 Task: Find your 1st connections in Jilin, China who talk about #Analytics, work at MetricStream, and are in User Experience Design (UED) with the title 'Director of Inside'.
Action: Mouse moved to (710, 96)
Screenshot: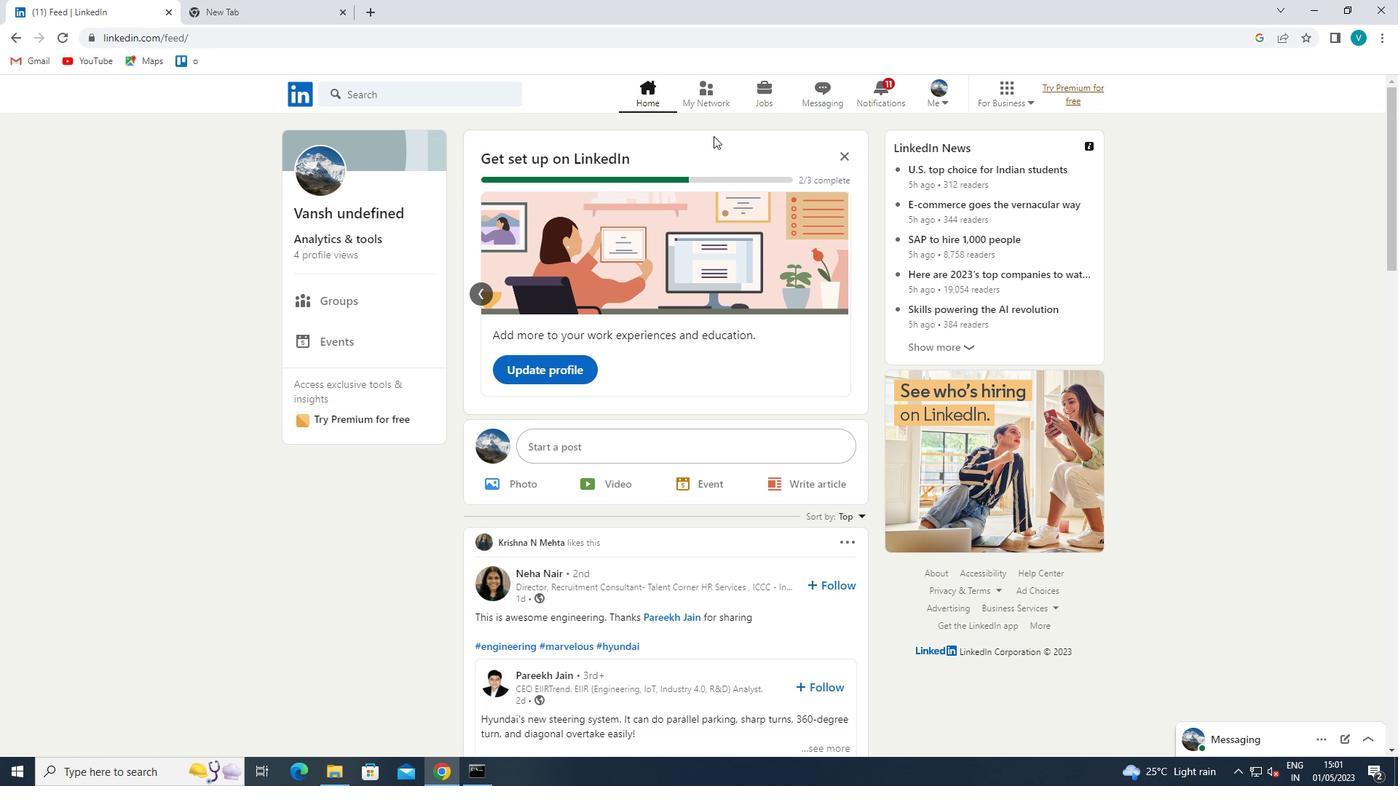 
Action: Mouse pressed left at (710, 96)
Screenshot: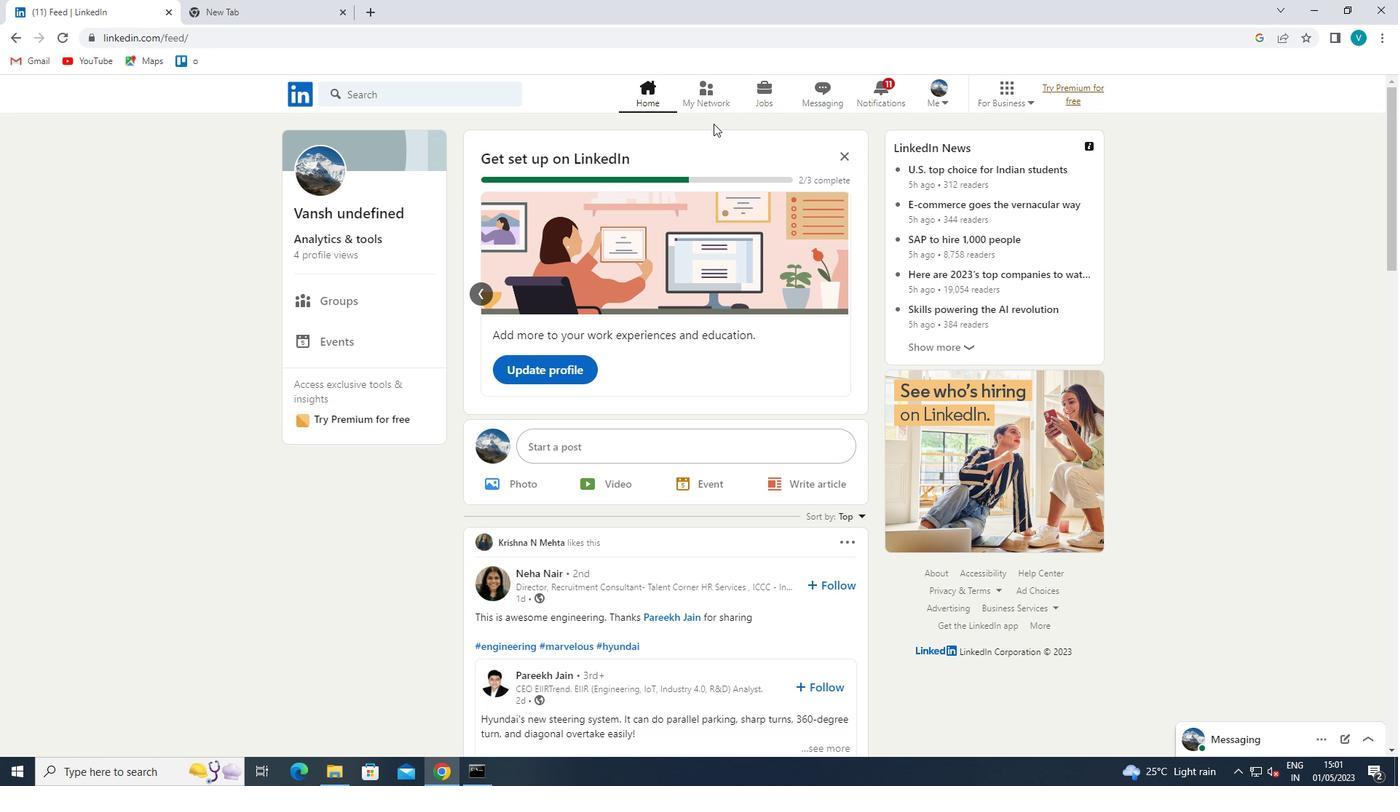 
Action: Mouse moved to (443, 174)
Screenshot: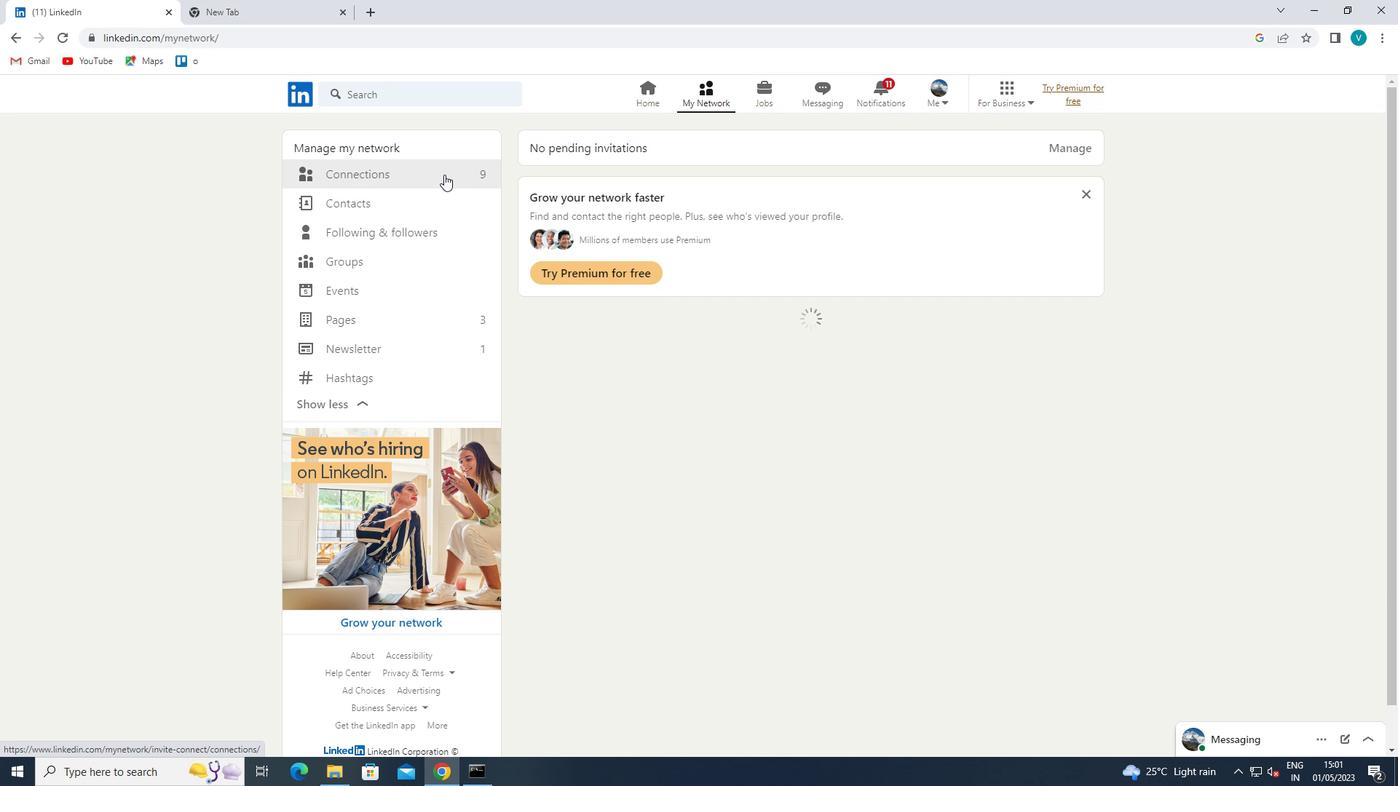 
Action: Mouse pressed left at (443, 174)
Screenshot: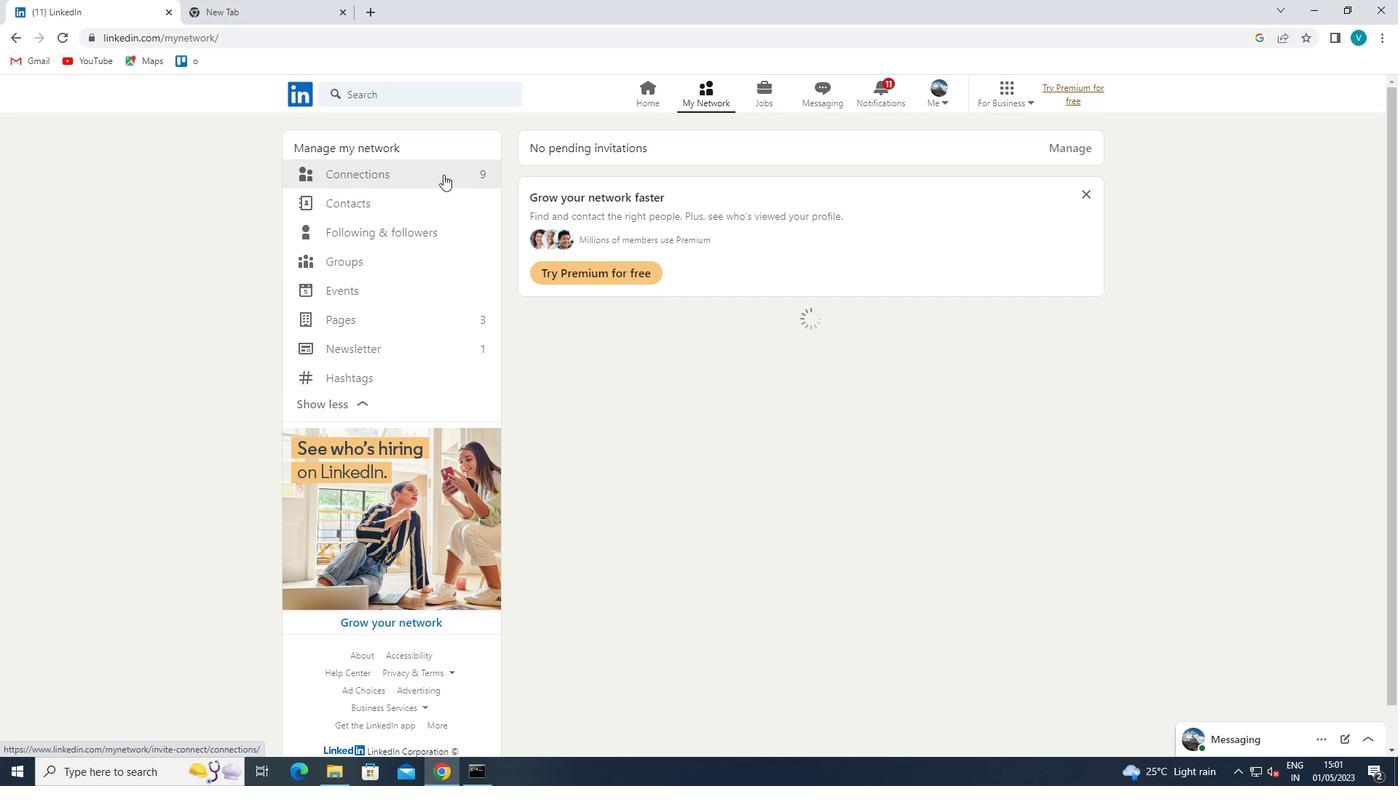 
Action: Mouse moved to (802, 170)
Screenshot: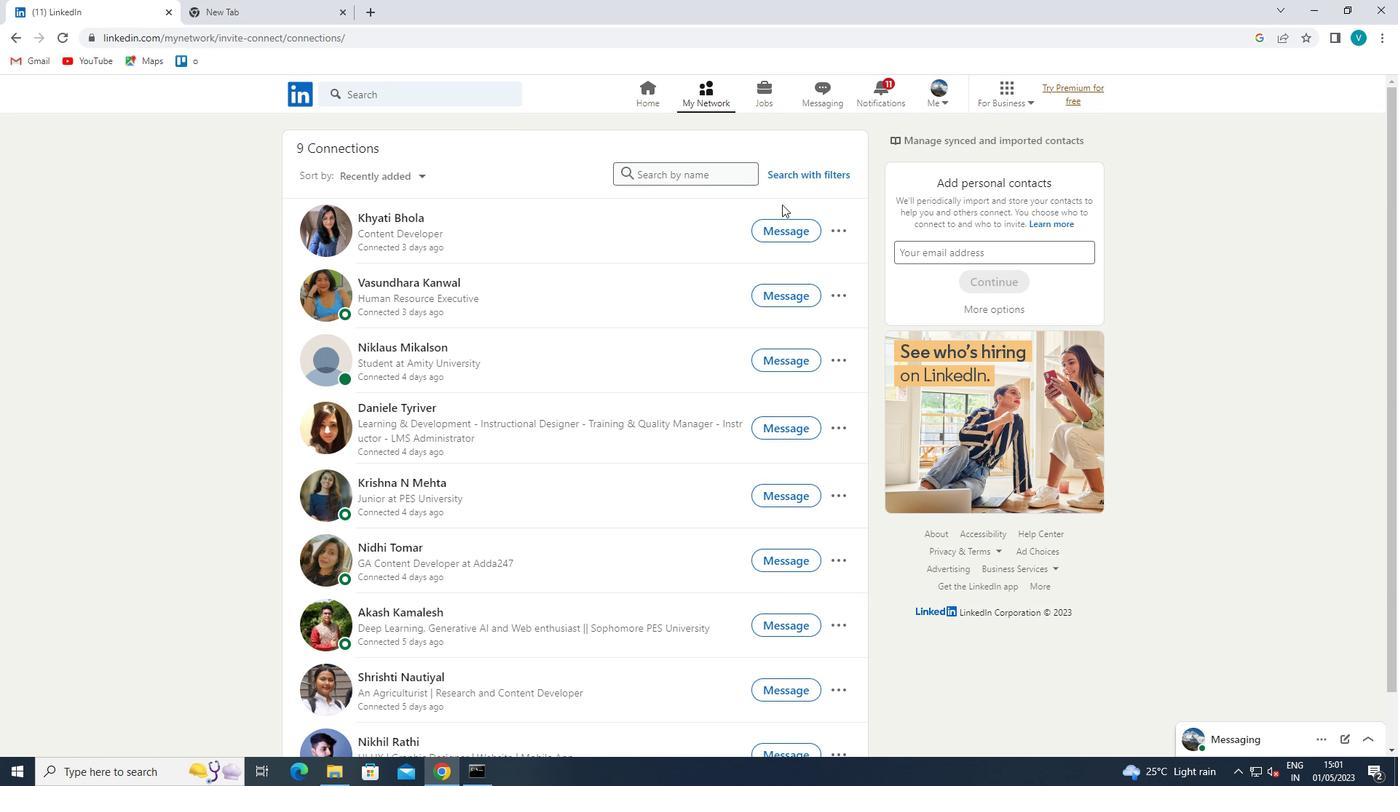 
Action: Mouse pressed left at (802, 170)
Screenshot: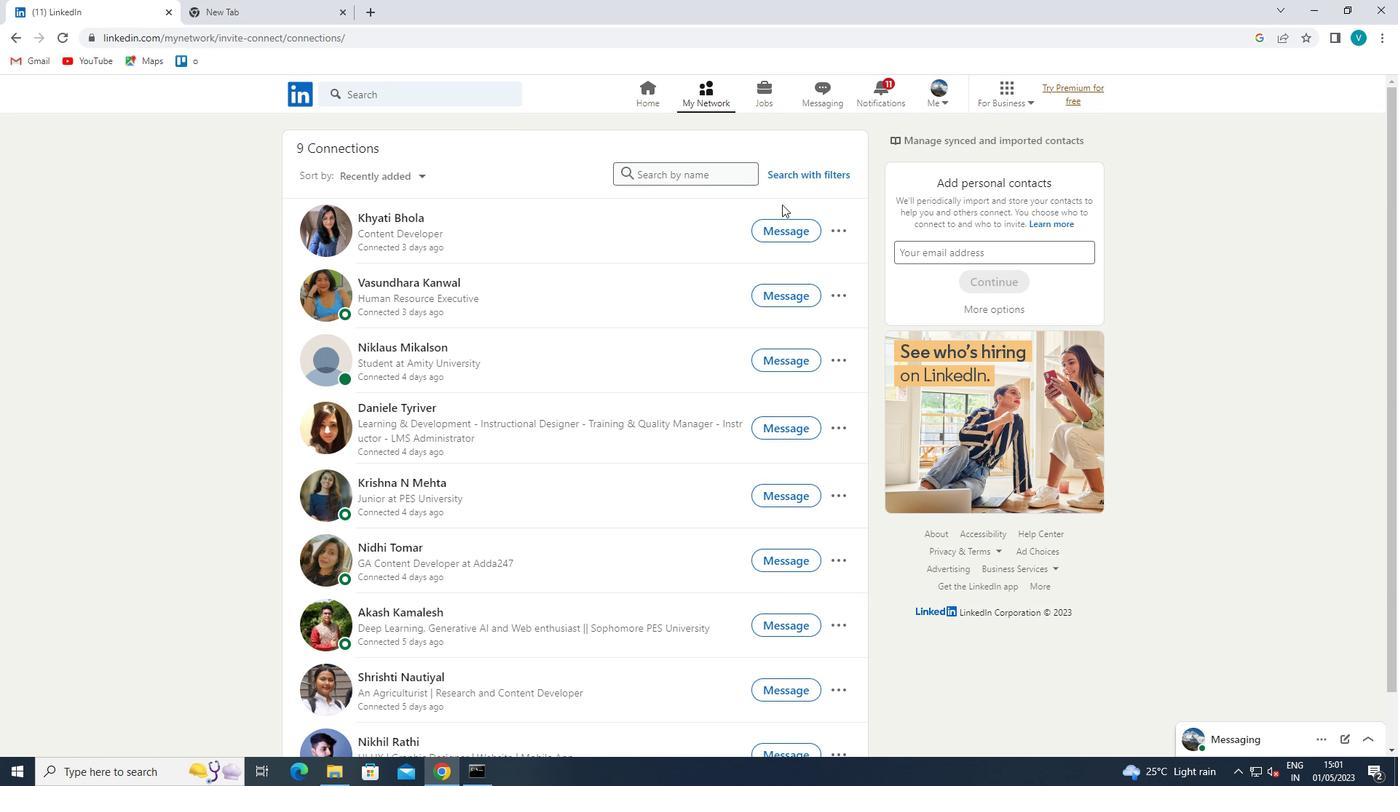 
Action: Mouse moved to (675, 133)
Screenshot: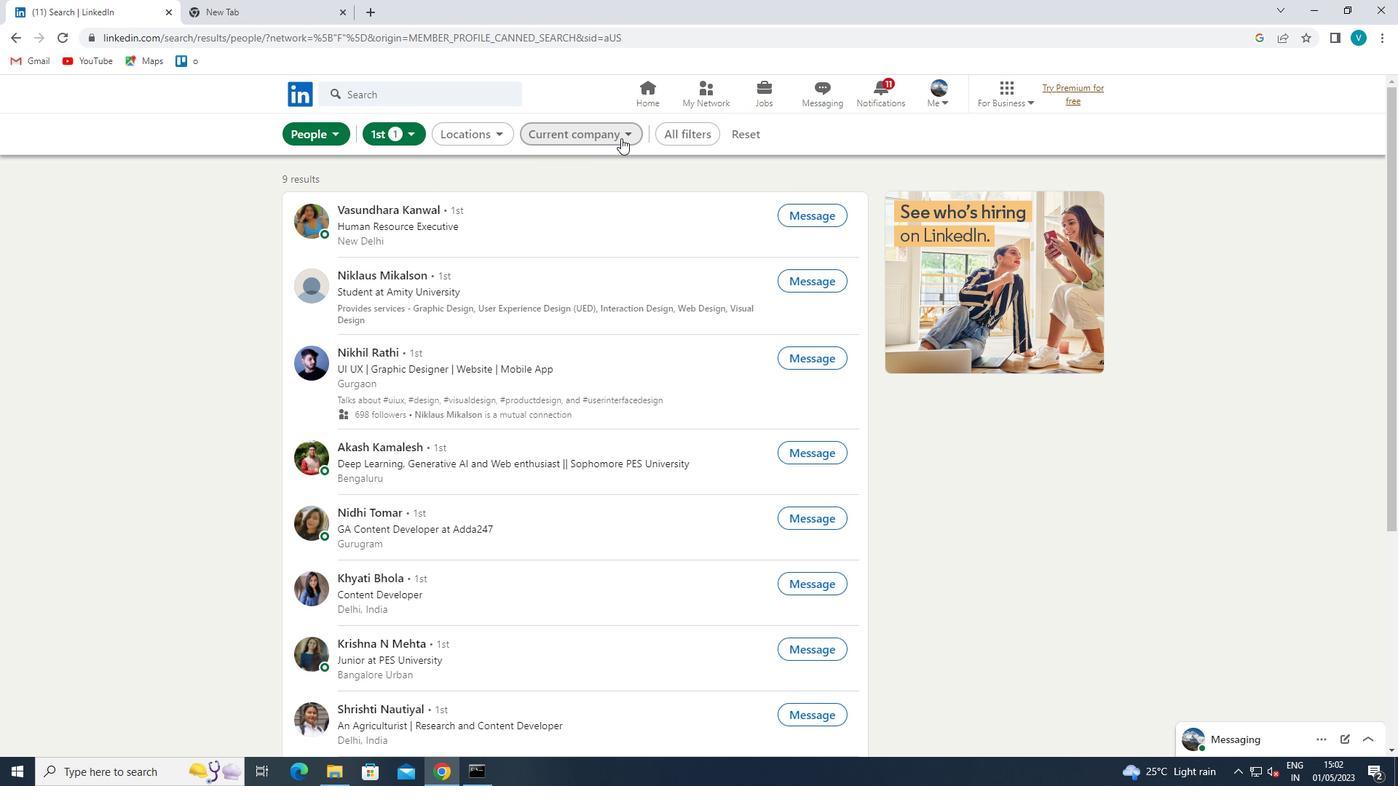 
Action: Mouse pressed left at (675, 133)
Screenshot: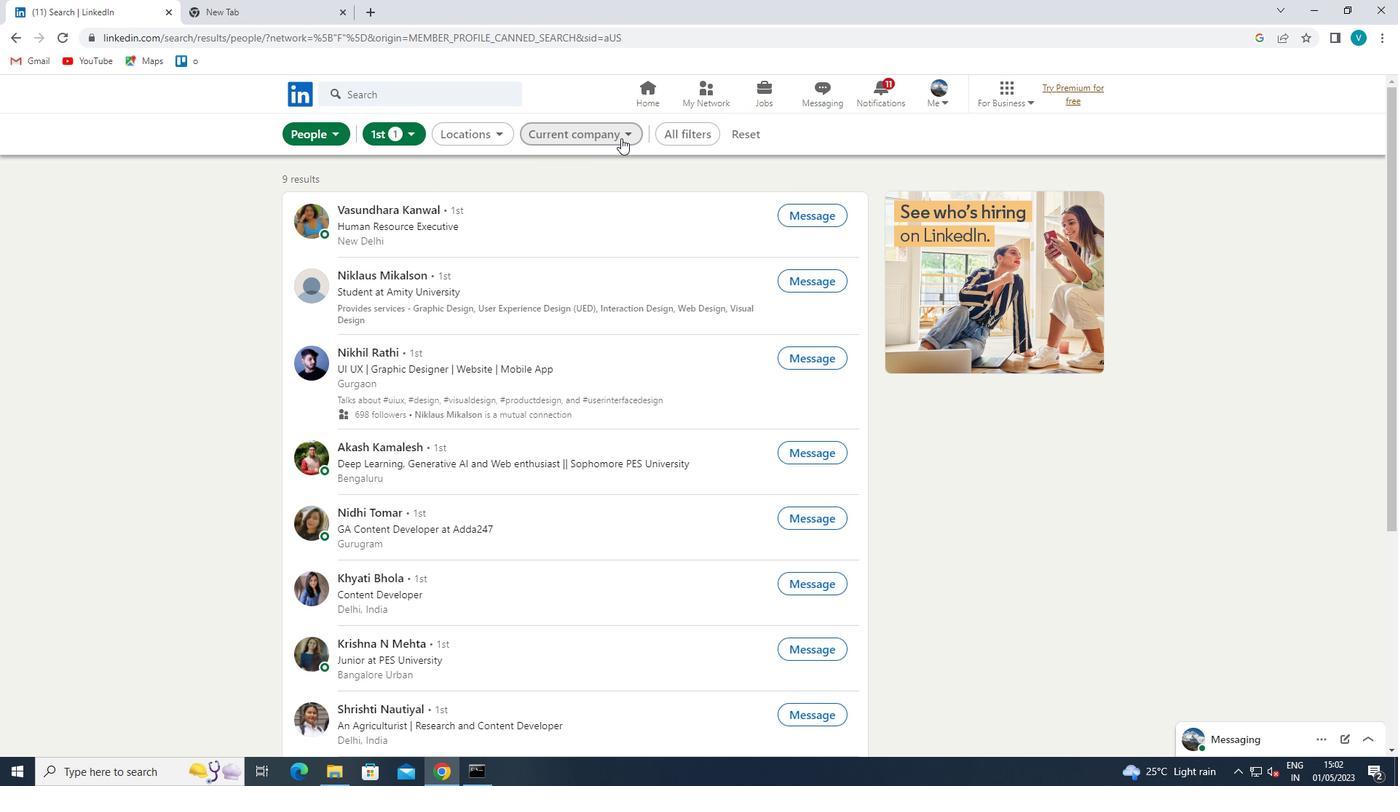 
Action: Mouse moved to (1248, 571)
Screenshot: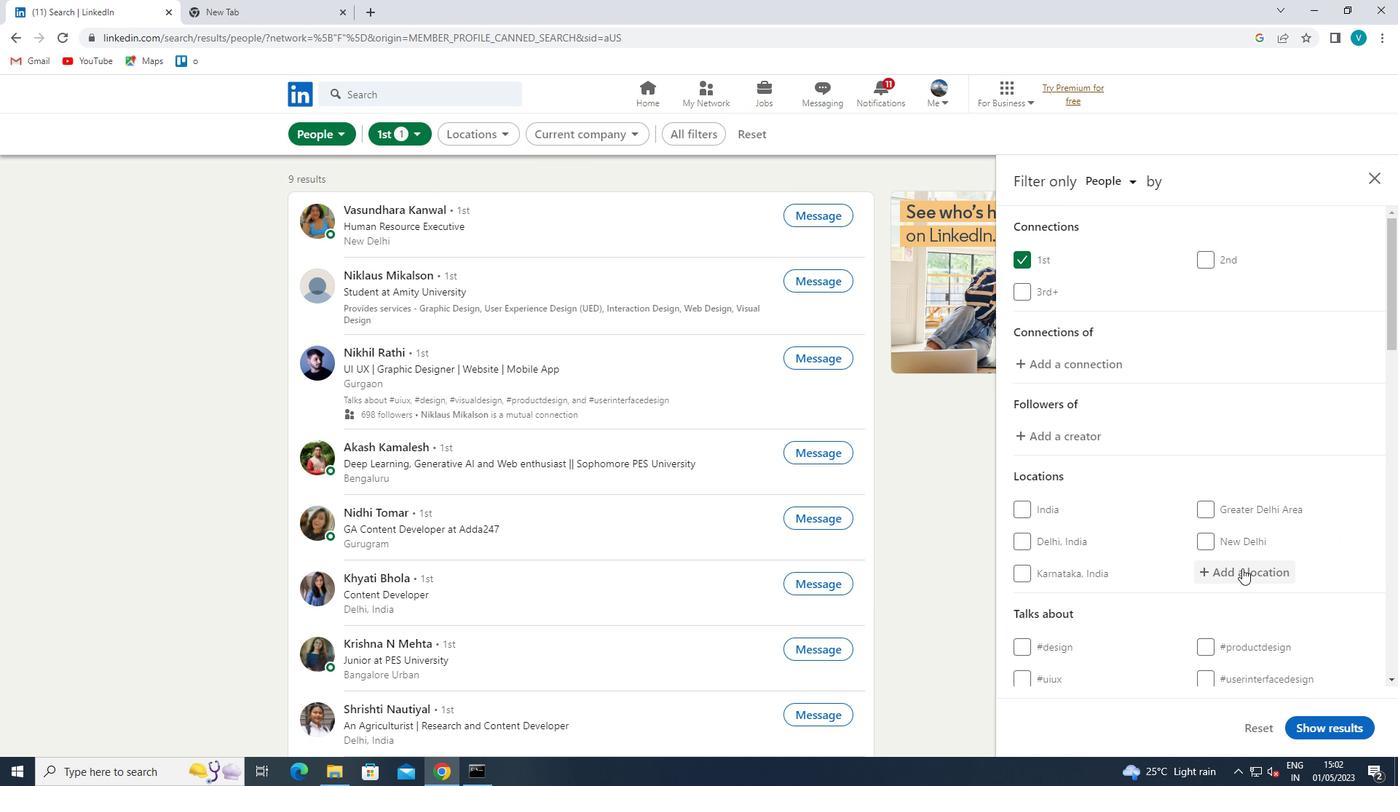 
Action: Mouse pressed left at (1248, 571)
Screenshot: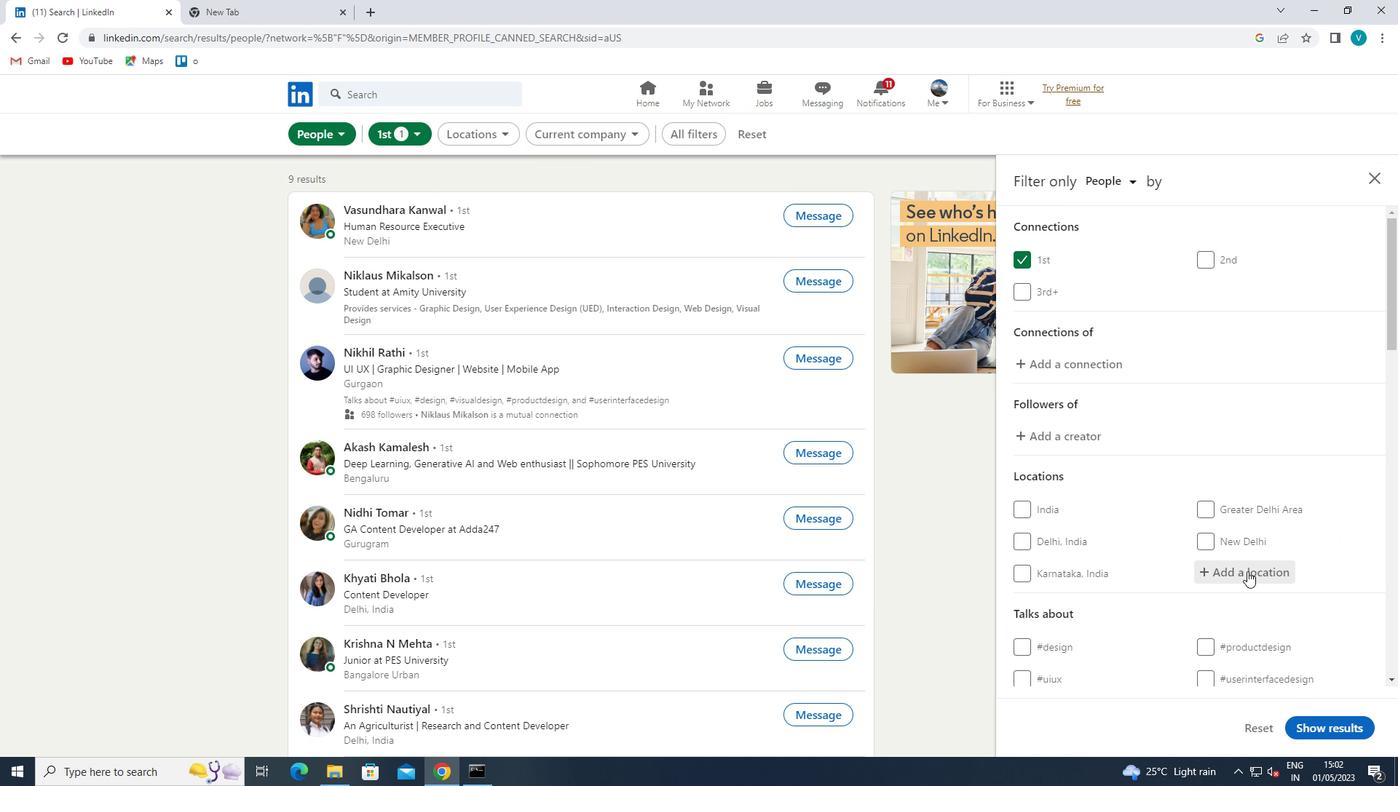 
Action: Mouse moved to (304, 285)
Screenshot: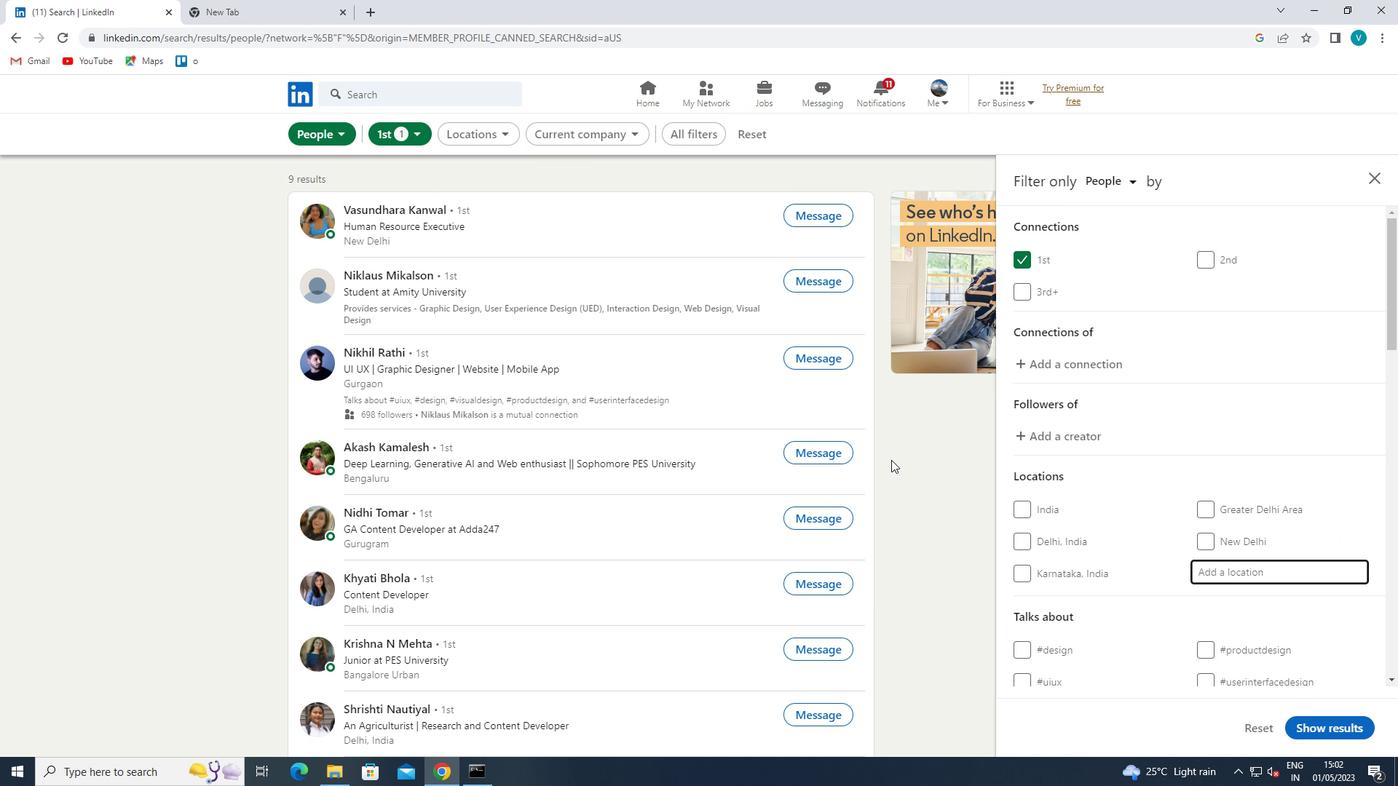 
Action: Key pressed <Key.shift>JILIN<Key.space>
Screenshot: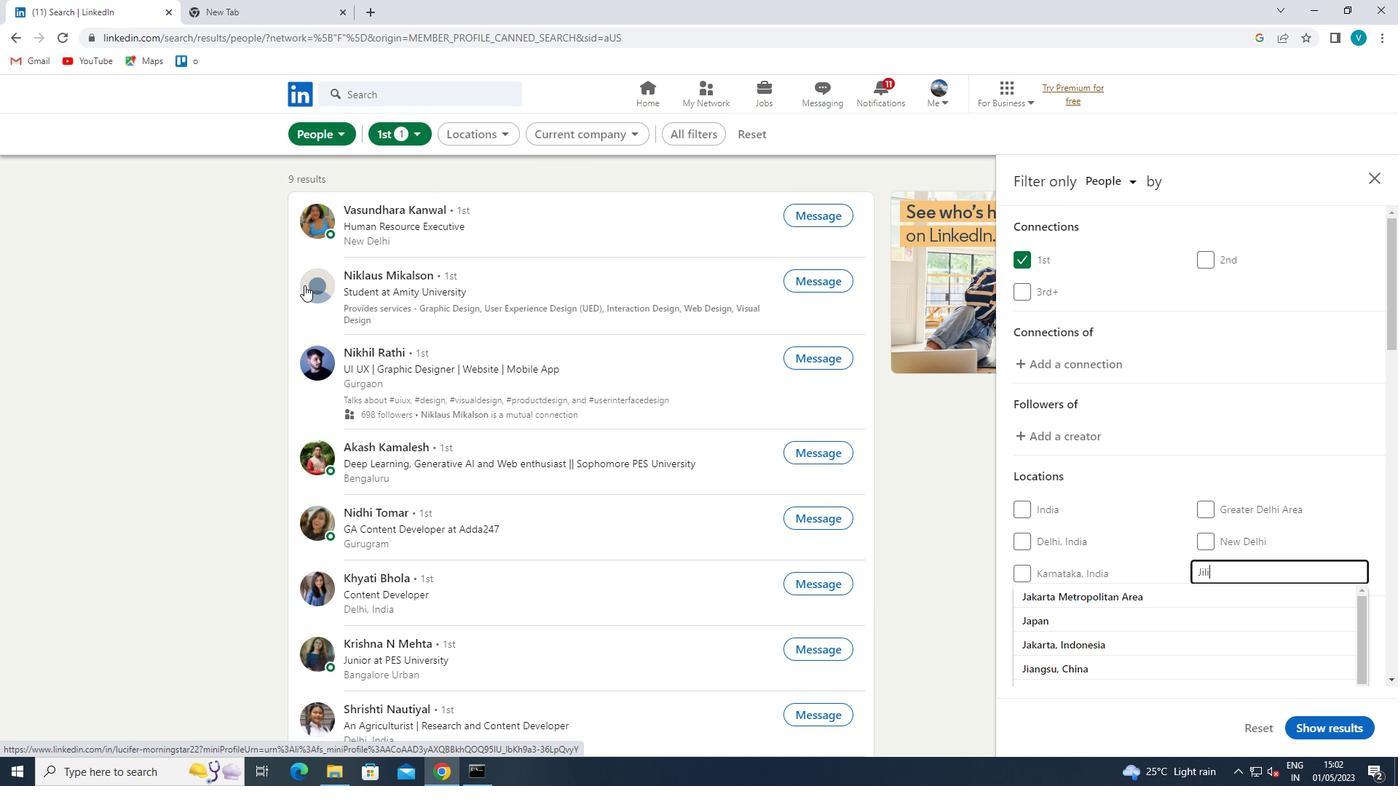 
Action: Mouse moved to (1055, 587)
Screenshot: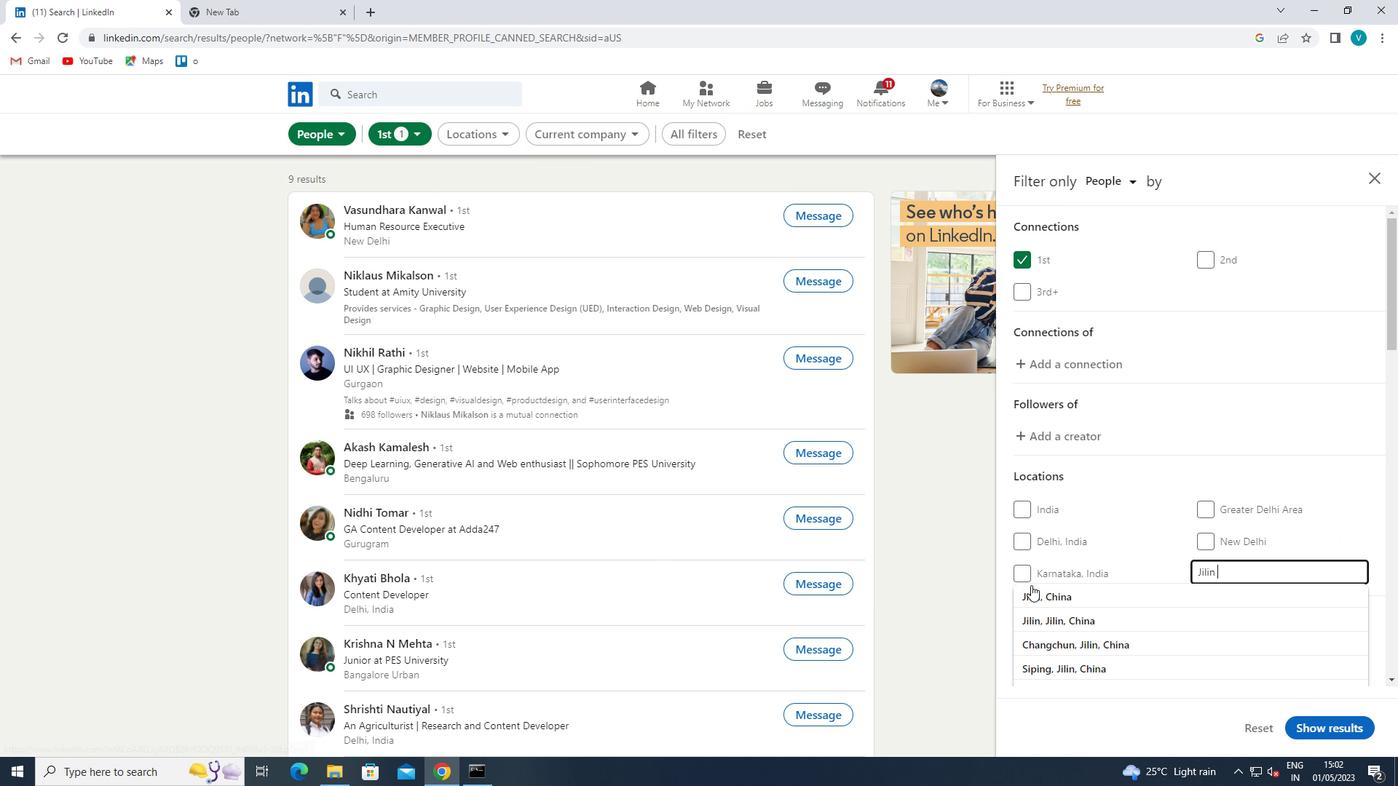 
Action: Mouse pressed left at (1055, 587)
Screenshot: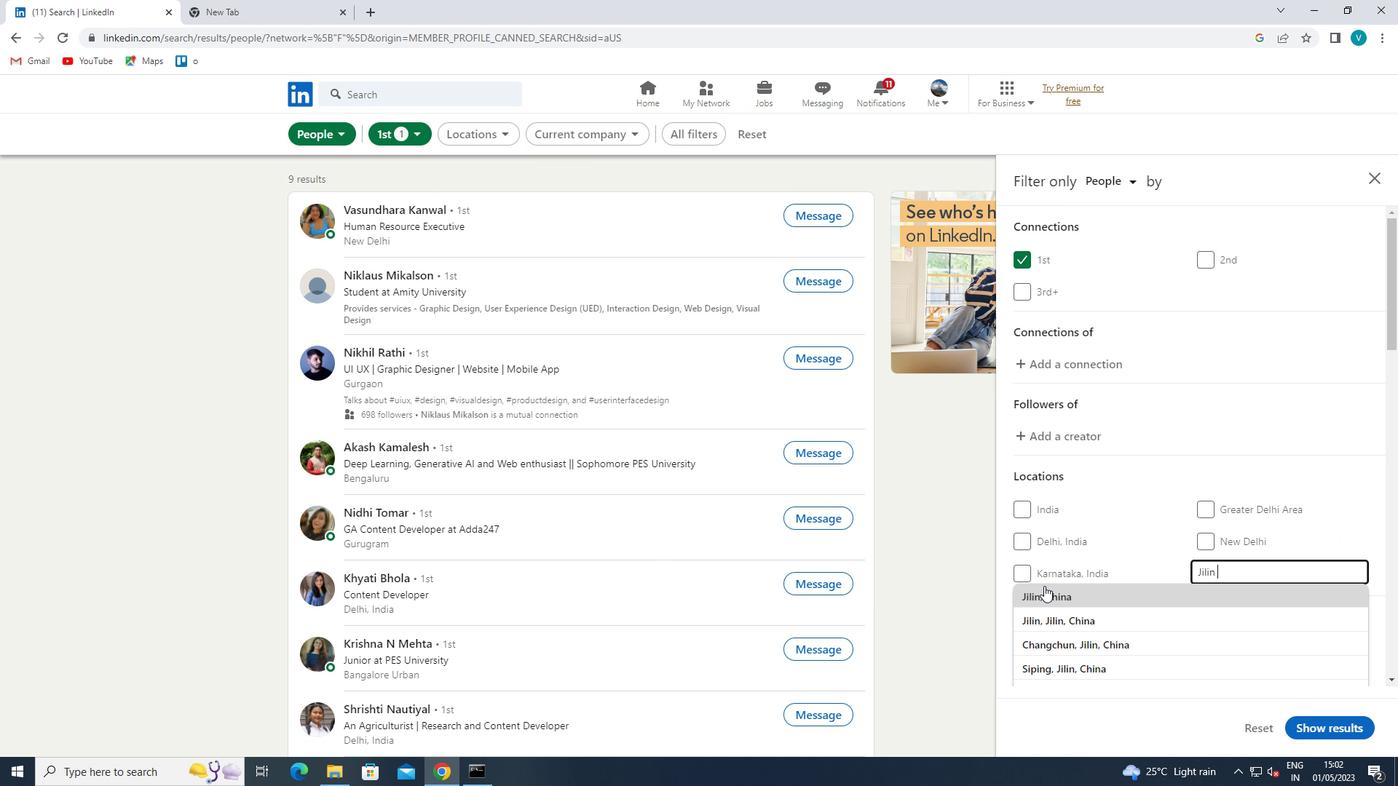 
Action: Mouse moved to (1134, 559)
Screenshot: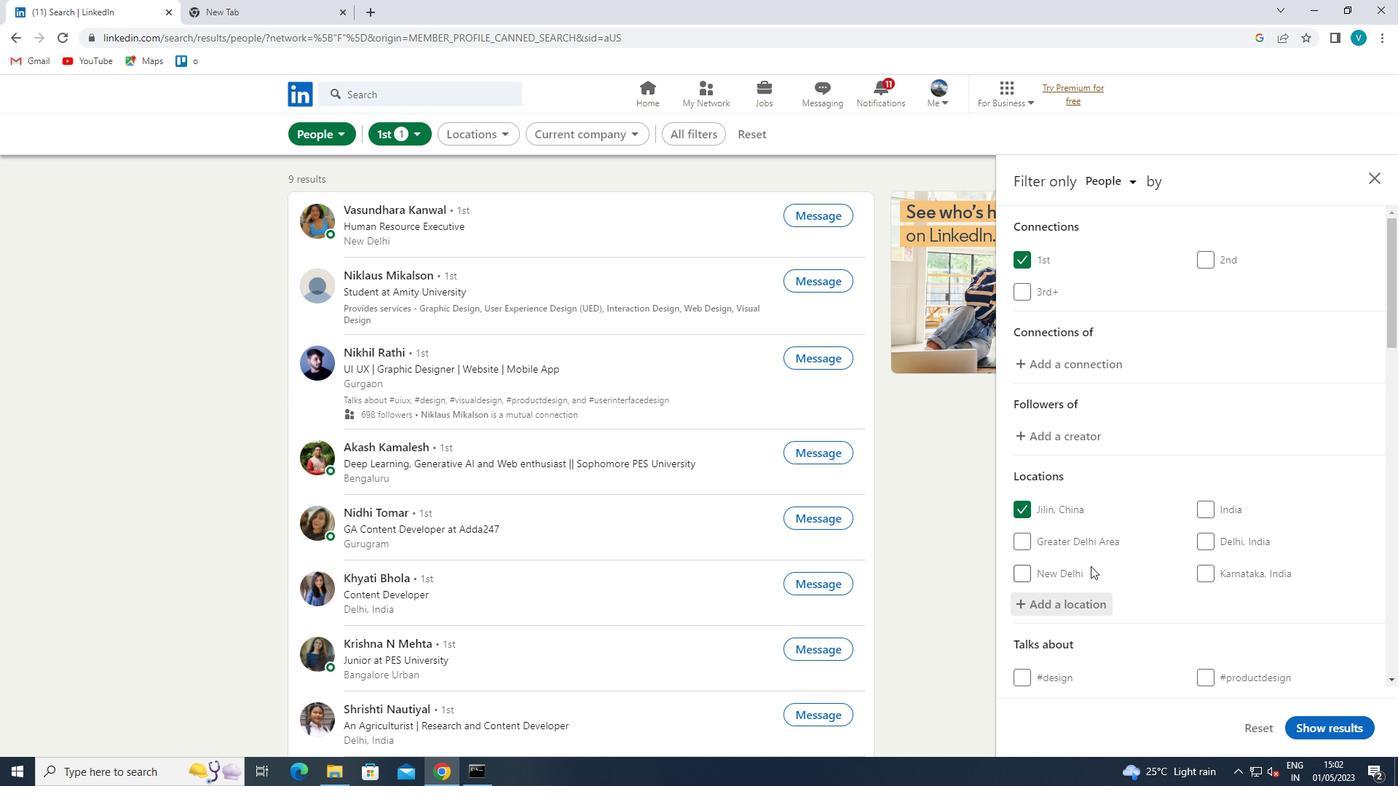 
Action: Mouse scrolled (1134, 558) with delta (0, 0)
Screenshot: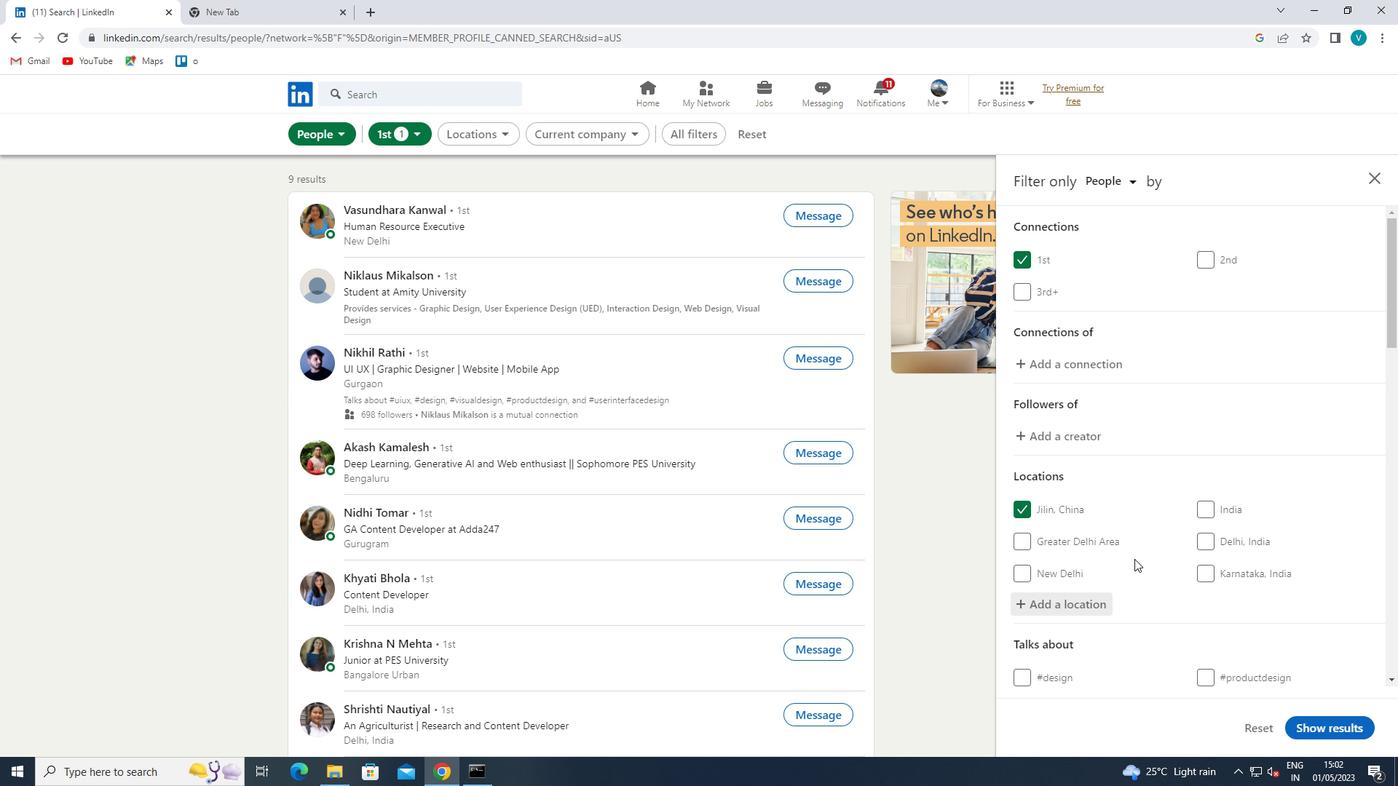 
Action: Mouse scrolled (1134, 558) with delta (0, 0)
Screenshot: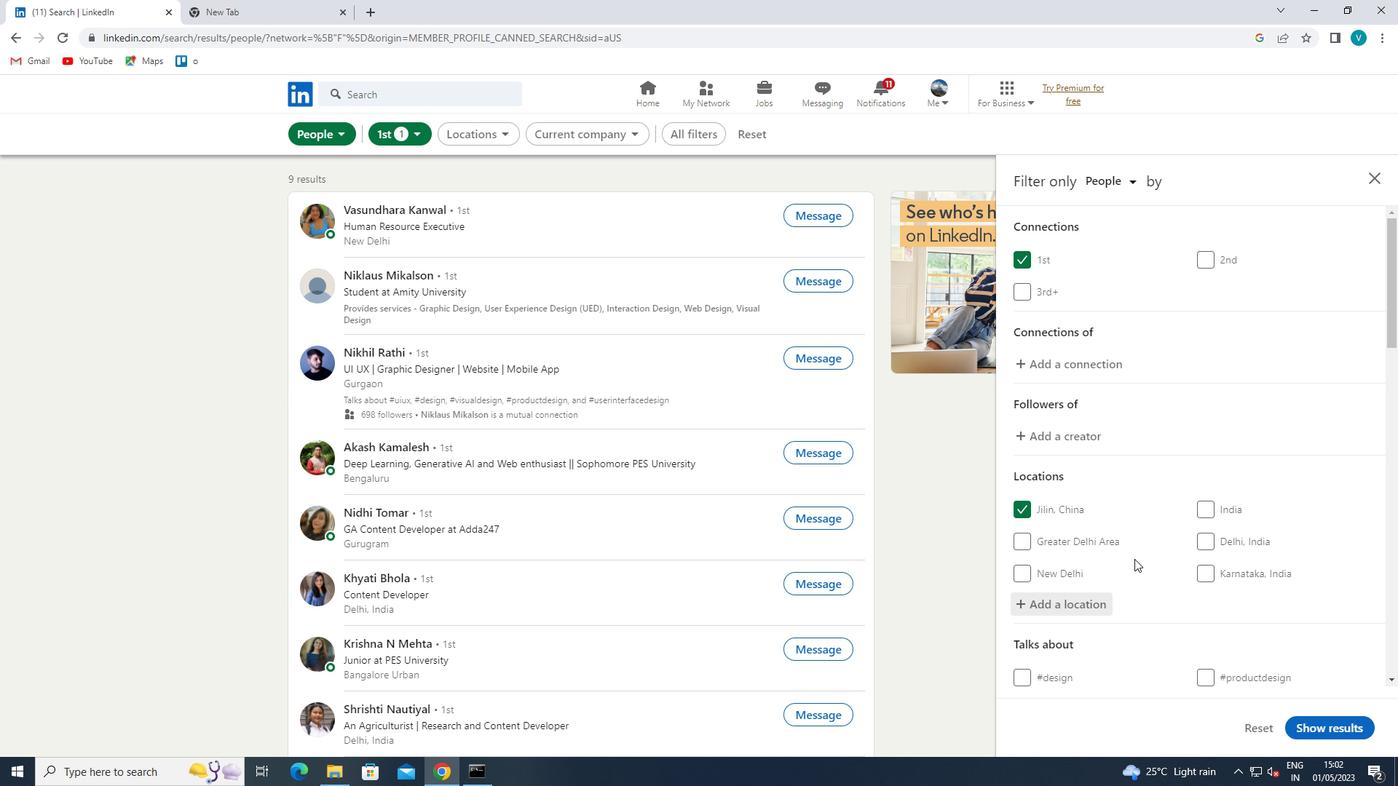 
Action: Mouse moved to (1253, 598)
Screenshot: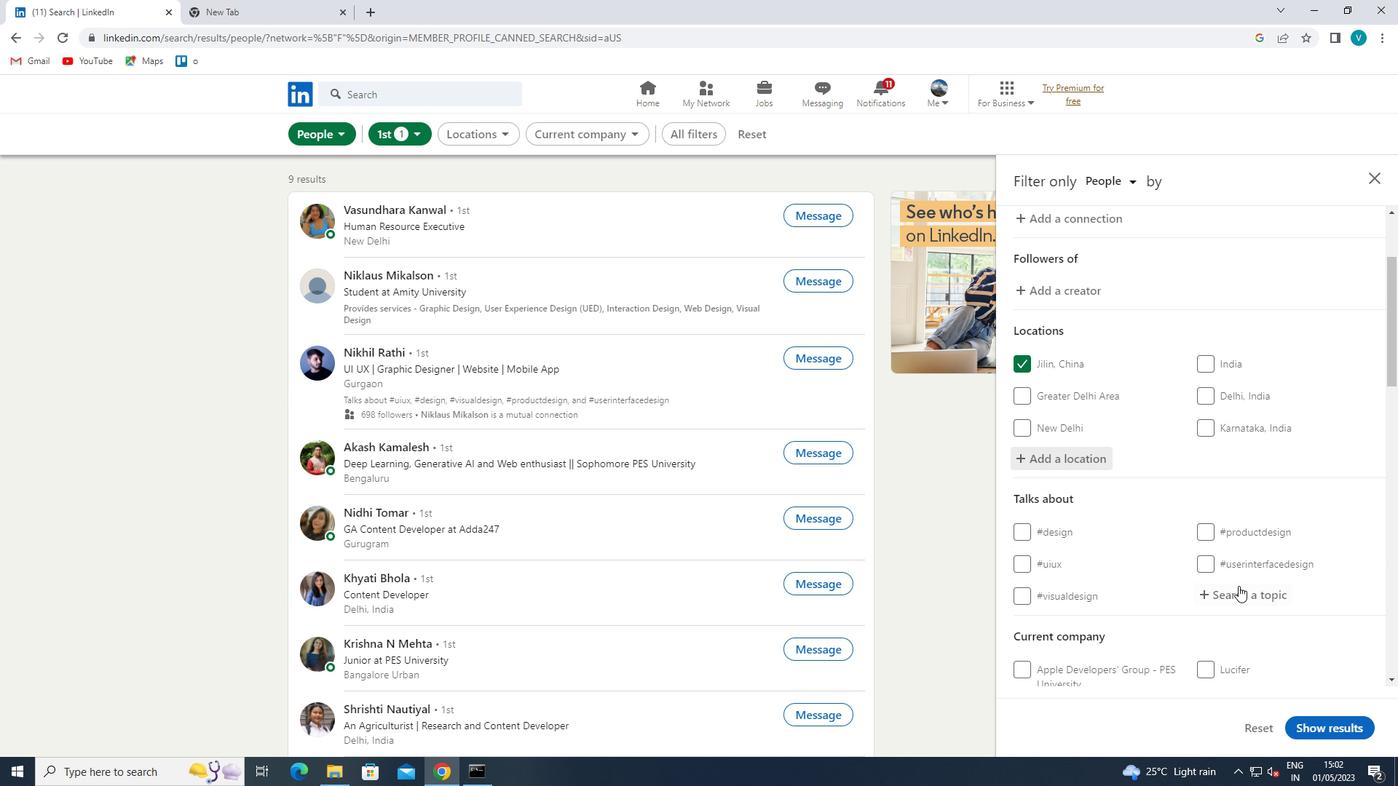 
Action: Mouse pressed left at (1253, 598)
Screenshot: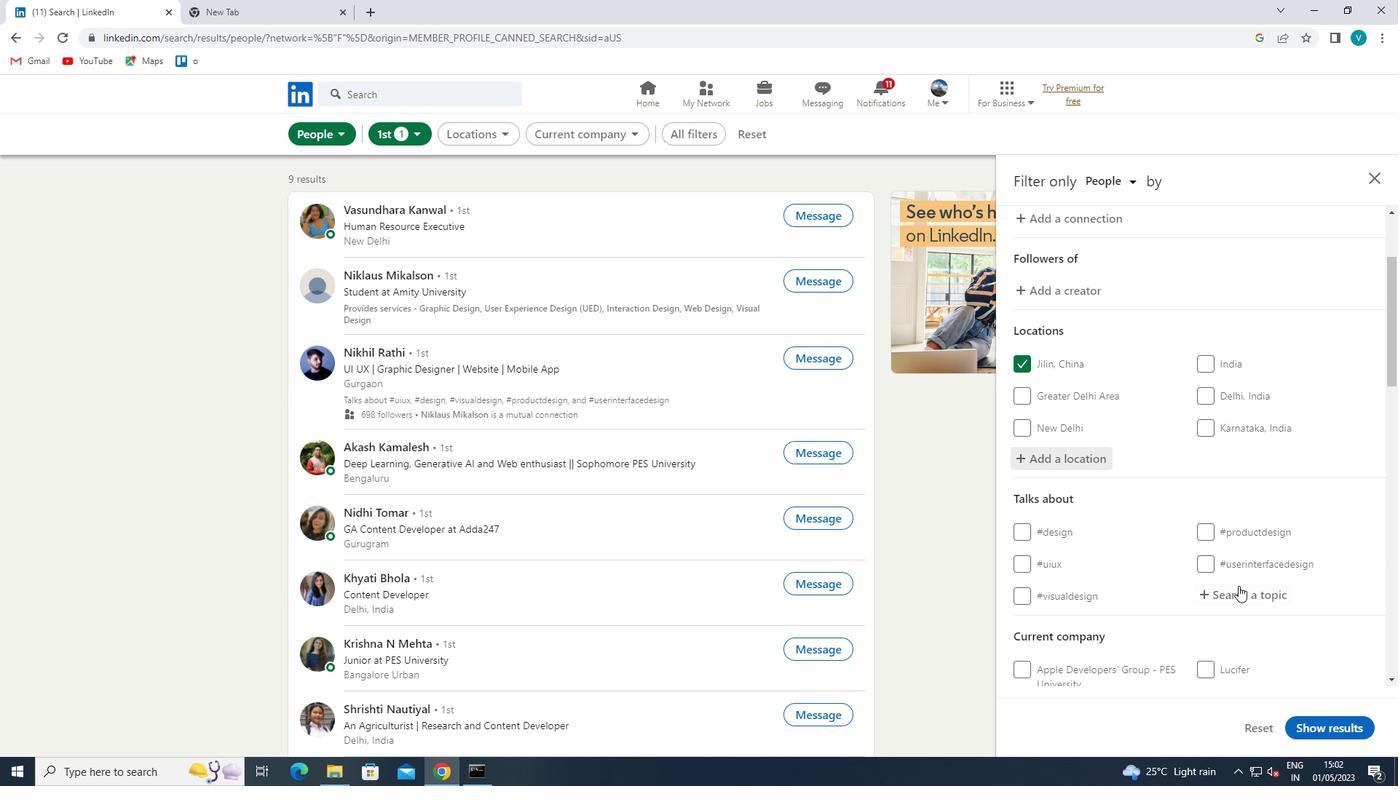 
Action: Mouse moved to (944, 229)
Screenshot: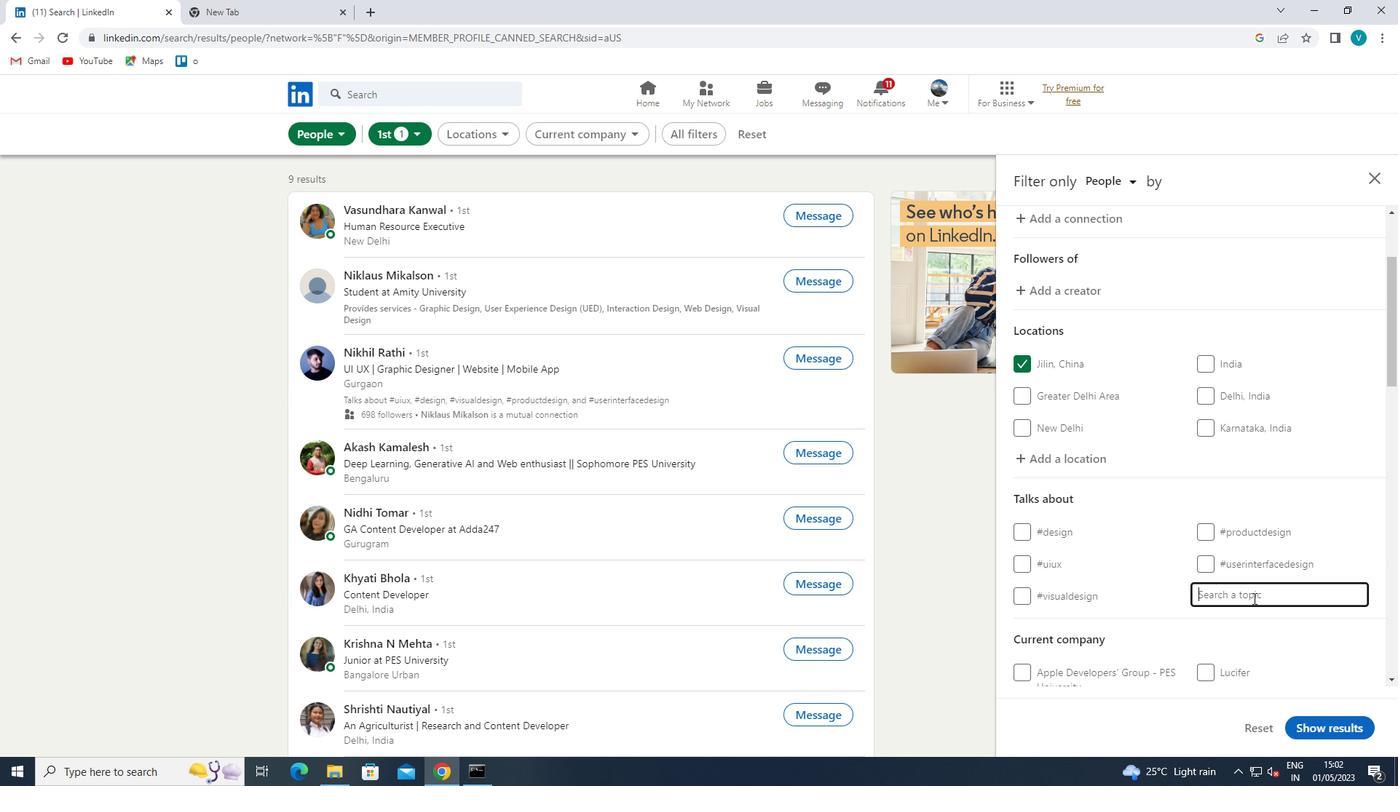 
Action: Key pressed <Key.shift><Key.shift>#<Key.shift>ANALYTICS
Screenshot: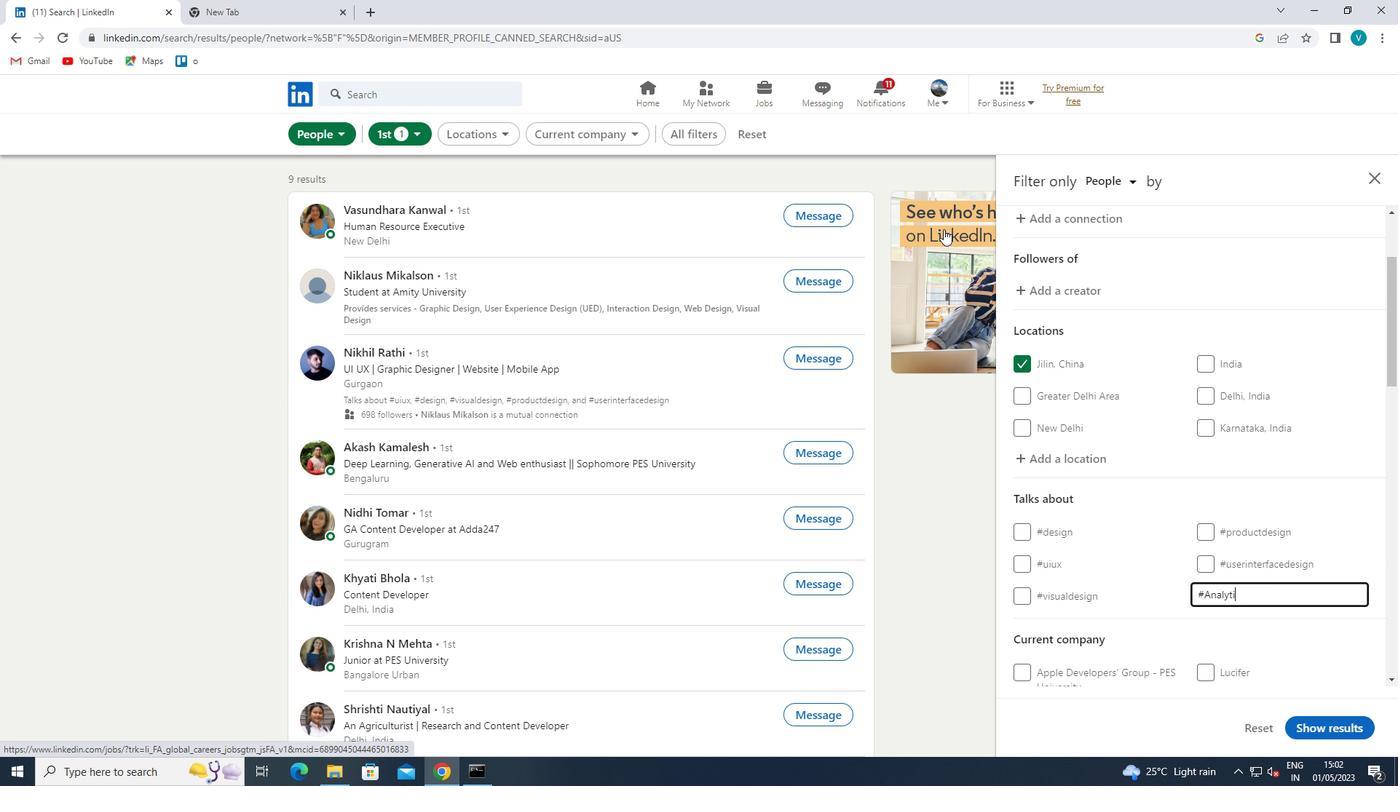 
Action: Mouse moved to (1133, 607)
Screenshot: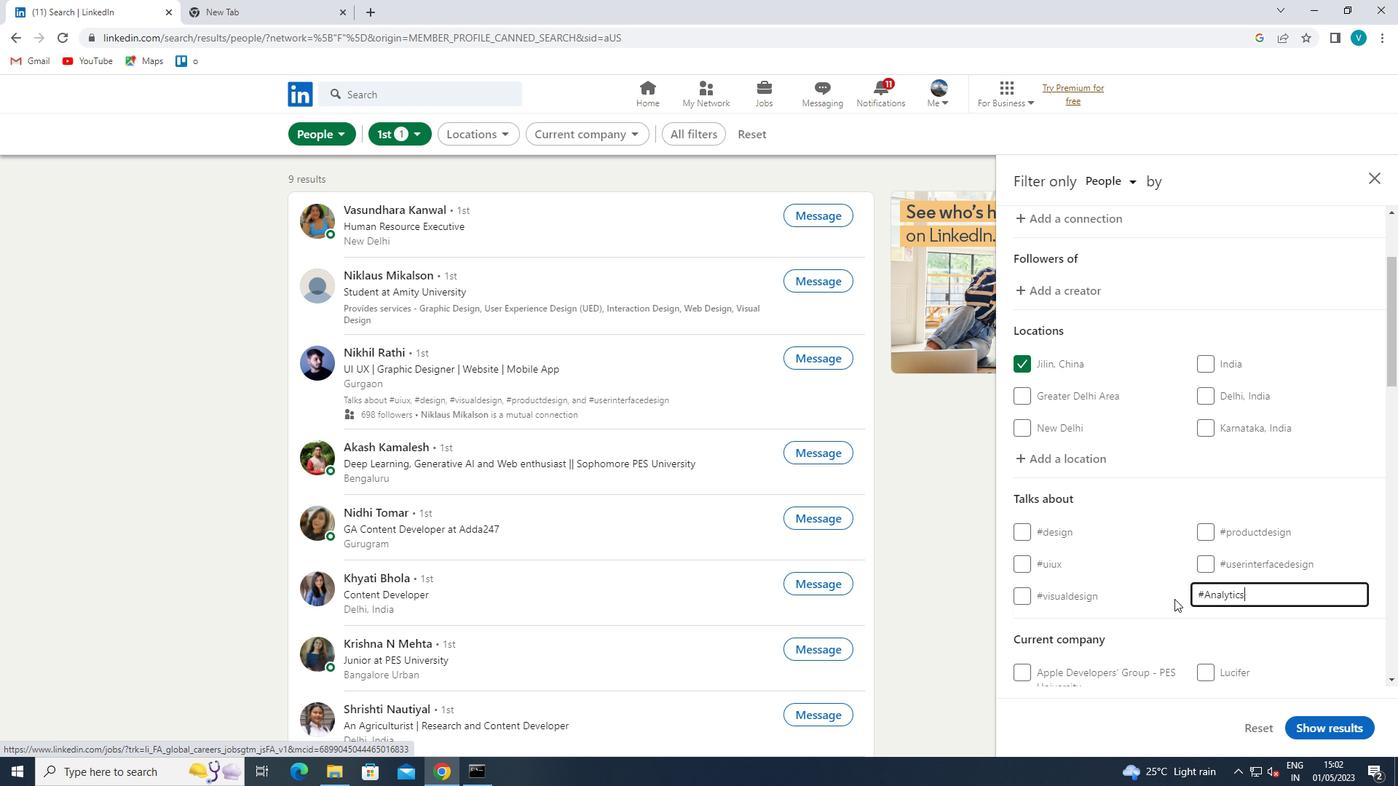 
Action: Mouse pressed left at (1133, 607)
Screenshot: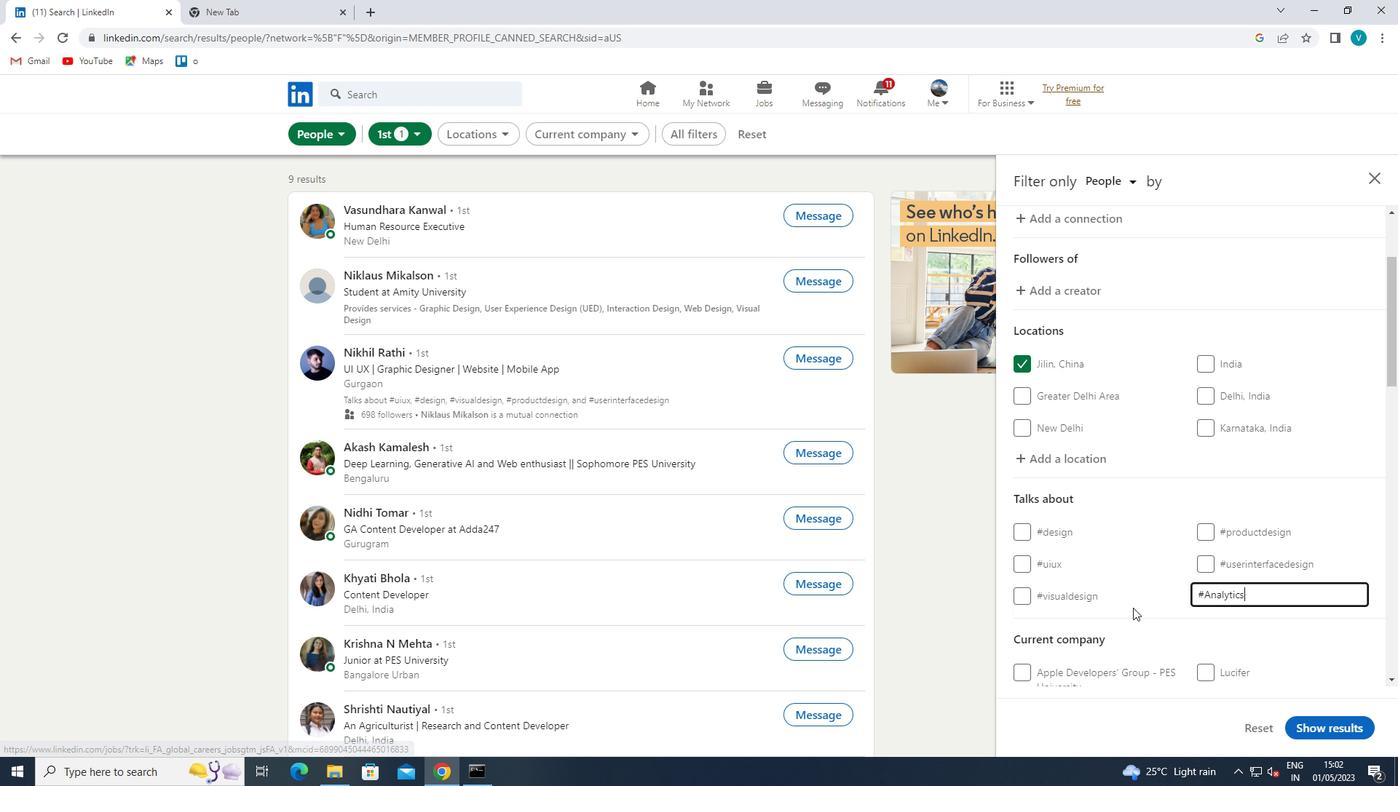 
Action: Mouse moved to (1215, 541)
Screenshot: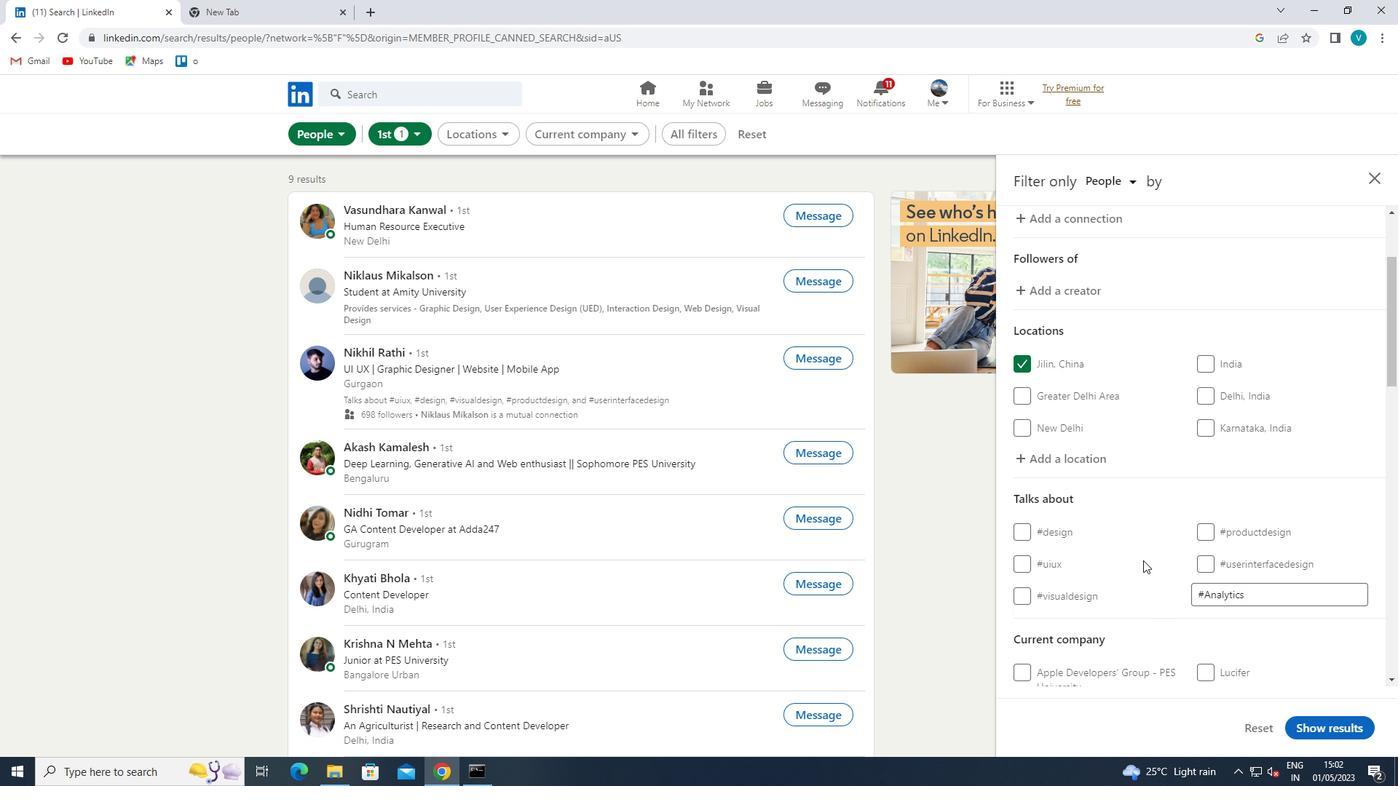 
Action: Mouse scrolled (1215, 540) with delta (0, 0)
Screenshot: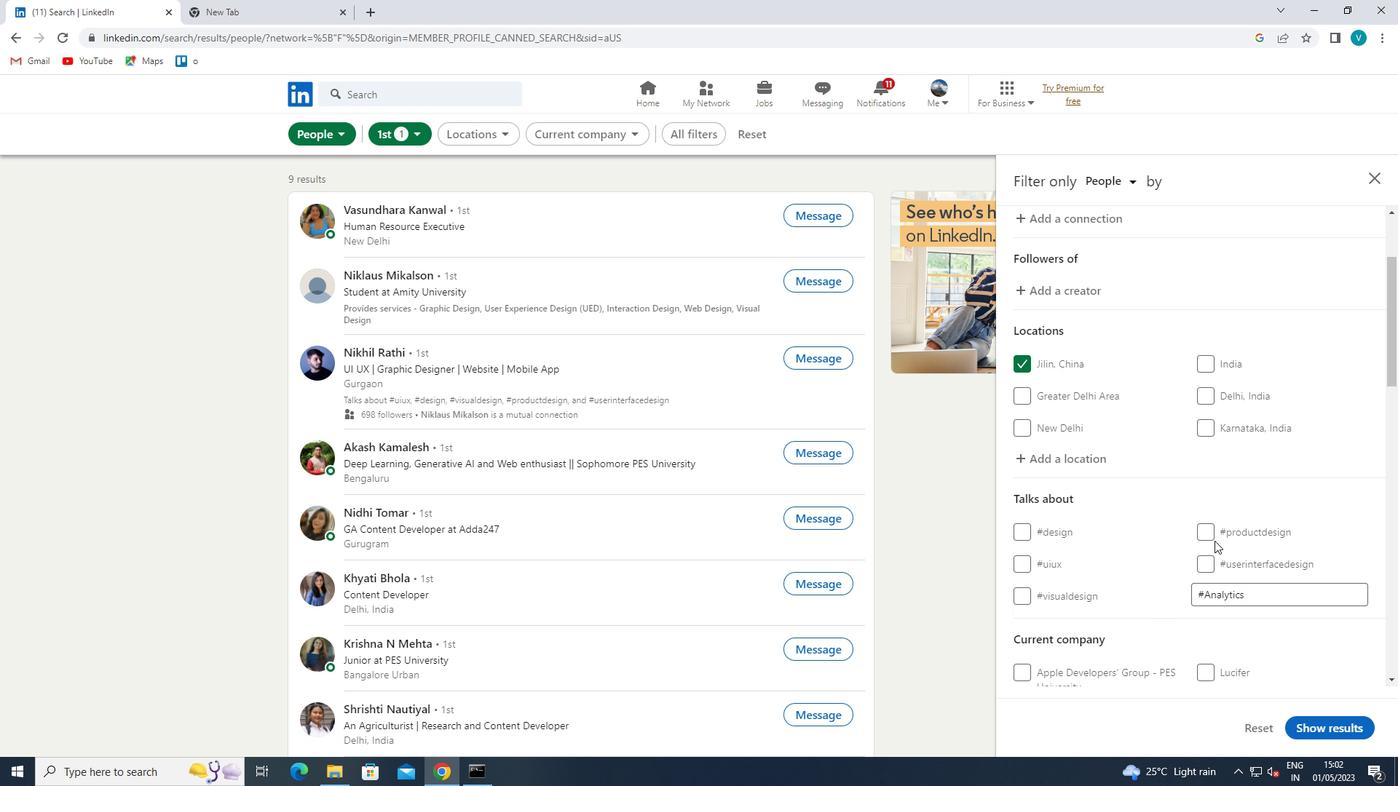 
Action: Mouse scrolled (1215, 540) with delta (0, 0)
Screenshot: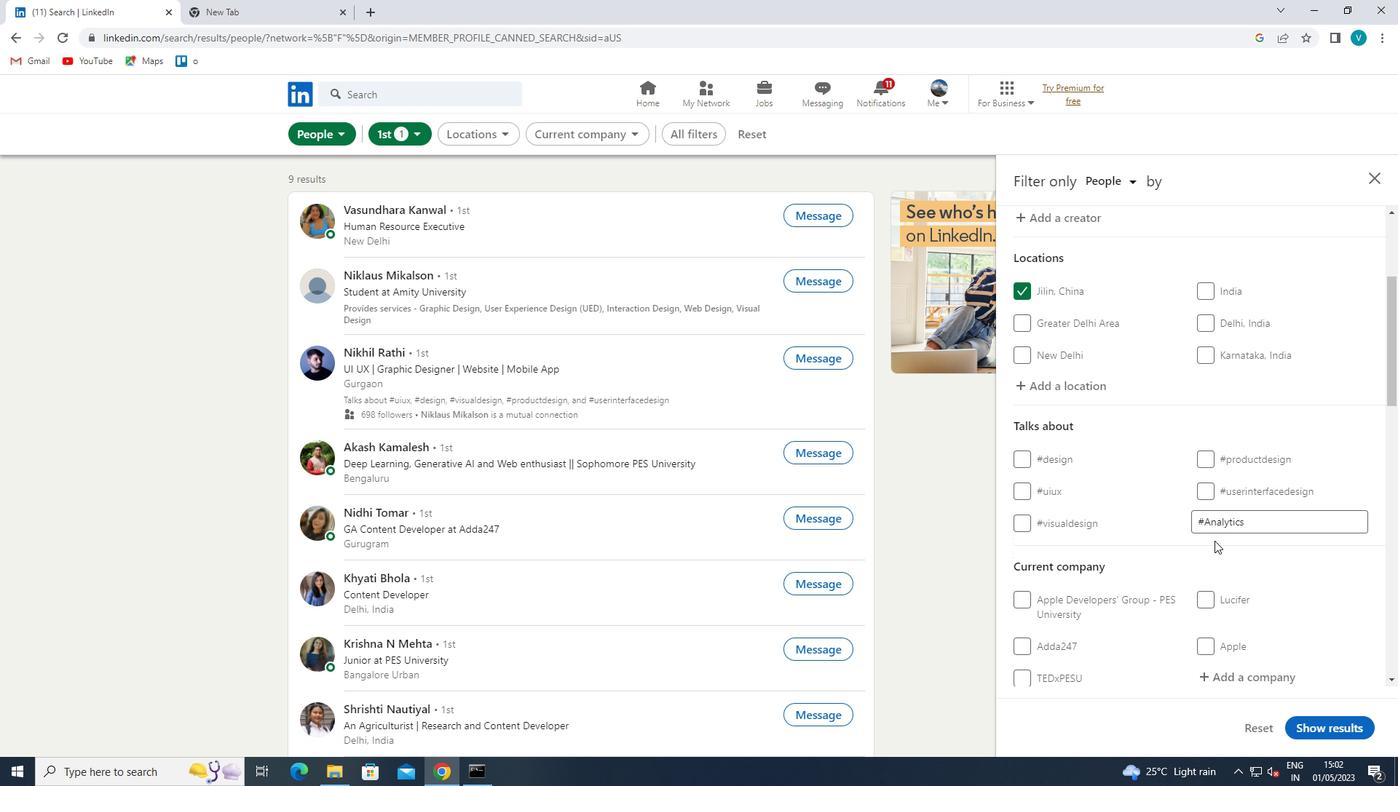 
Action: Mouse scrolled (1215, 540) with delta (0, 0)
Screenshot: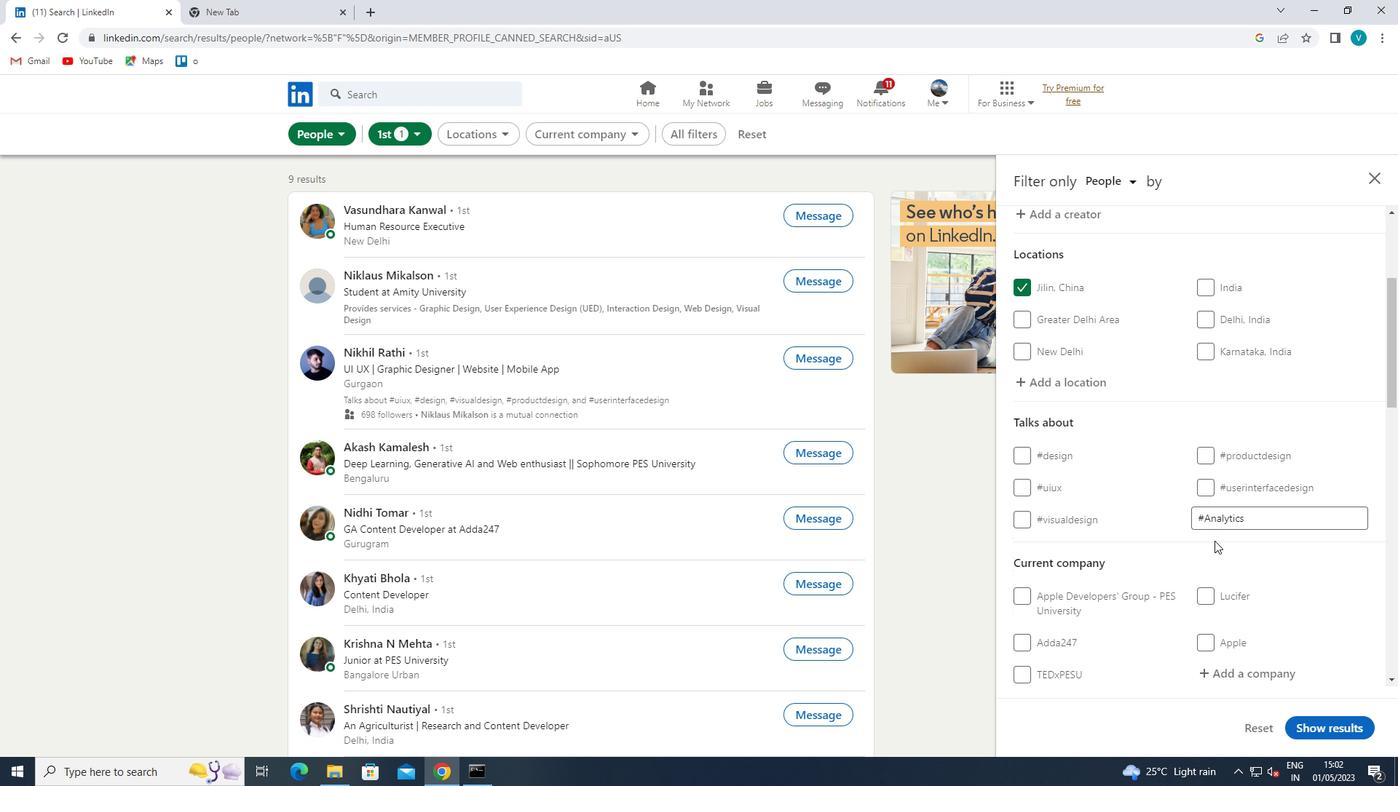 
Action: Mouse scrolled (1215, 540) with delta (0, 0)
Screenshot: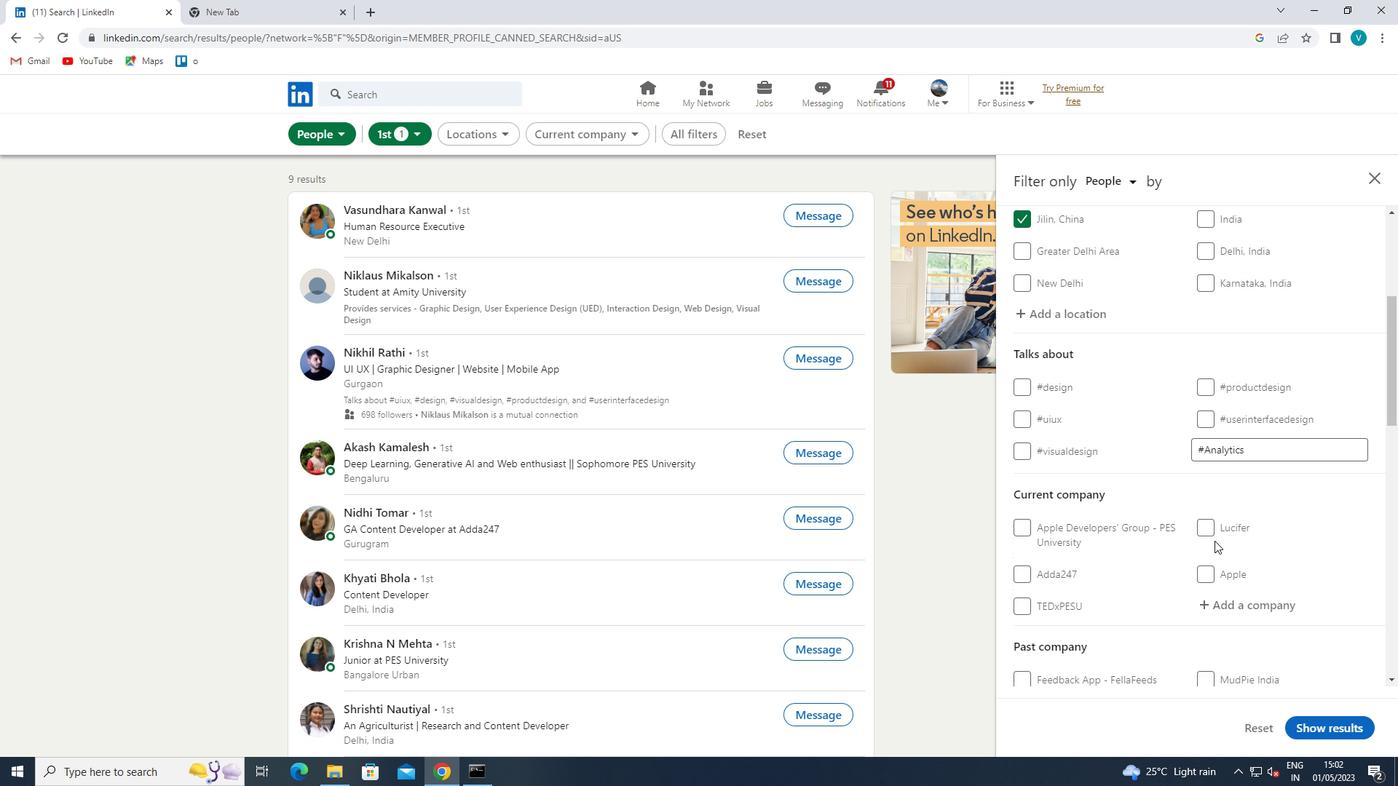 
Action: Mouse moved to (1247, 461)
Screenshot: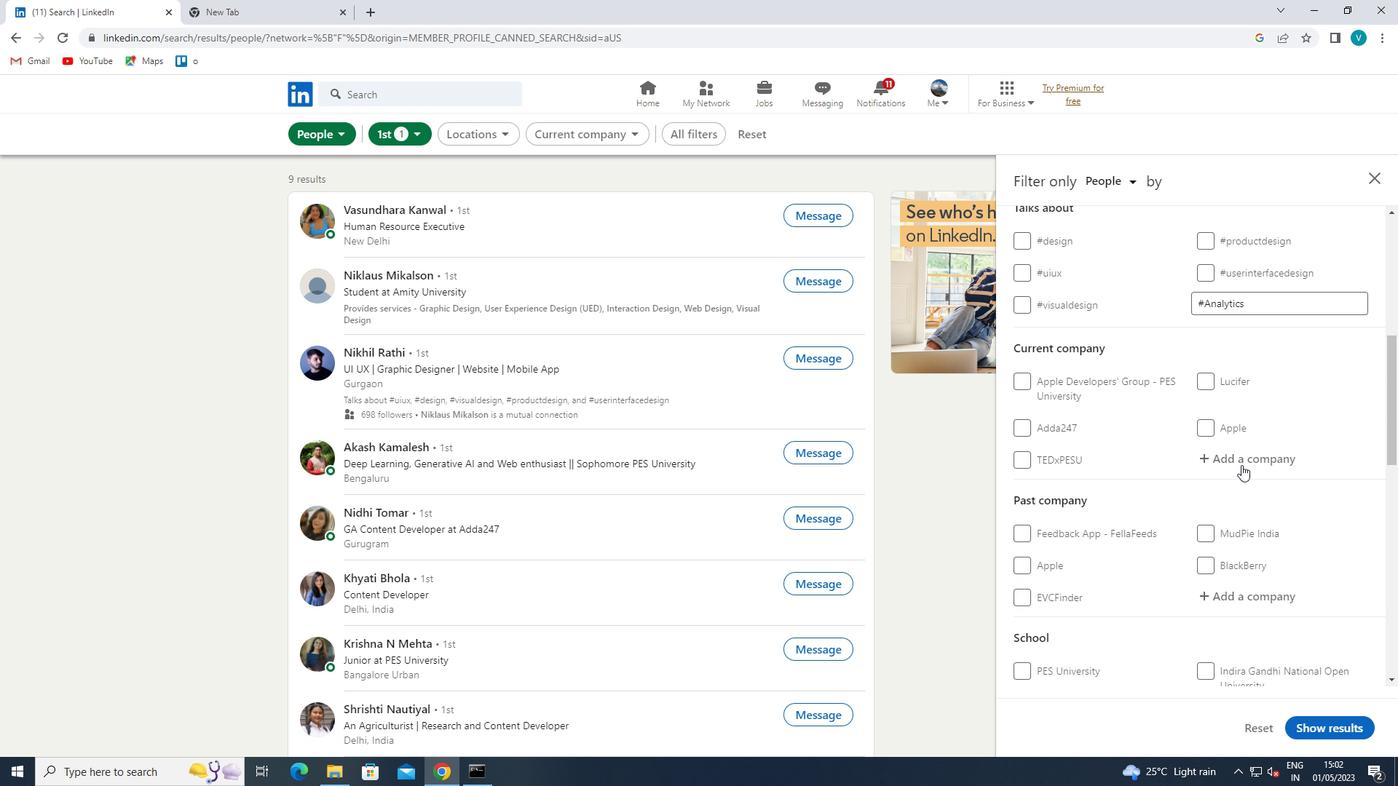 
Action: Mouse pressed left at (1247, 461)
Screenshot: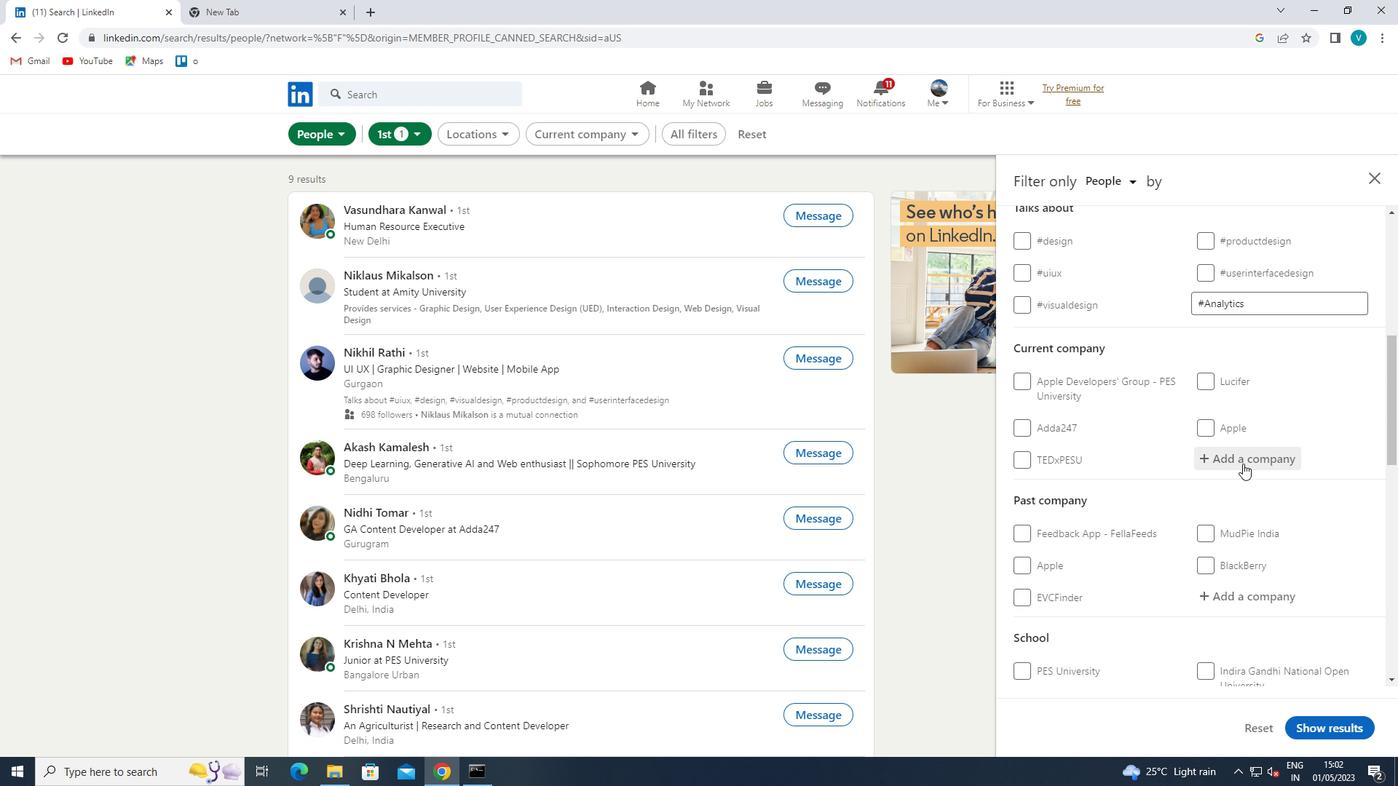 
Action: Mouse moved to (1038, 403)
Screenshot: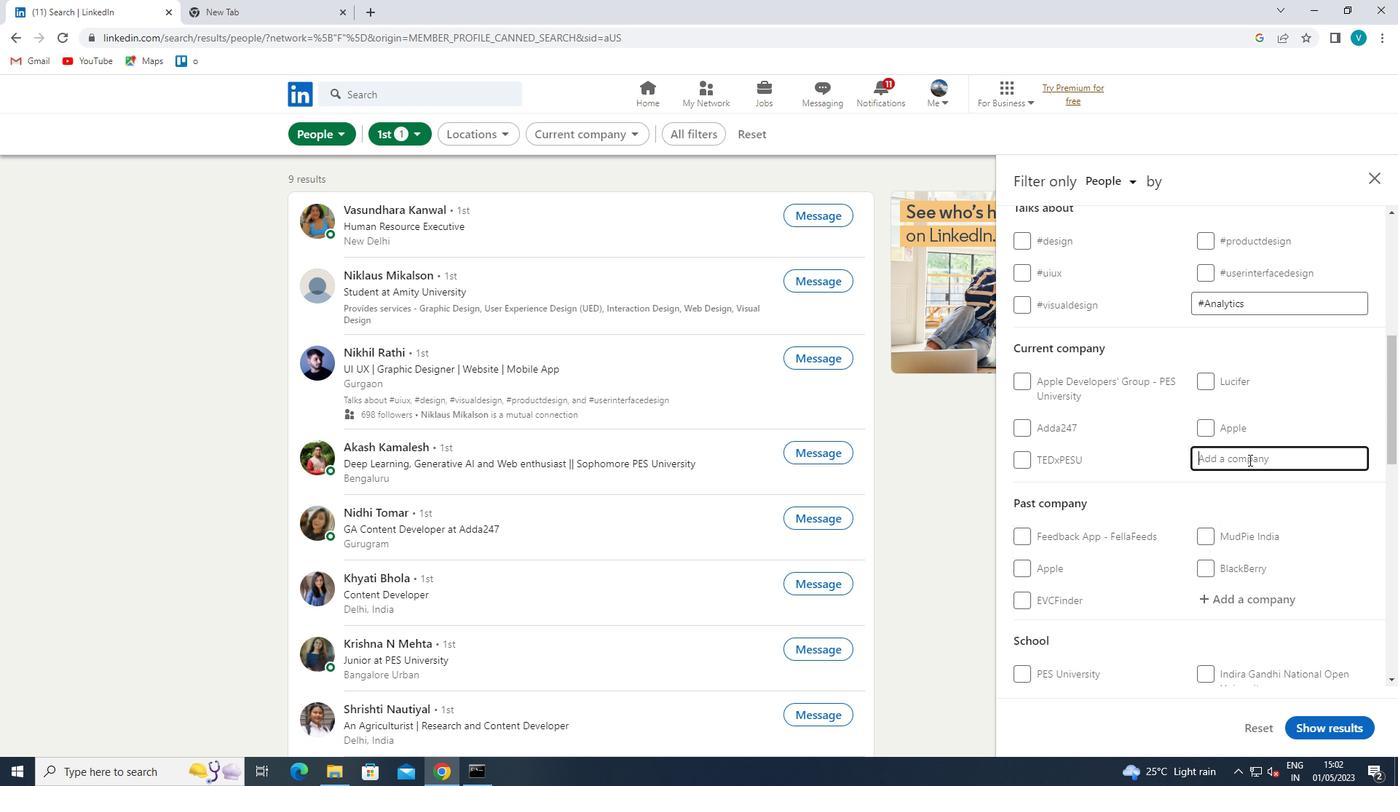 
Action: Key pressed <Key.shift>
Screenshot: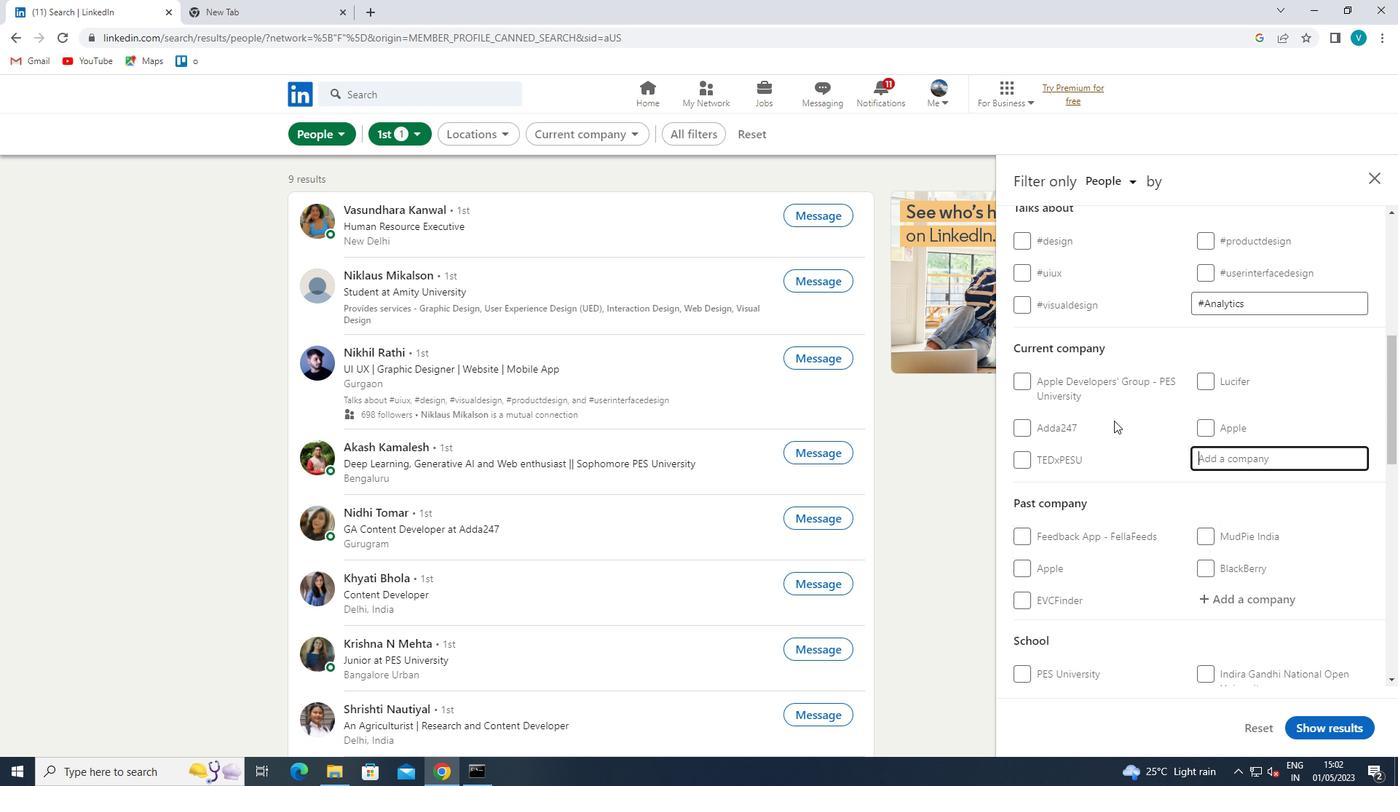 
Action: Mouse moved to (1038, 403)
Screenshot: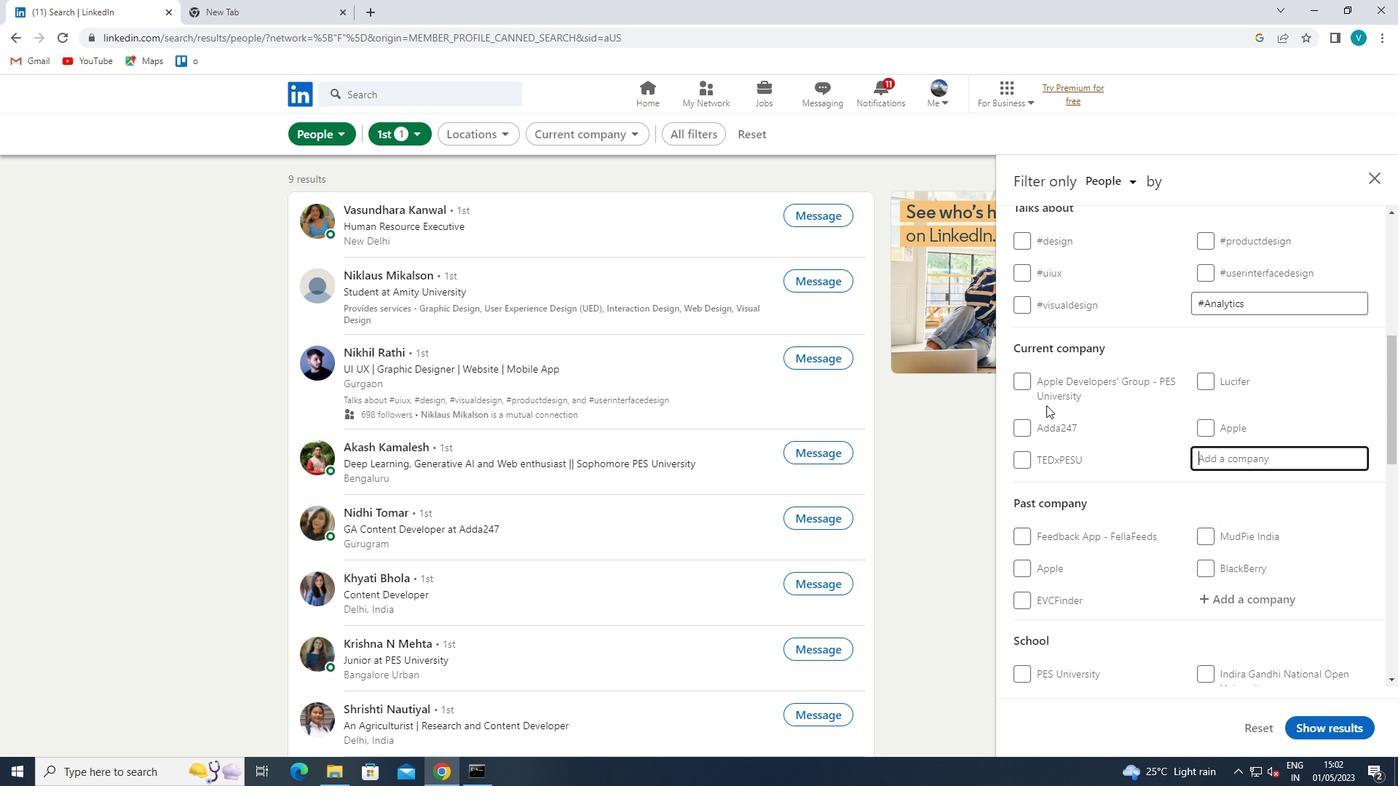 
Action: Key pressed METRU<Key.backspace>IC<Key.shift>STREAM<Key.space>
Screenshot: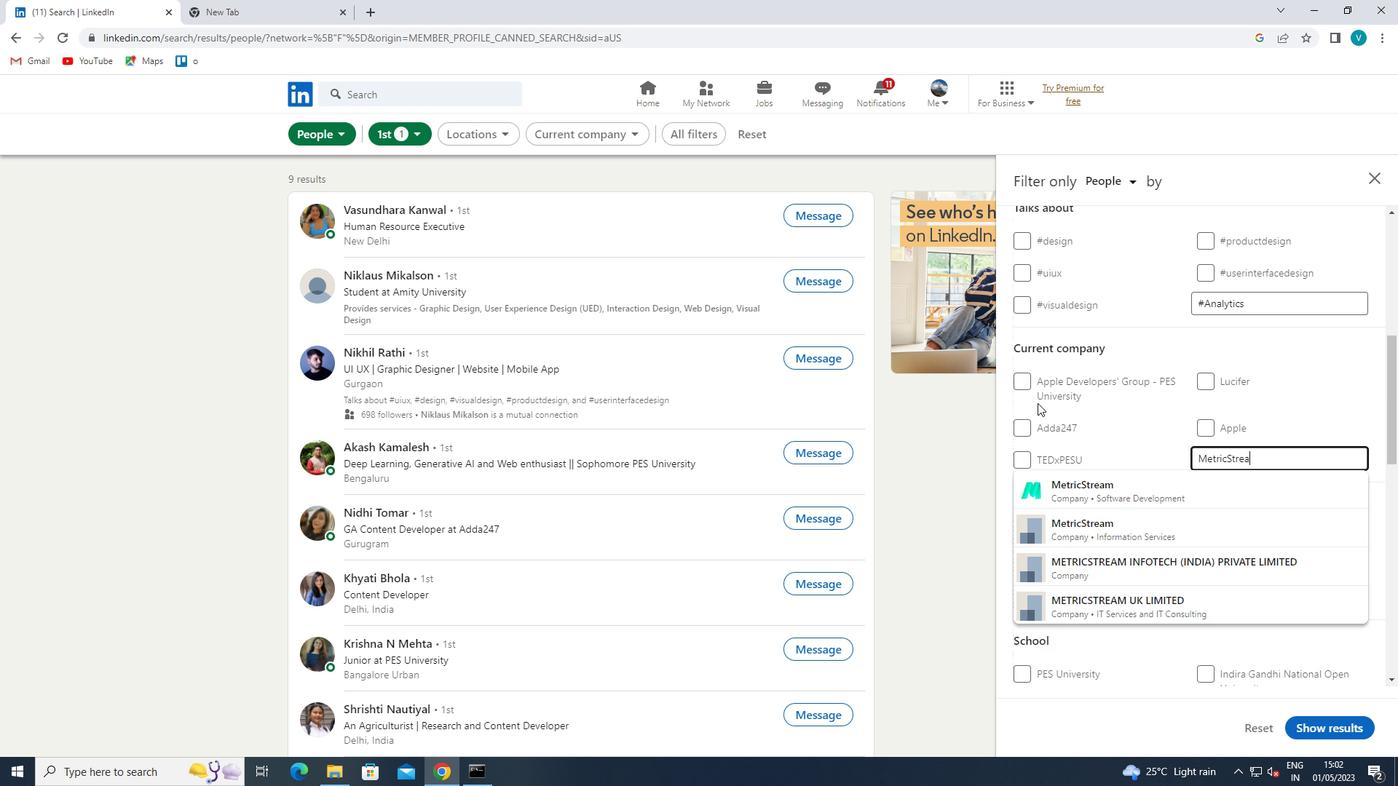 
Action: Mouse moved to (1127, 501)
Screenshot: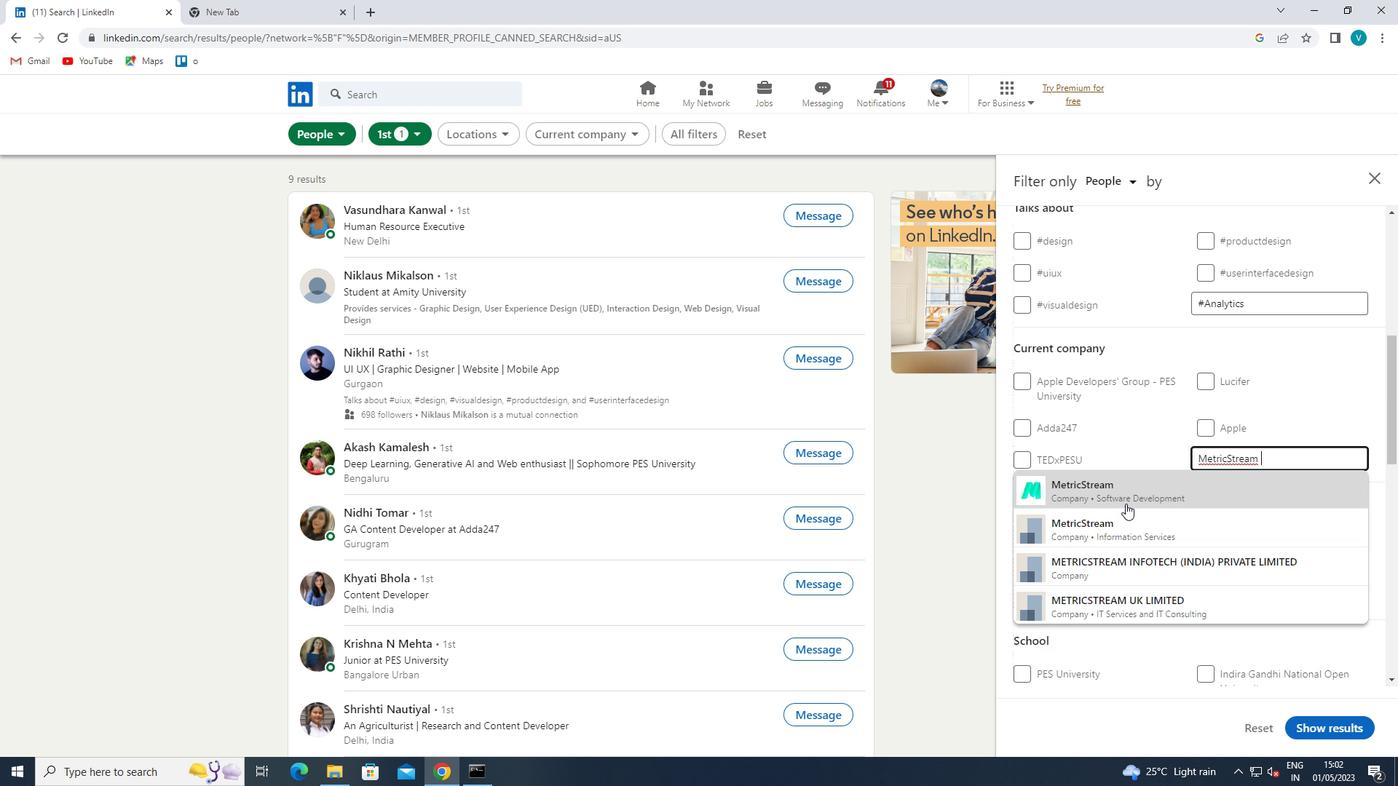 
Action: Mouse pressed left at (1127, 501)
Screenshot: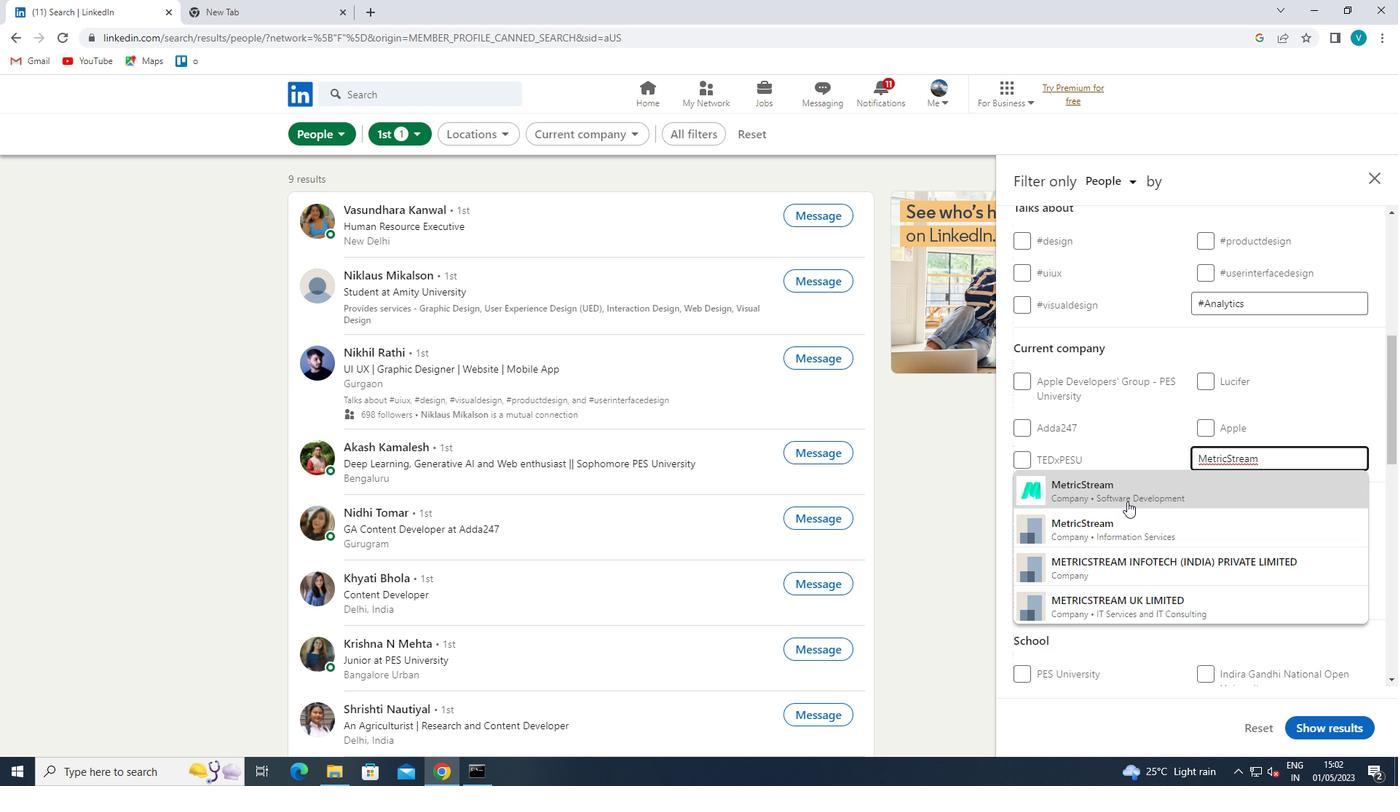 
Action: Mouse moved to (1151, 488)
Screenshot: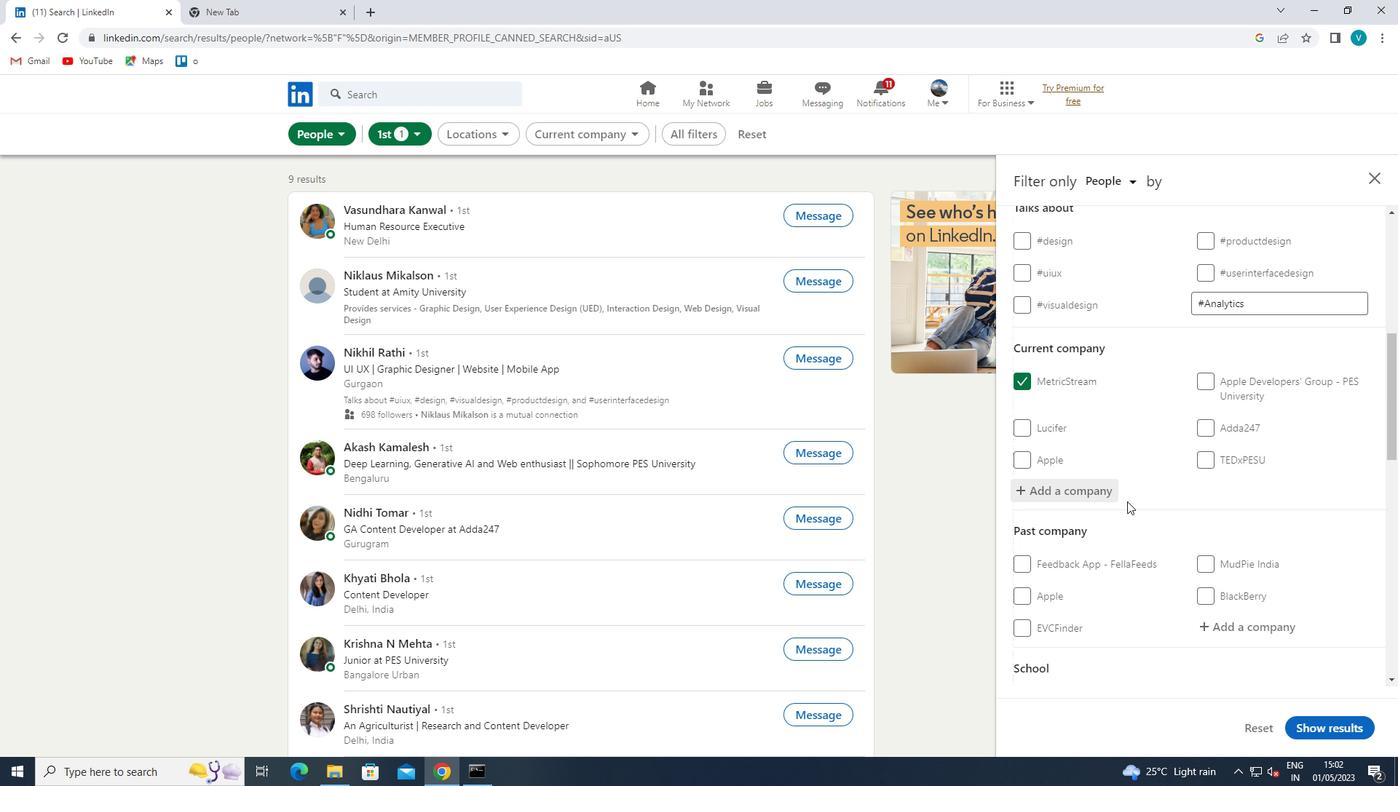 
Action: Mouse scrolled (1151, 488) with delta (0, 0)
Screenshot: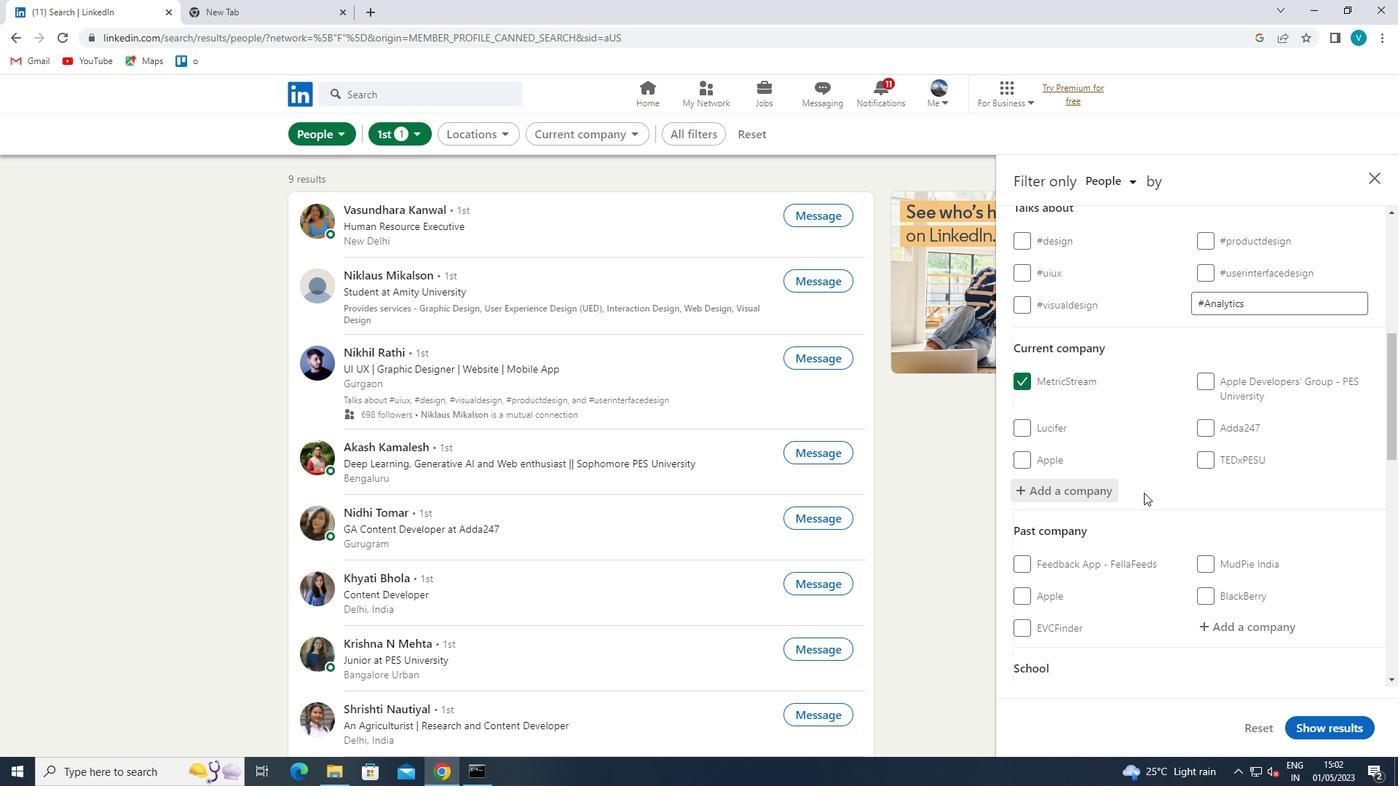 
Action: Mouse scrolled (1151, 488) with delta (0, 0)
Screenshot: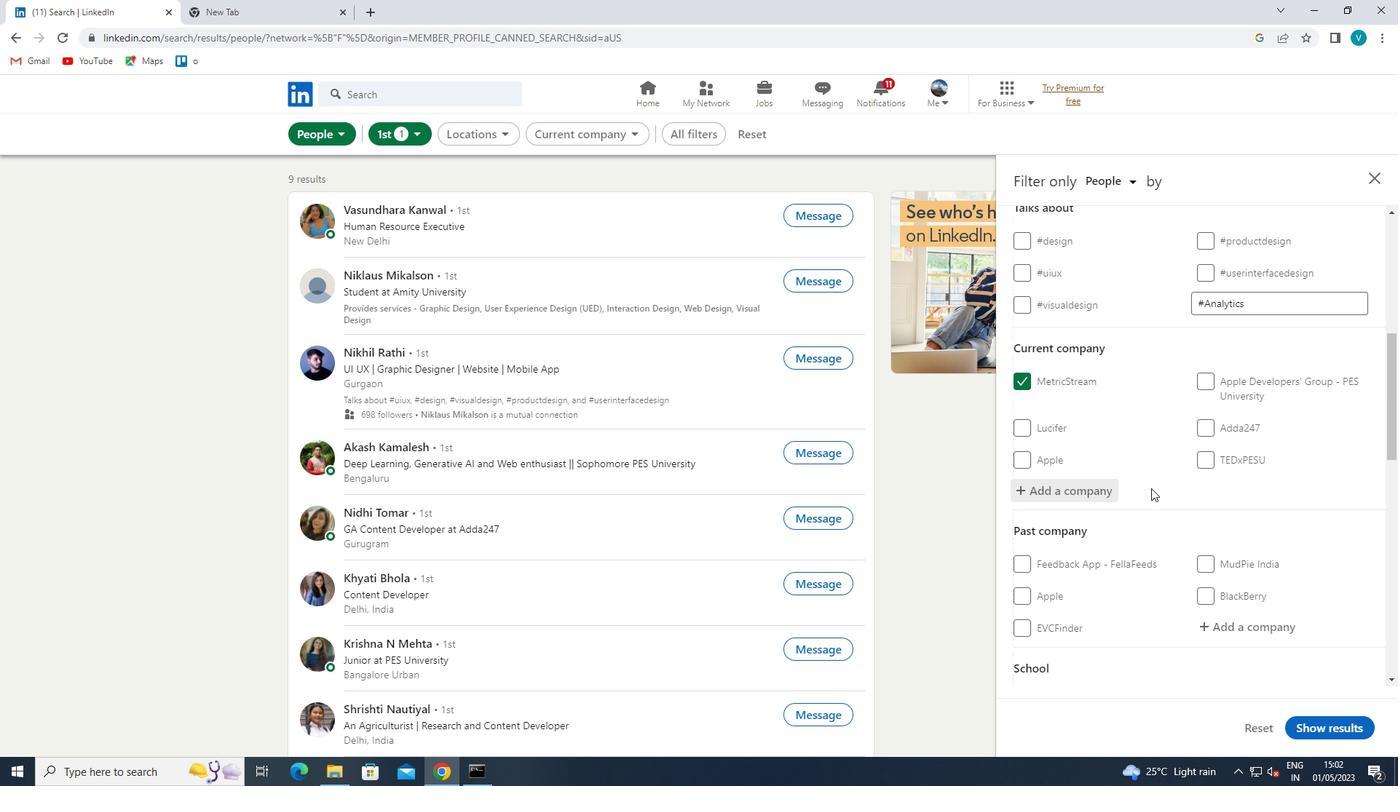 
Action: Mouse scrolled (1151, 488) with delta (0, 0)
Screenshot: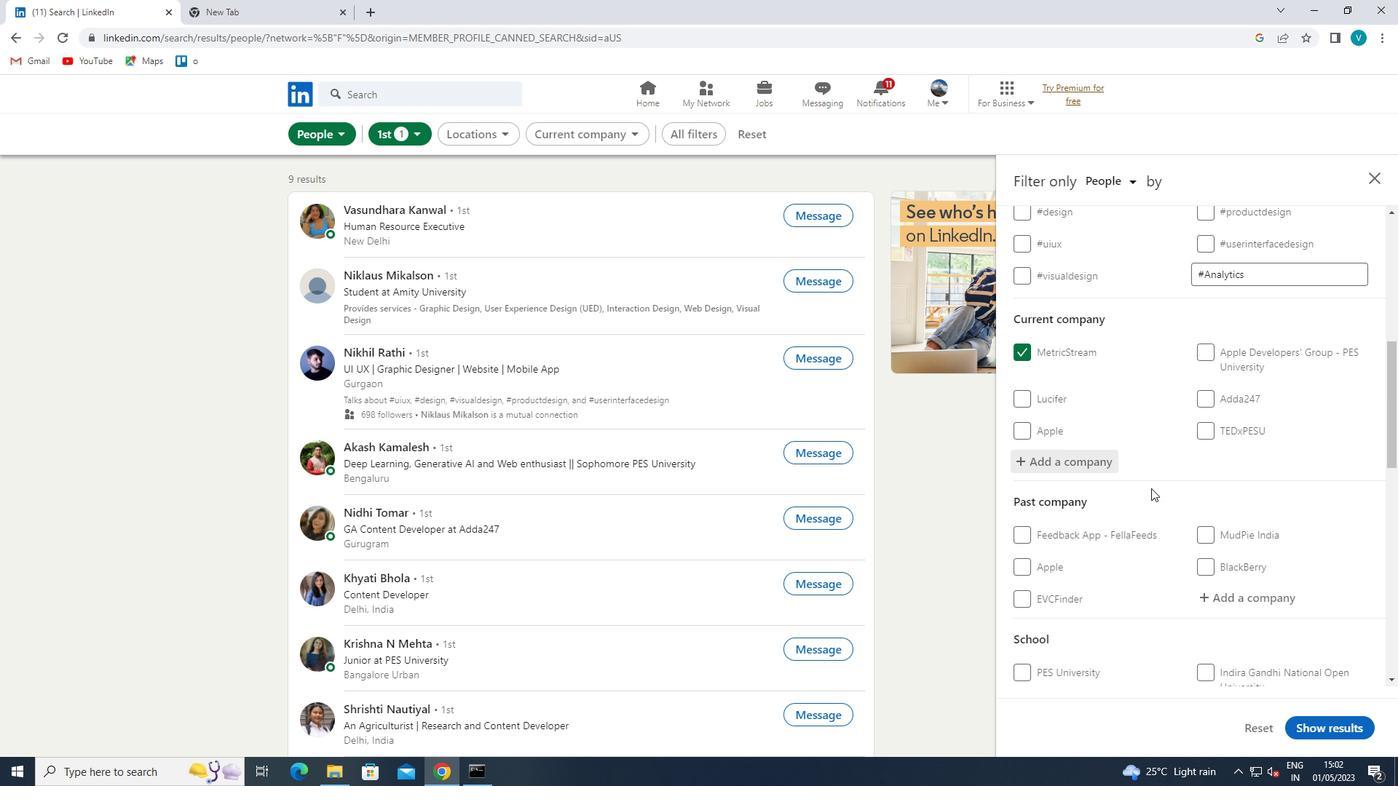 
Action: Mouse scrolled (1151, 488) with delta (0, 0)
Screenshot: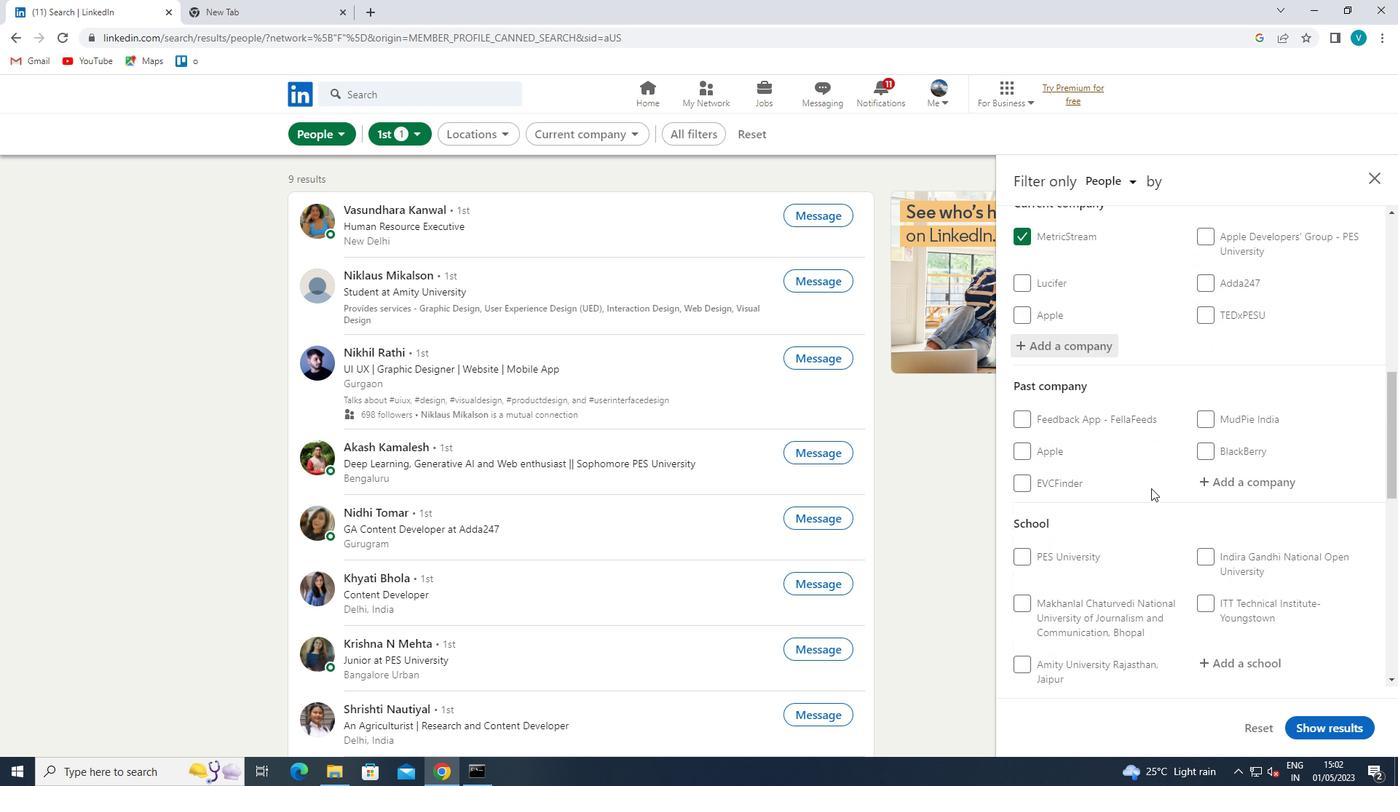 
Action: Mouse moved to (1246, 516)
Screenshot: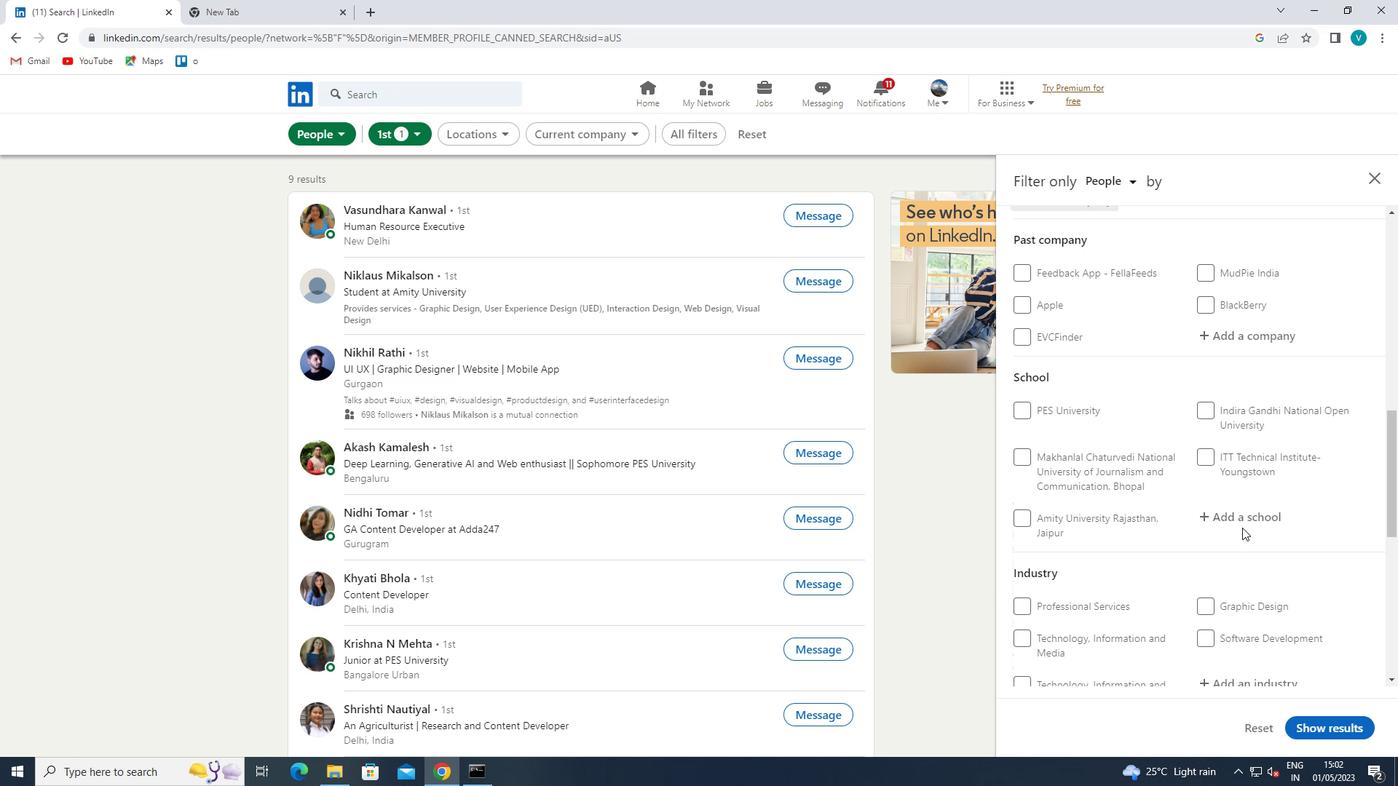 
Action: Mouse pressed left at (1246, 516)
Screenshot: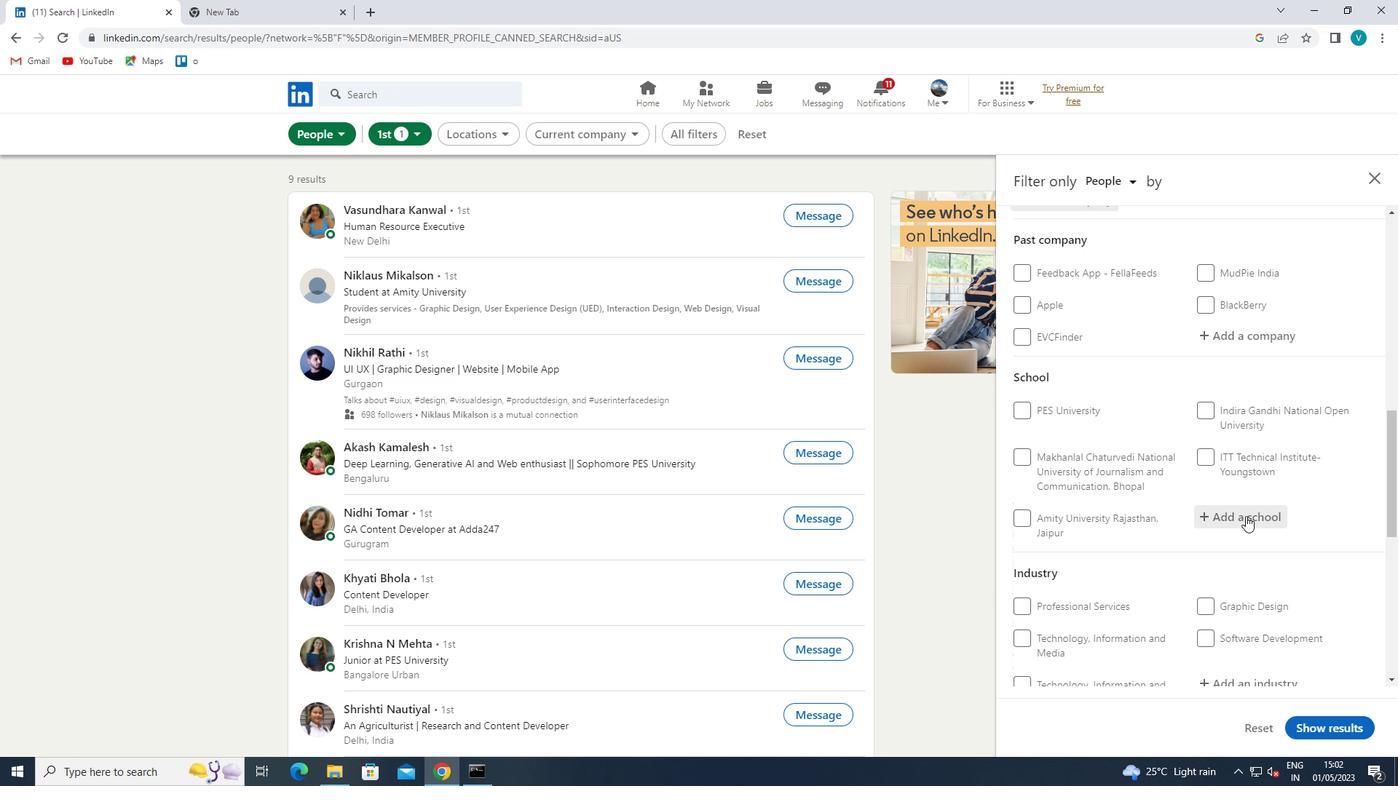 
Action: Key pressed <Key.shift>
Screenshot: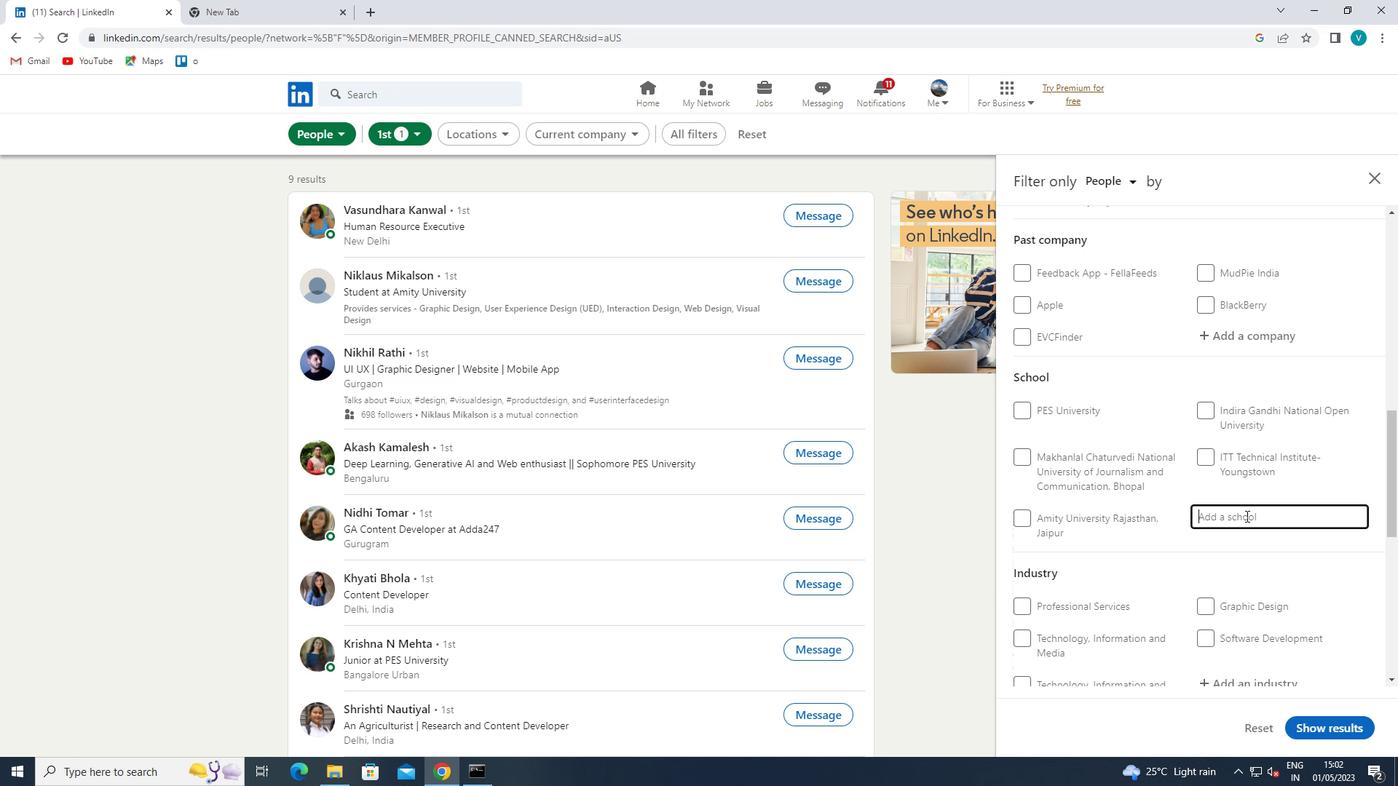 
Action: Mouse moved to (1126, 480)
Screenshot: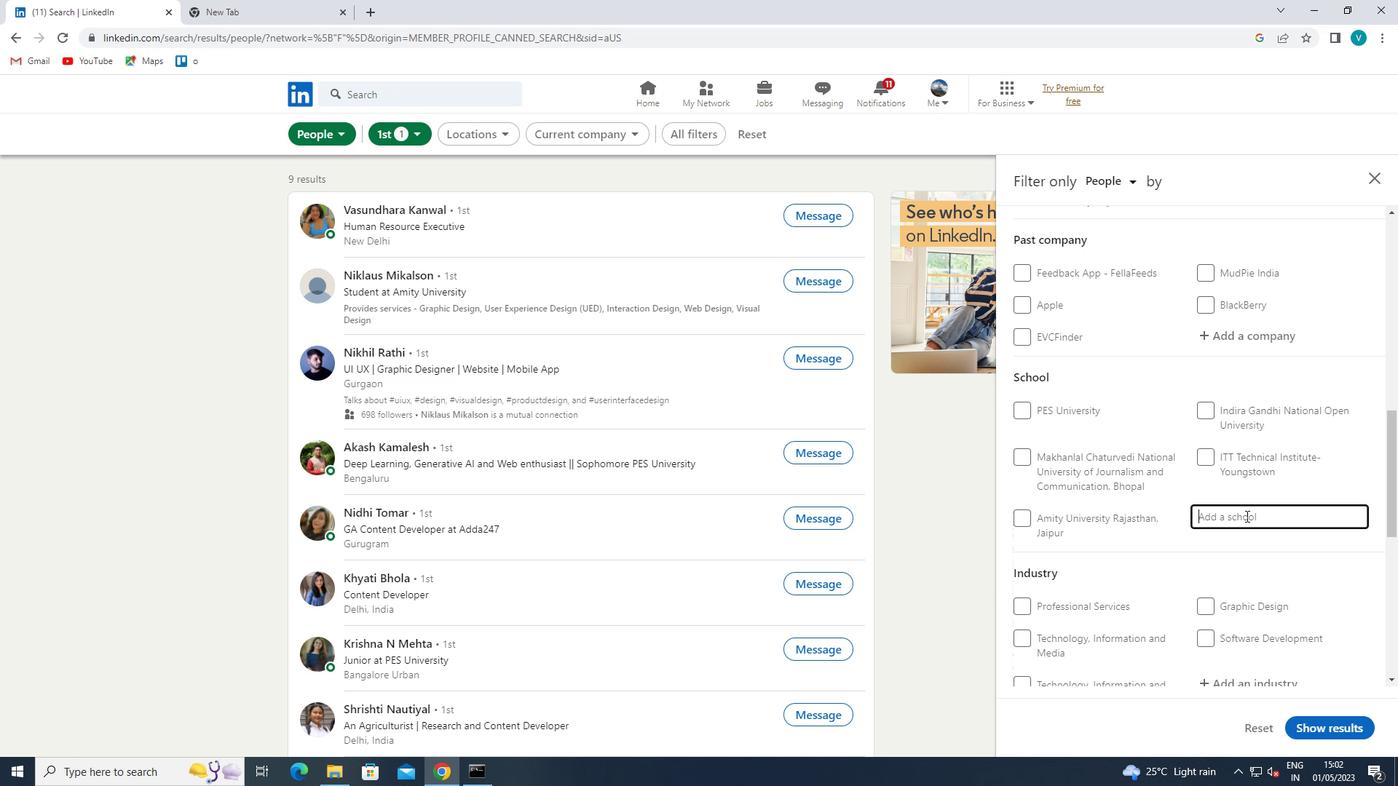 
Action: Key pressed S<Key.space><Key.shift>S<Key.space><Key.shift>JAIN<Key.space>
Screenshot: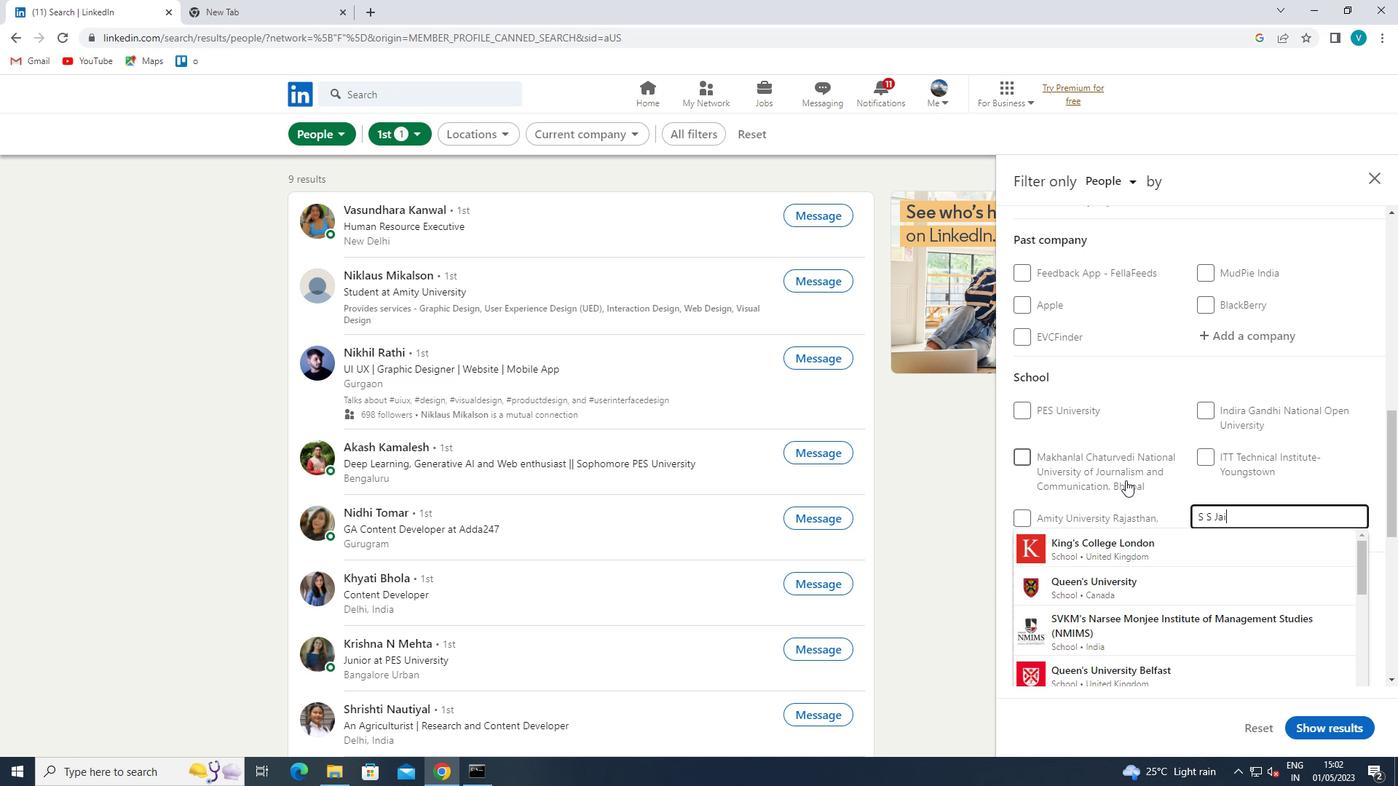 
Action: Mouse moved to (1137, 538)
Screenshot: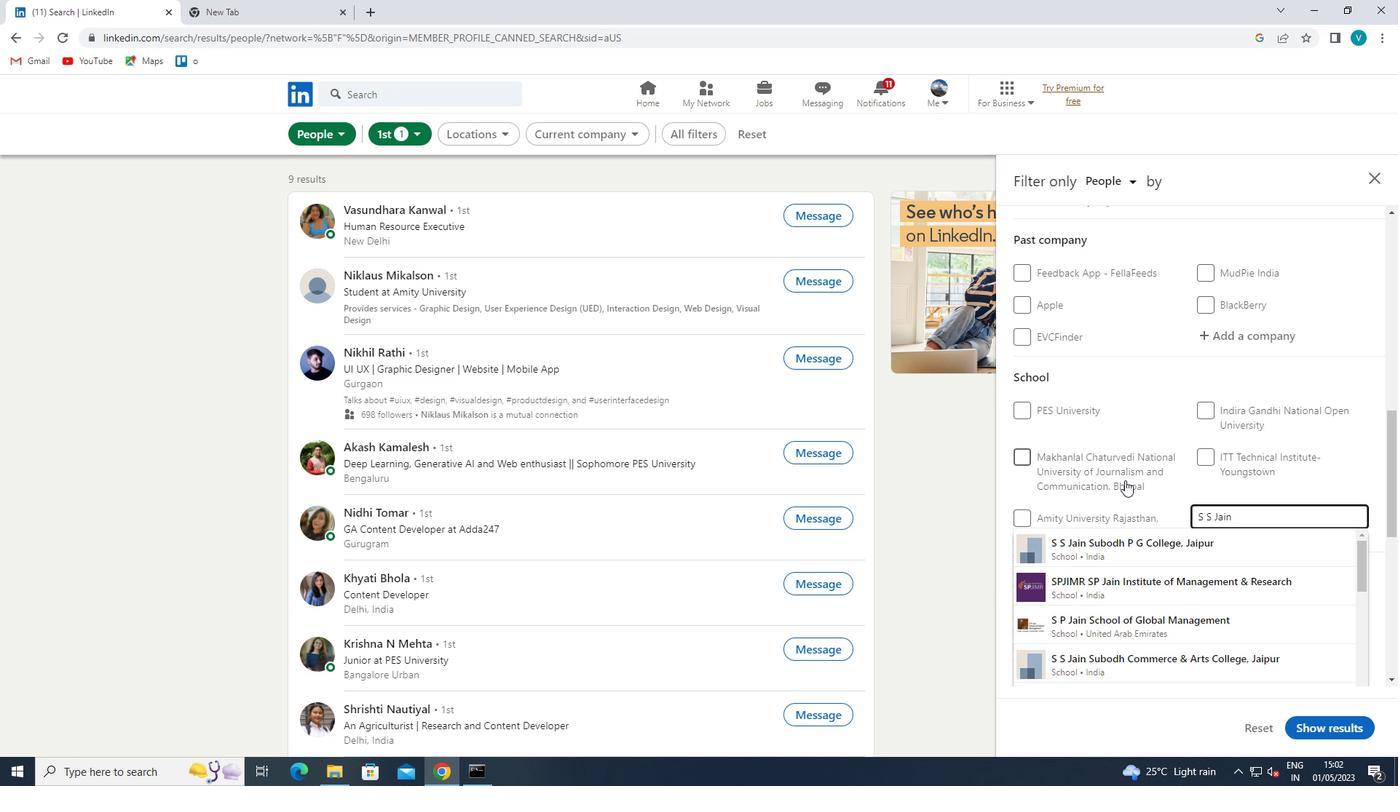 
Action: Mouse pressed left at (1137, 538)
Screenshot: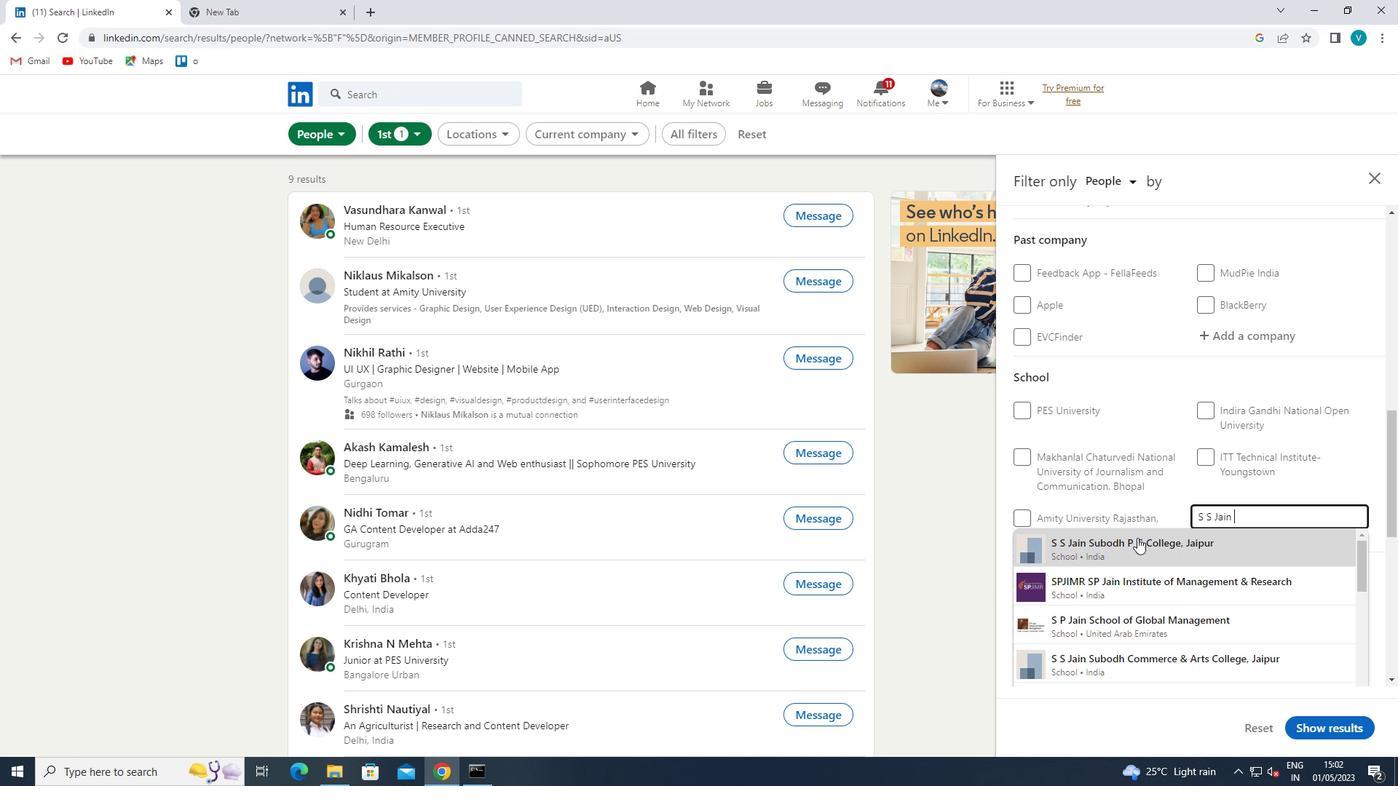 
Action: Mouse moved to (1236, 484)
Screenshot: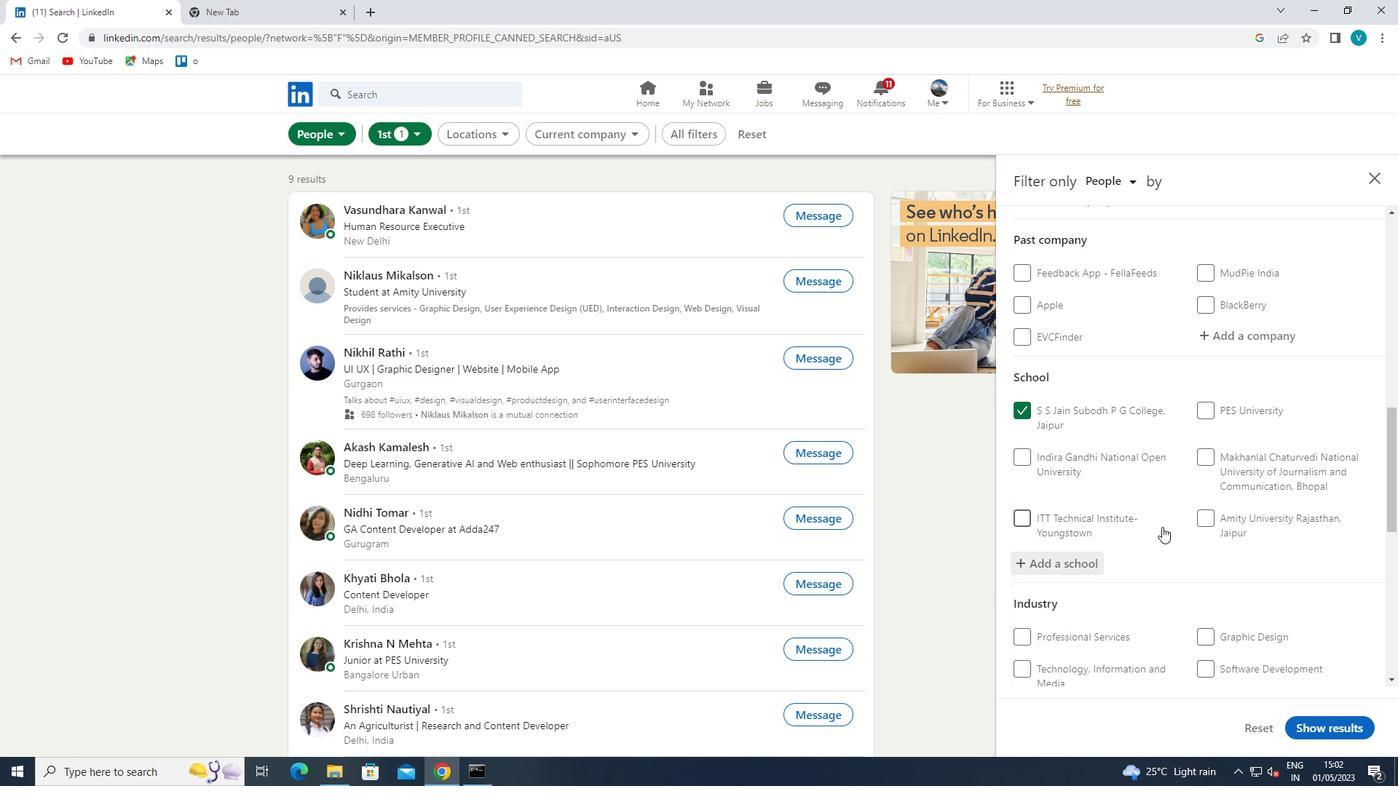 
Action: Mouse scrolled (1236, 483) with delta (0, 0)
Screenshot: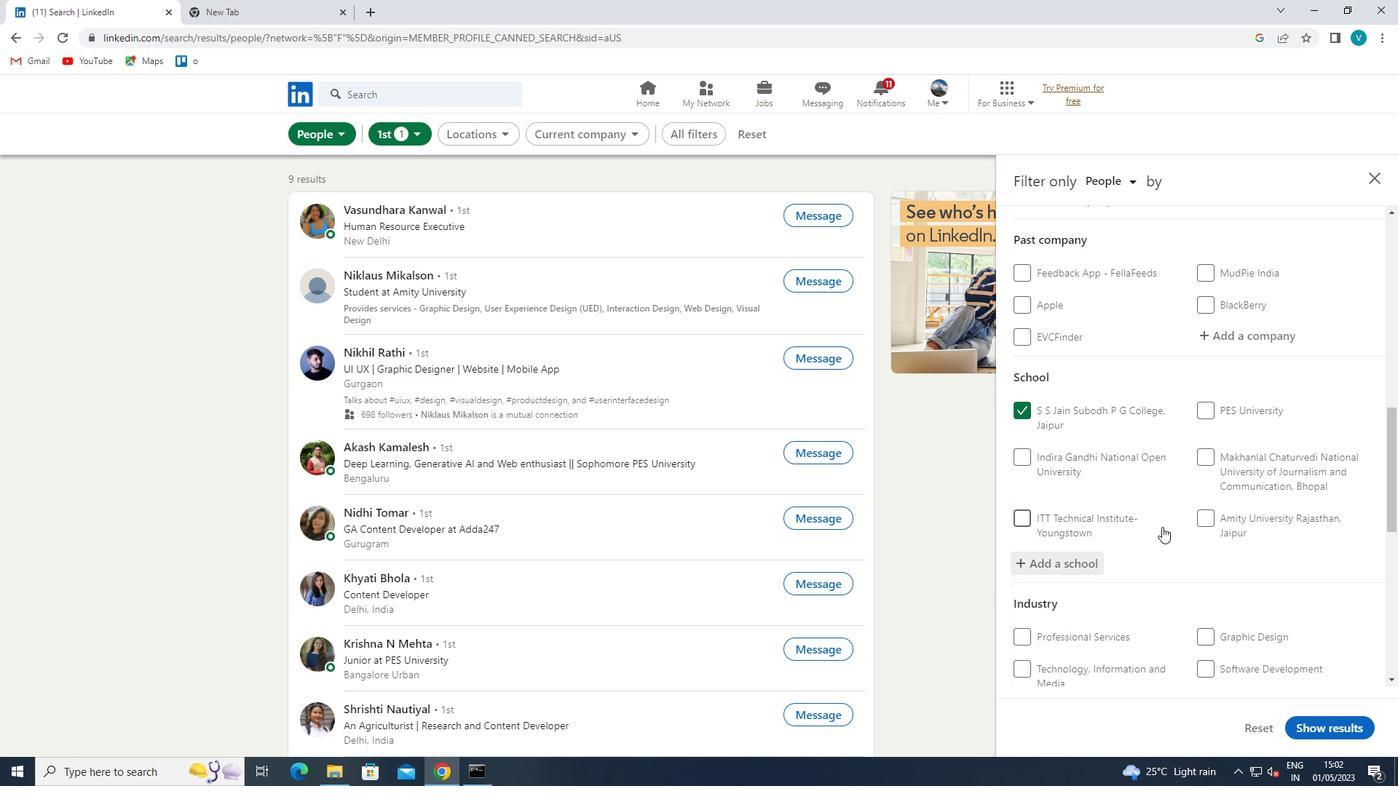 
Action: Mouse moved to (1257, 472)
Screenshot: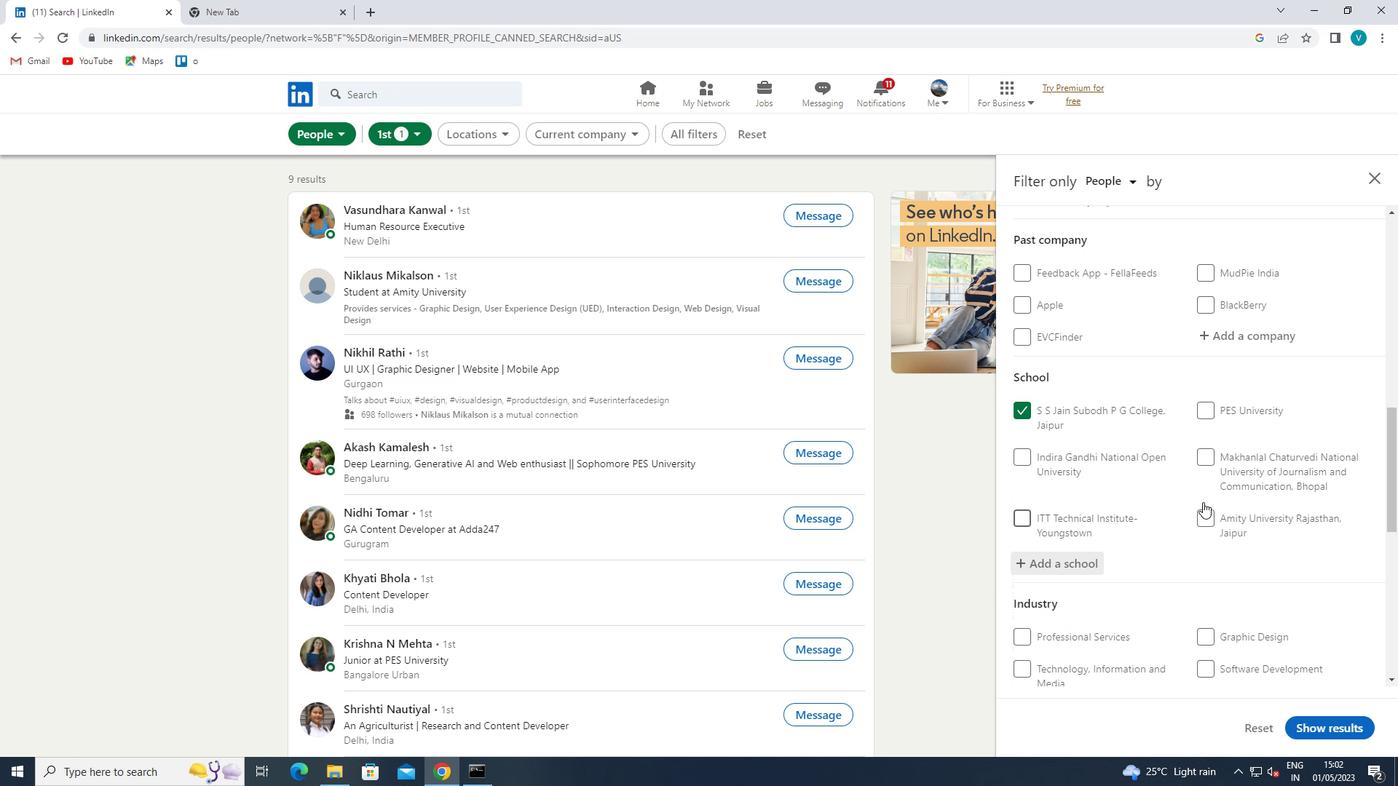 
Action: Mouse scrolled (1257, 471) with delta (0, 0)
Screenshot: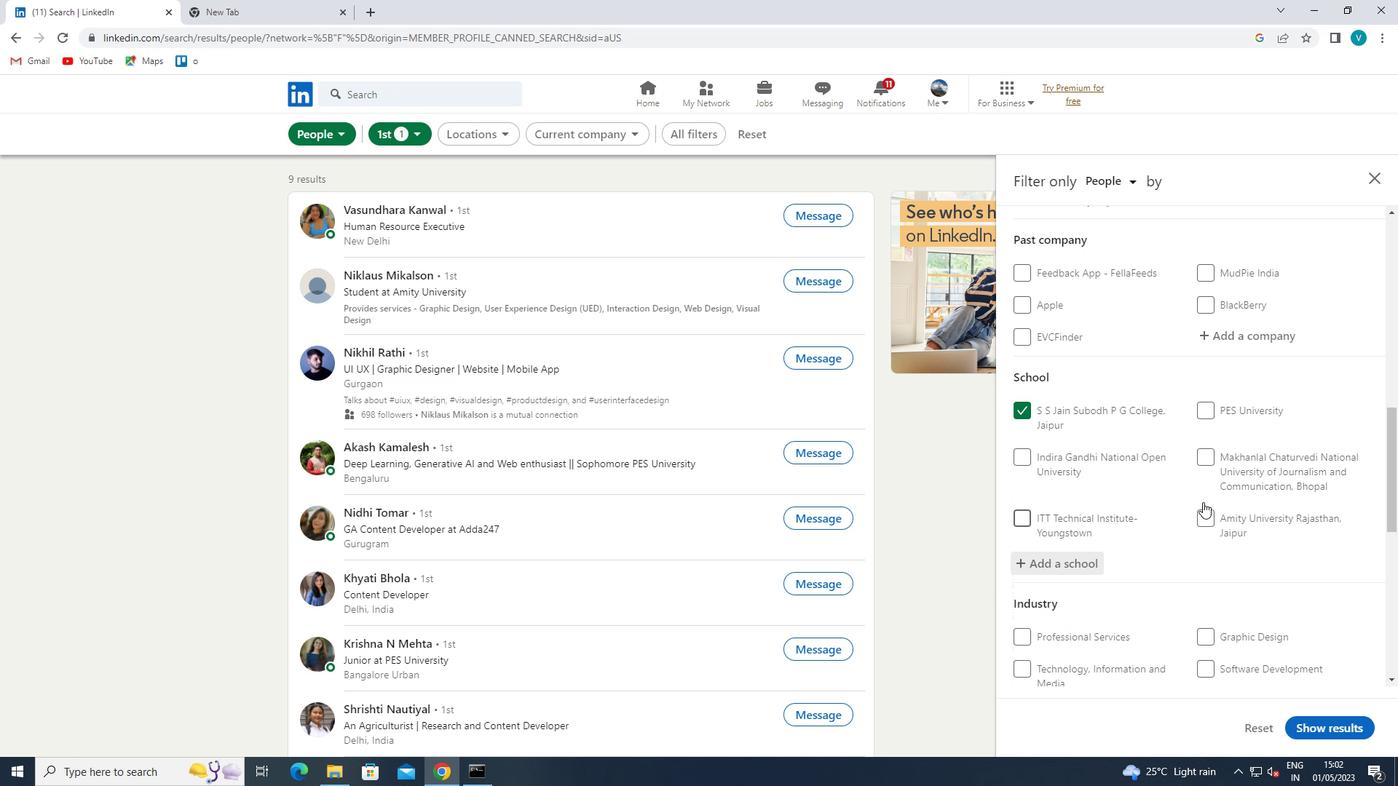 
Action: Mouse moved to (1260, 470)
Screenshot: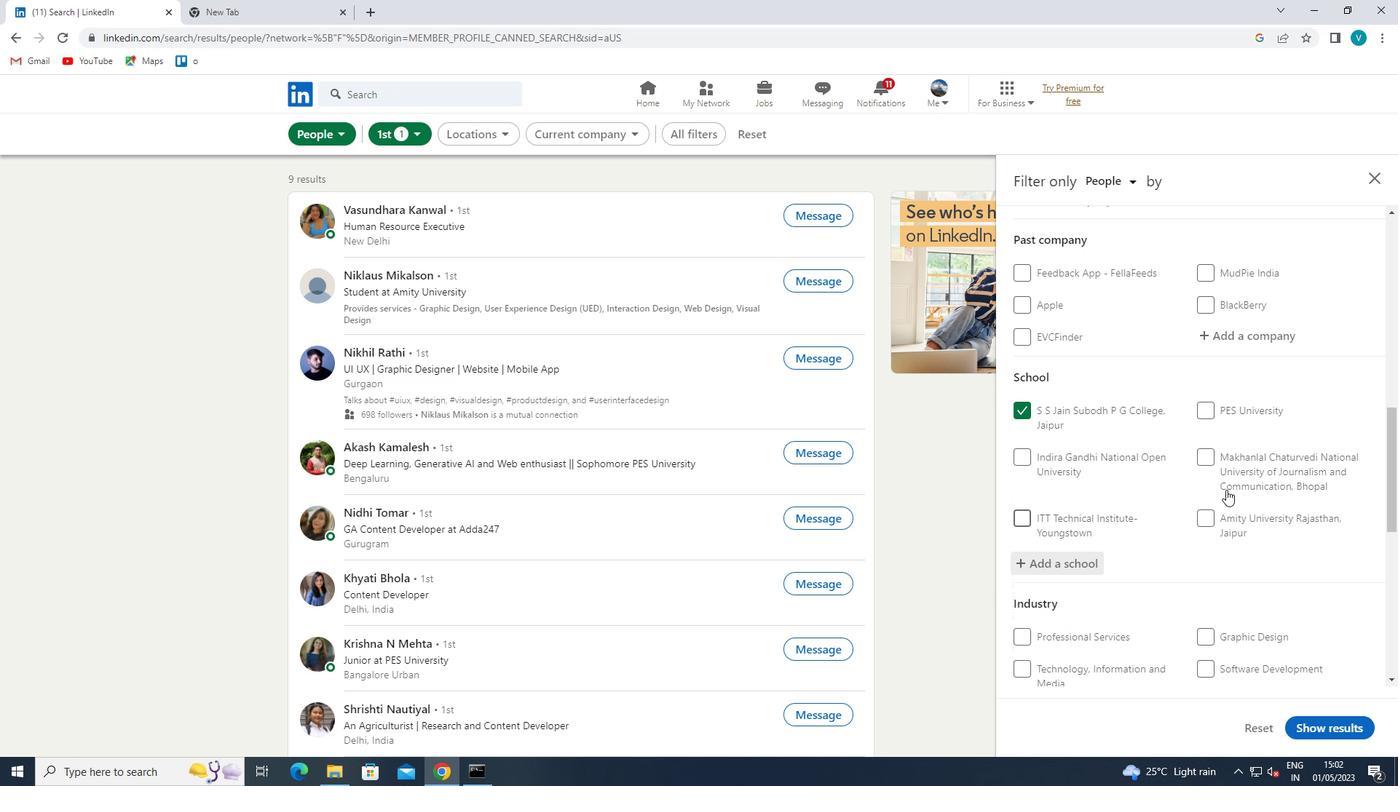 
Action: Mouse scrolled (1260, 469) with delta (0, 0)
Screenshot: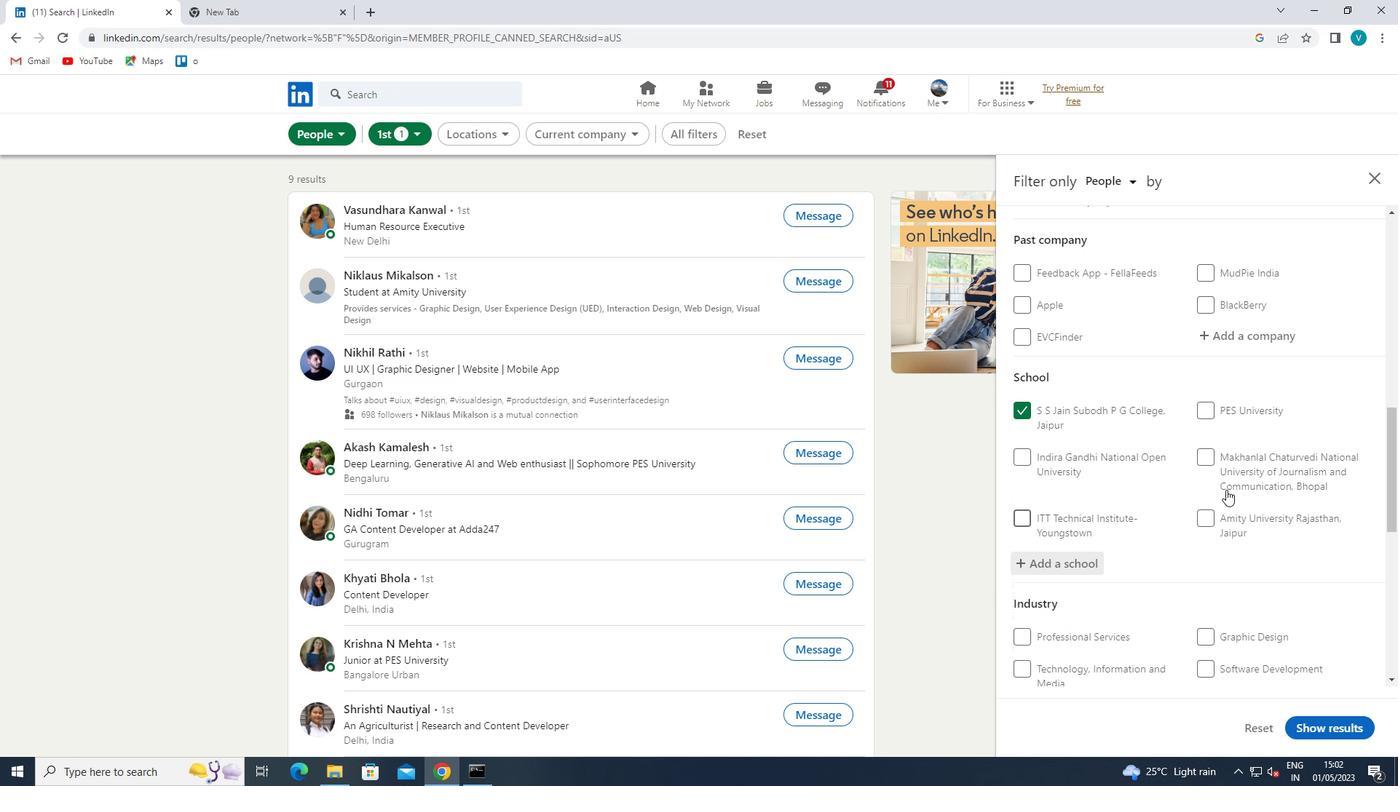 
Action: Mouse scrolled (1260, 469) with delta (0, 0)
Screenshot: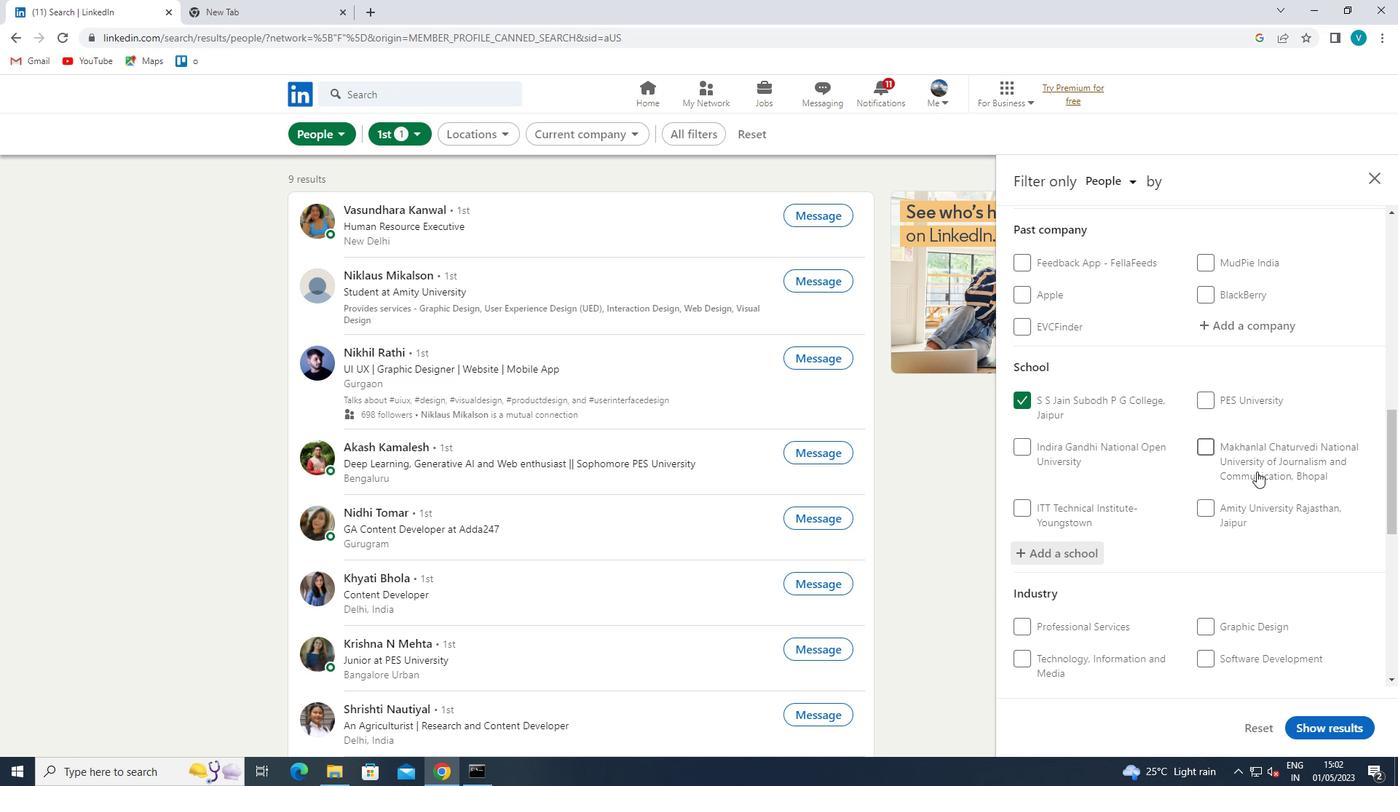 
Action: Mouse scrolled (1260, 469) with delta (0, 0)
Screenshot: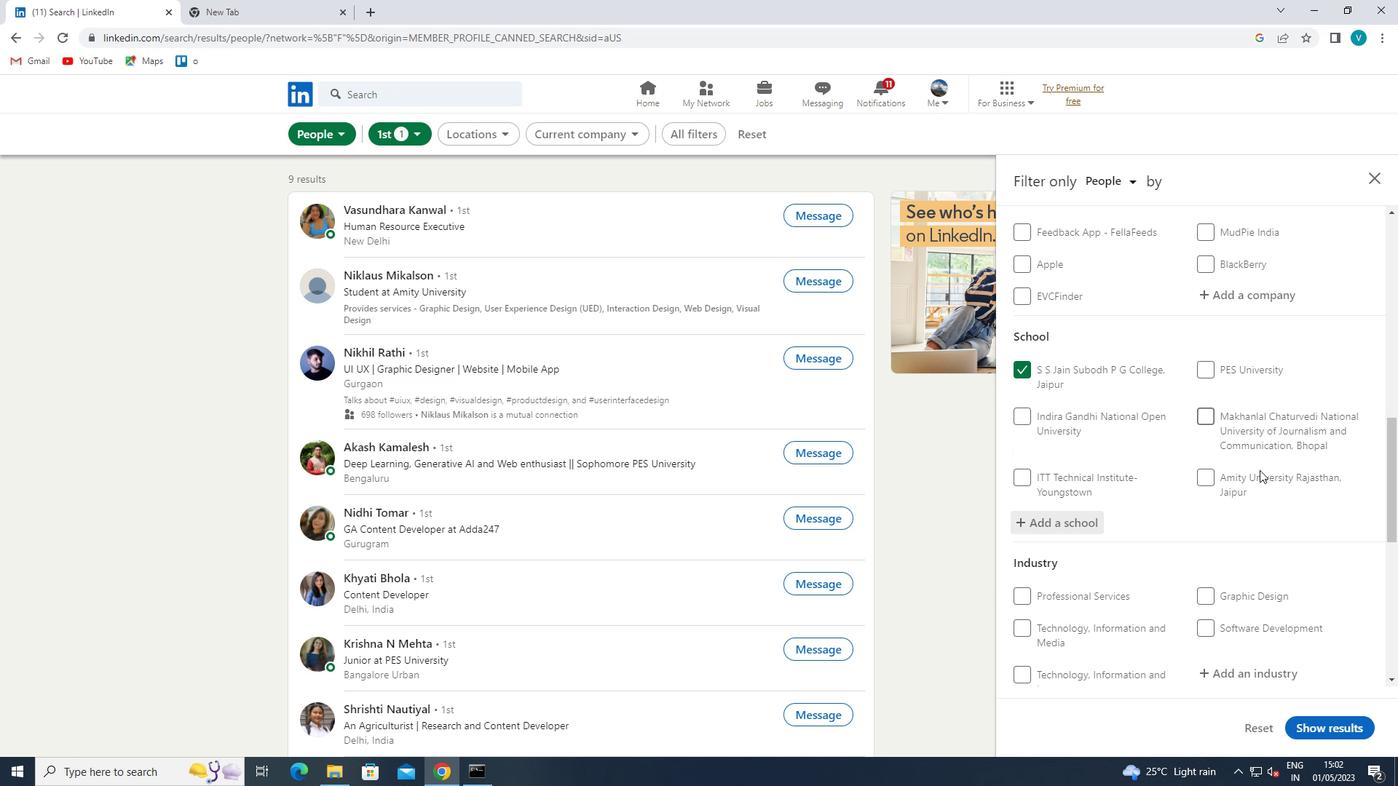 
Action: Mouse moved to (1254, 344)
Screenshot: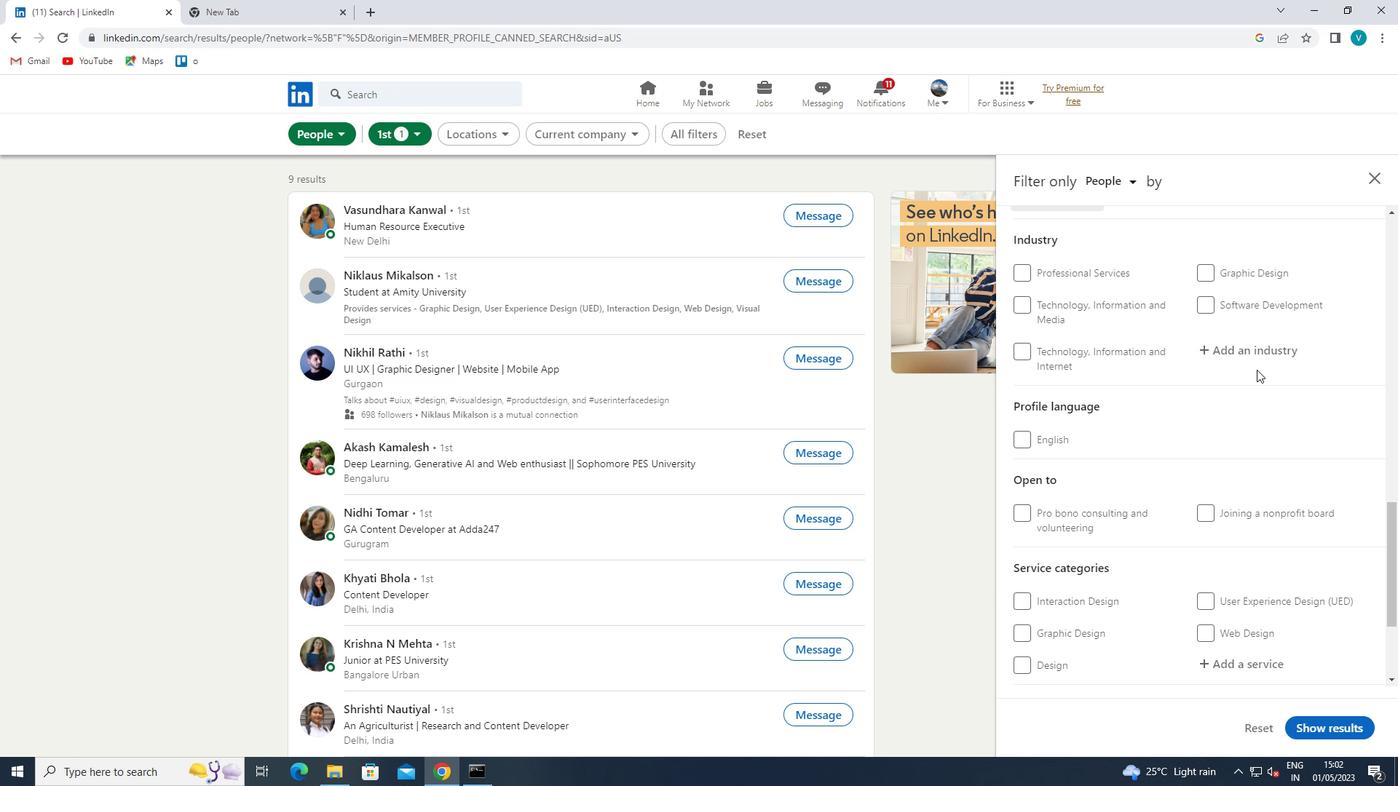
Action: Mouse pressed left at (1254, 344)
Screenshot: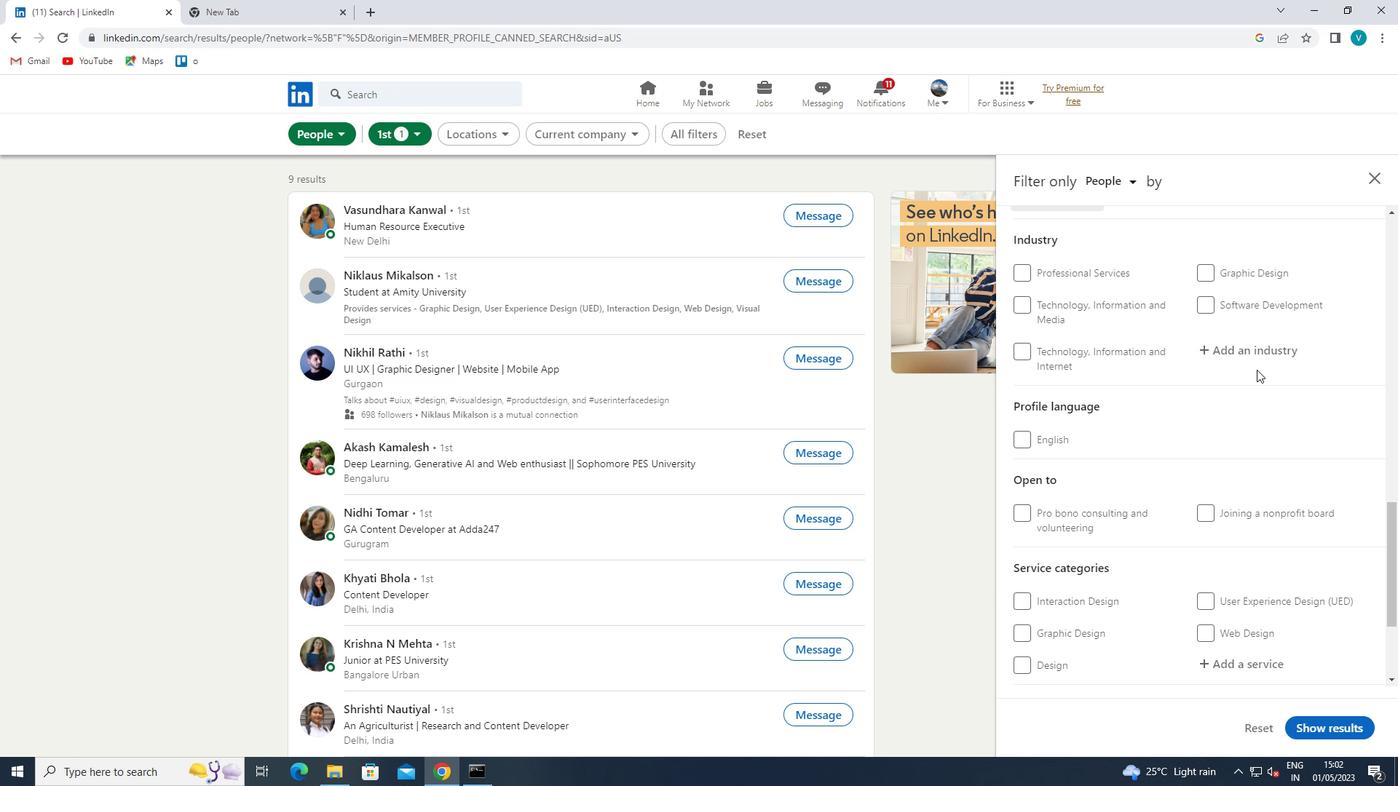
Action: Mouse moved to (1089, 437)
Screenshot: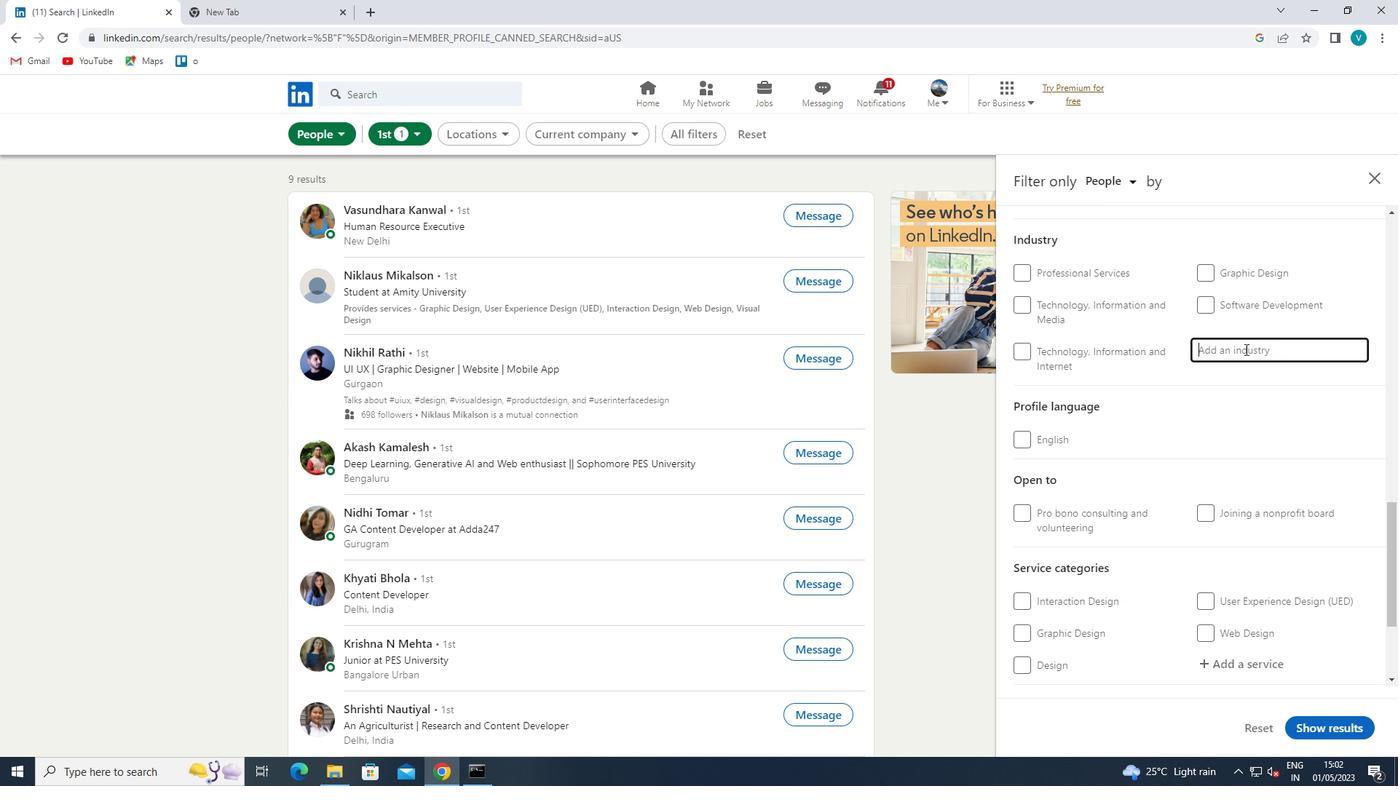 
Action: Key pressed <Key.shift>PUBLIC<Key.space>
Screenshot: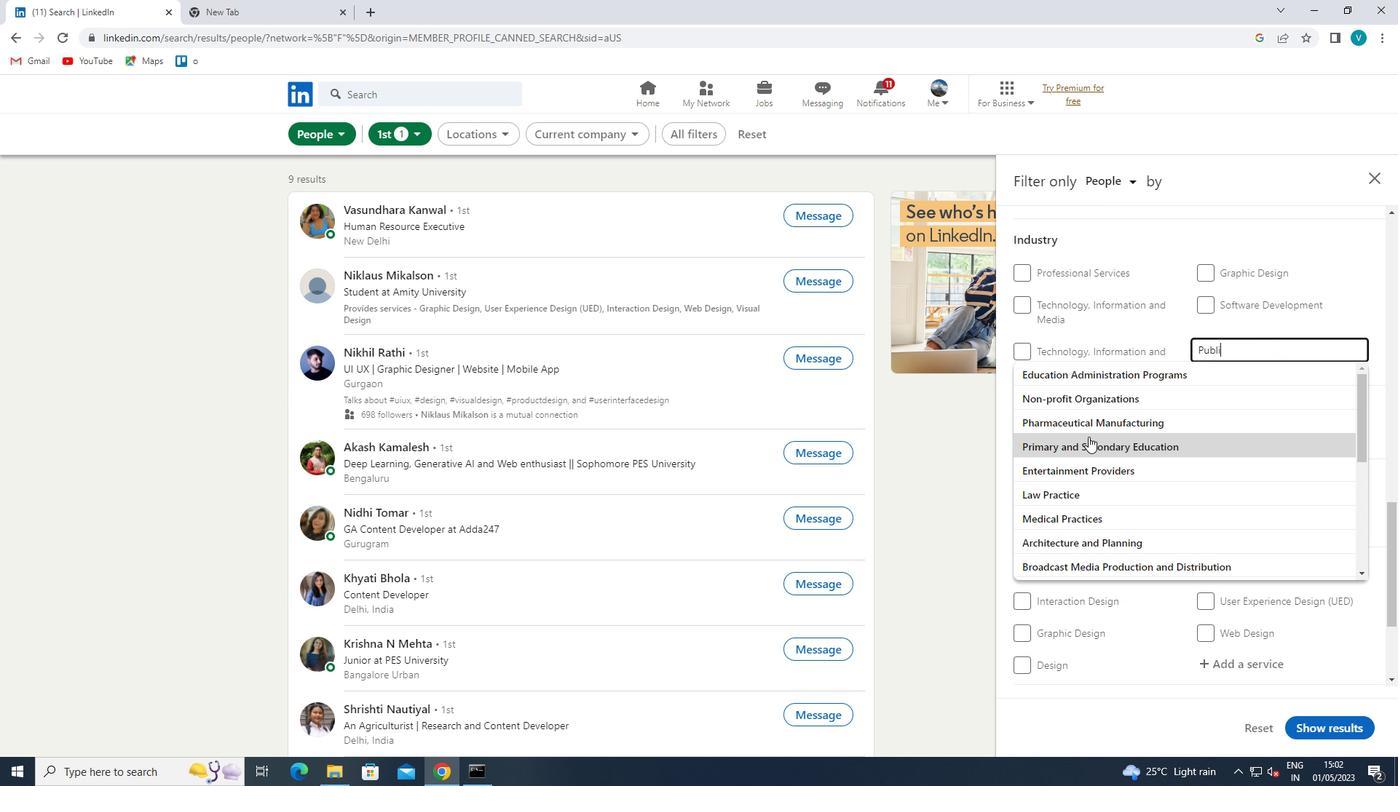 
Action: Mouse moved to (1188, 375)
Screenshot: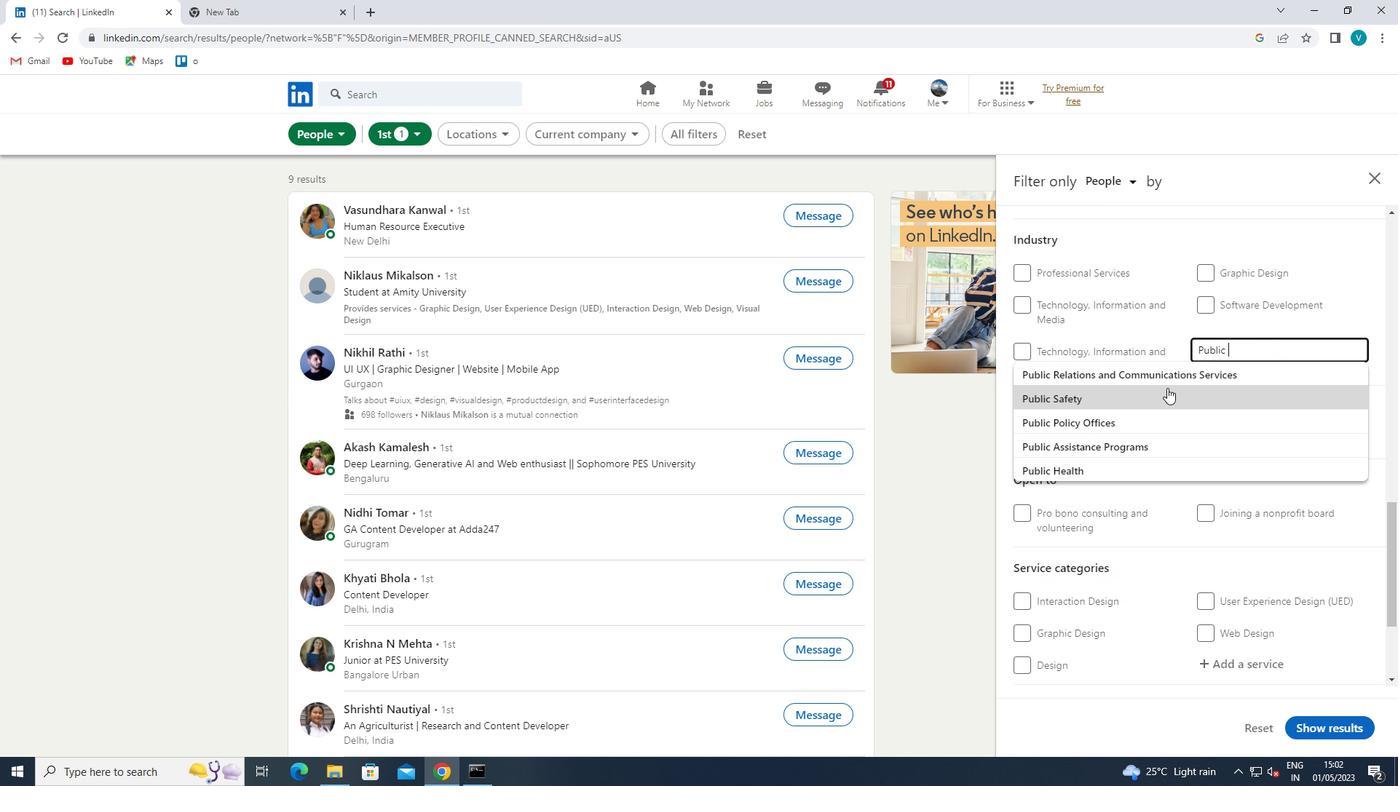 
Action: Mouse pressed left at (1188, 375)
Screenshot: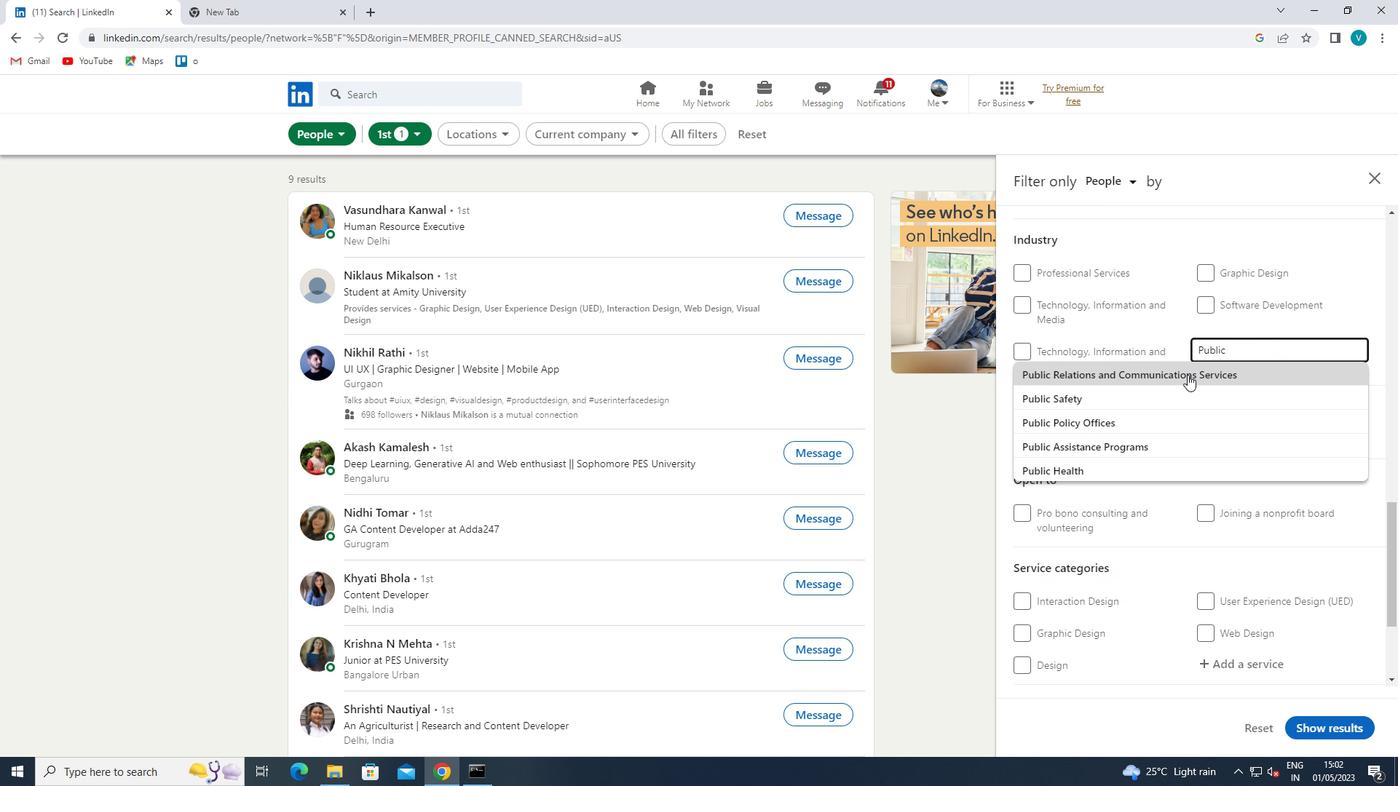 
Action: Mouse moved to (1203, 405)
Screenshot: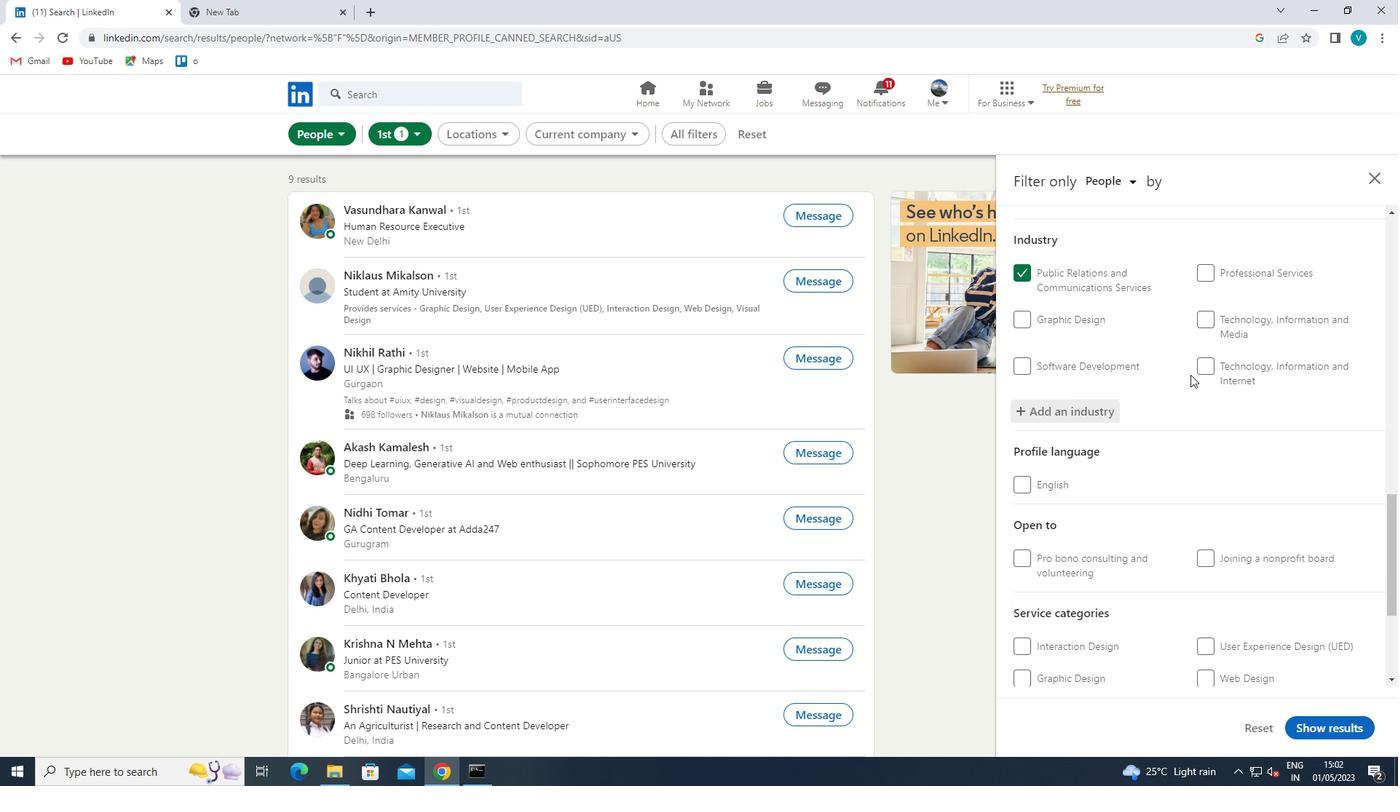 
Action: Mouse scrolled (1203, 405) with delta (0, 0)
Screenshot: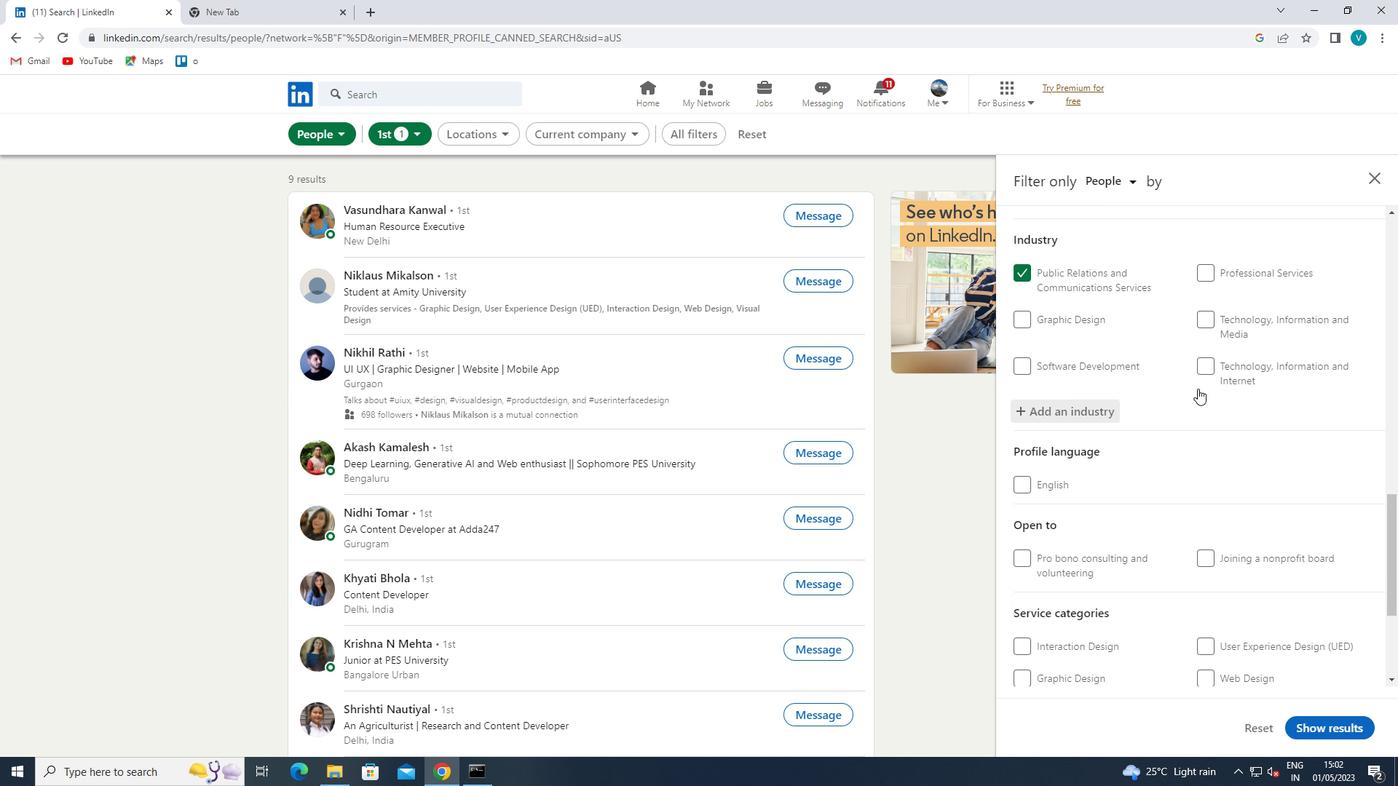 
Action: Mouse moved to (1203, 407)
Screenshot: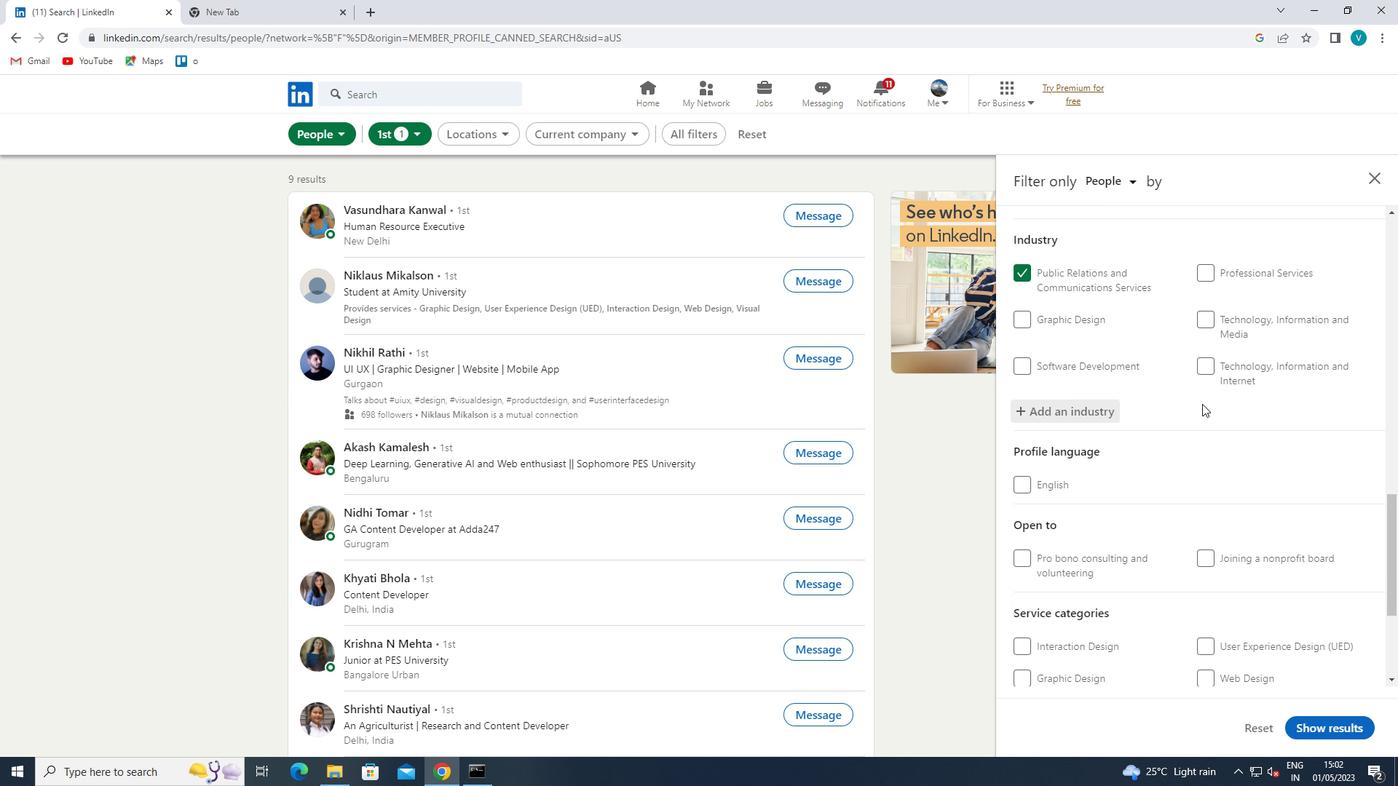 
Action: Mouse scrolled (1203, 407) with delta (0, 0)
Screenshot: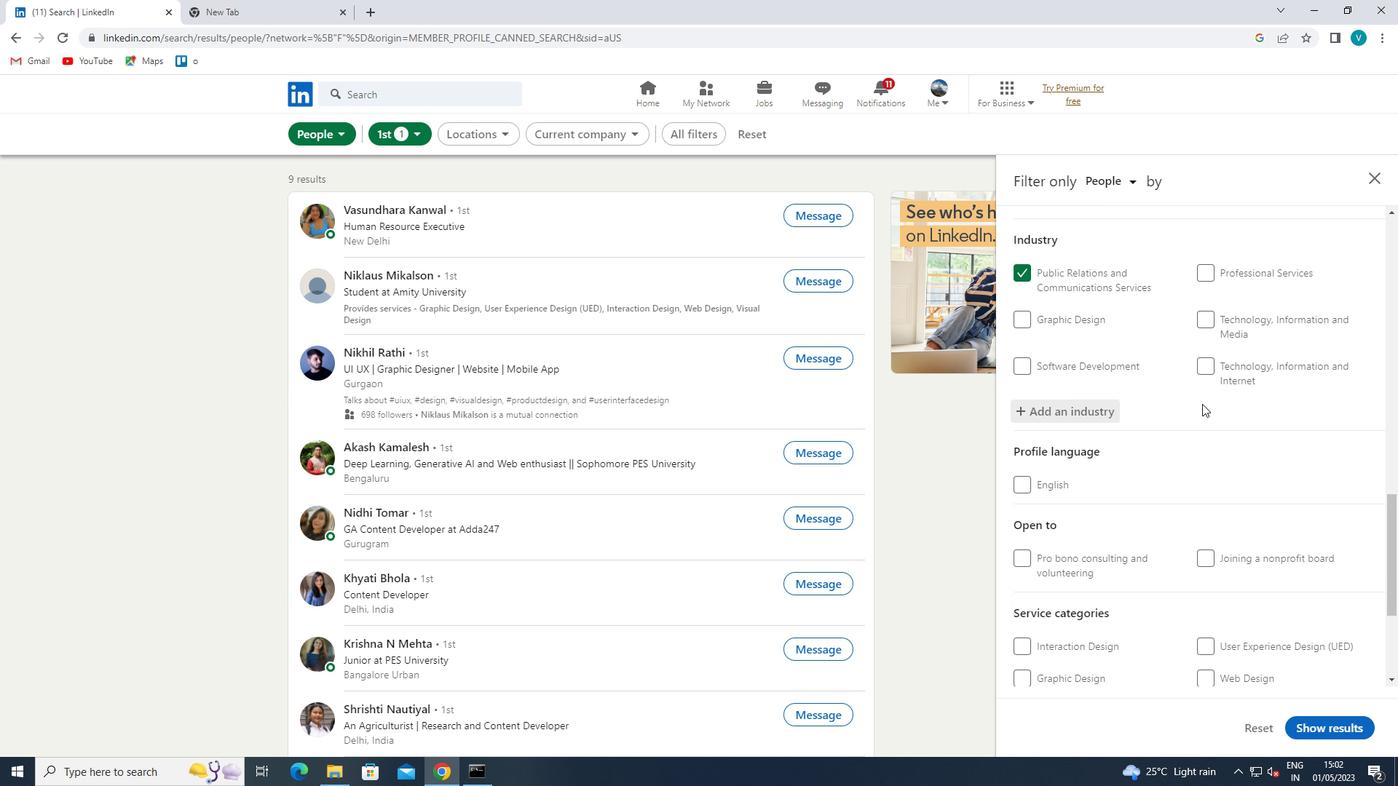 
Action: Mouse scrolled (1203, 407) with delta (0, 0)
Screenshot: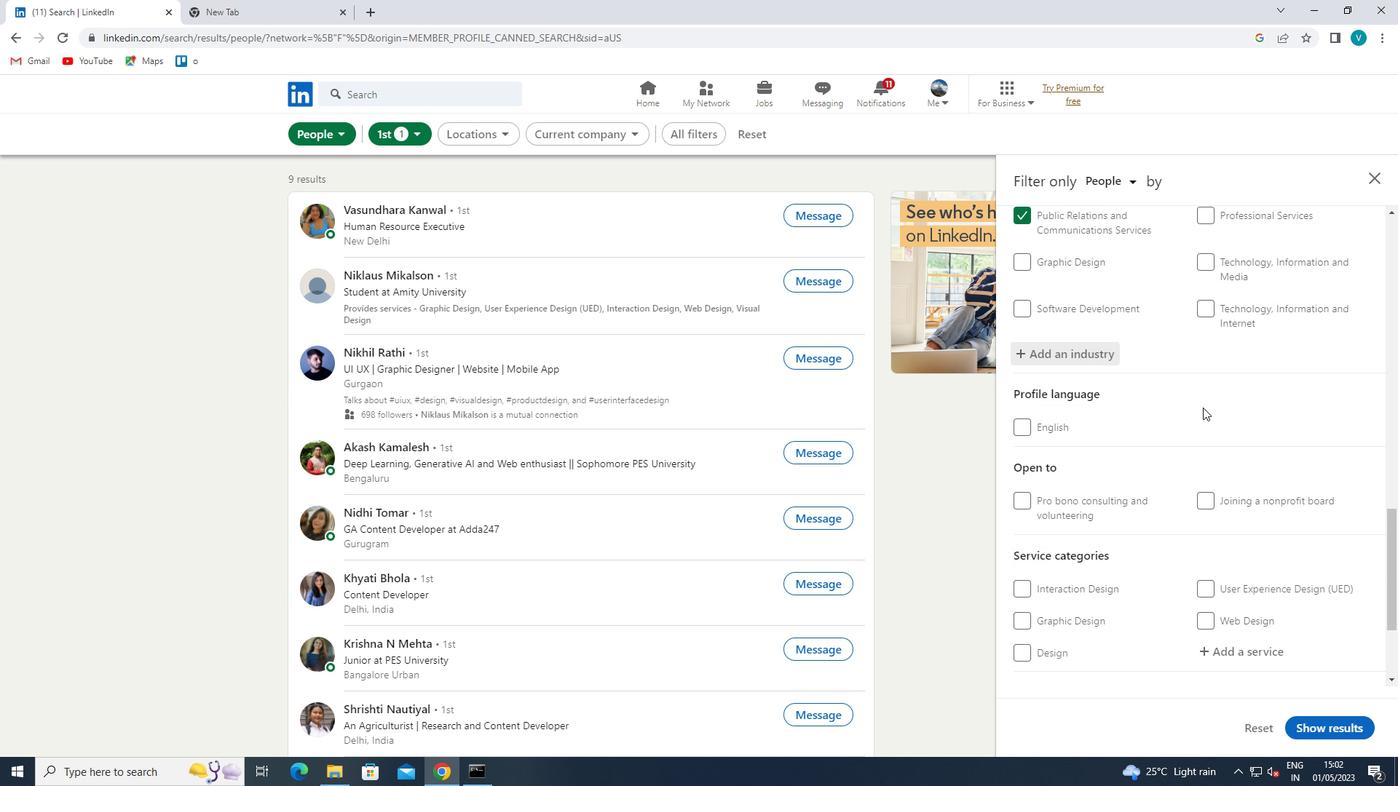 
Action: Mouse scrolled (1203, 407) with delta (0, 0)
Screenshot: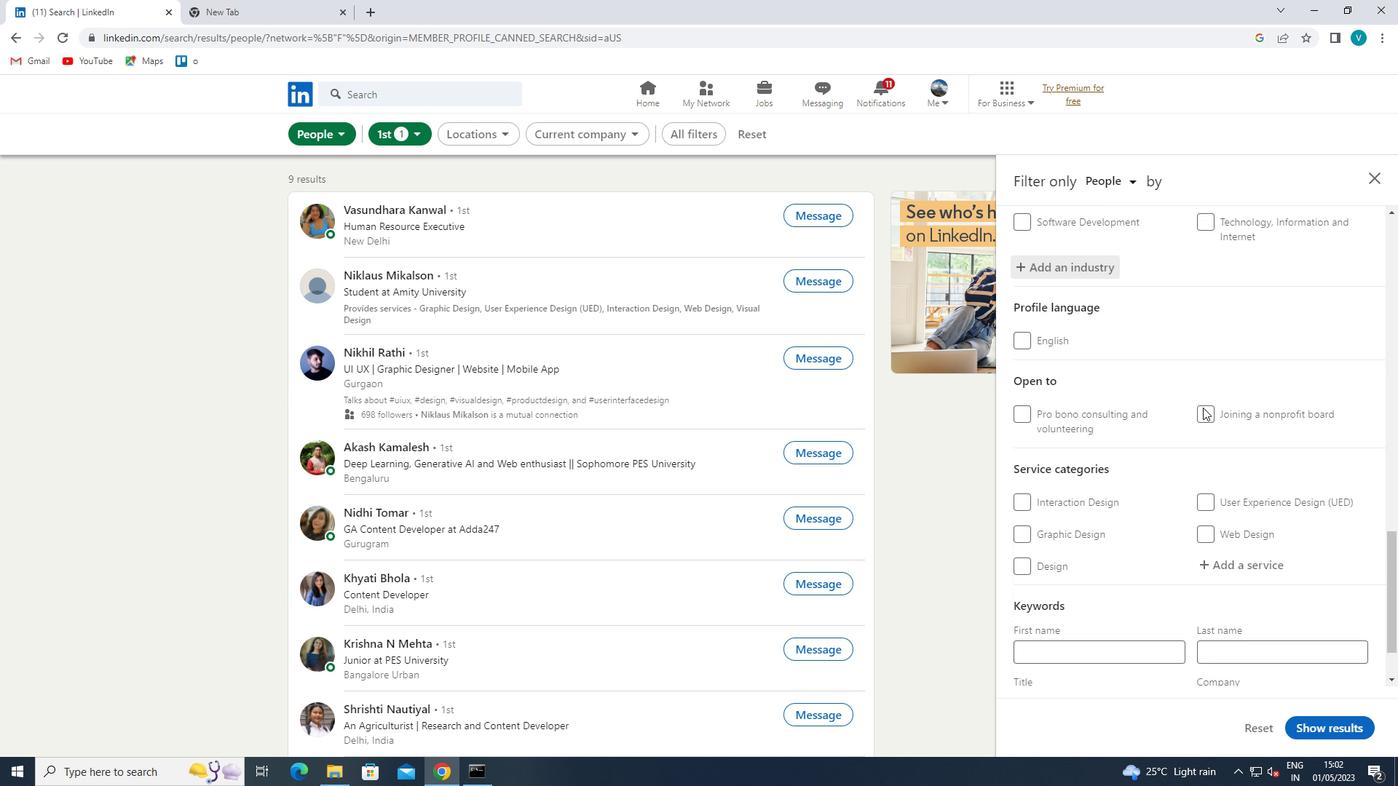 
Action: Mouse moved to (1224, 472)
Screenshot: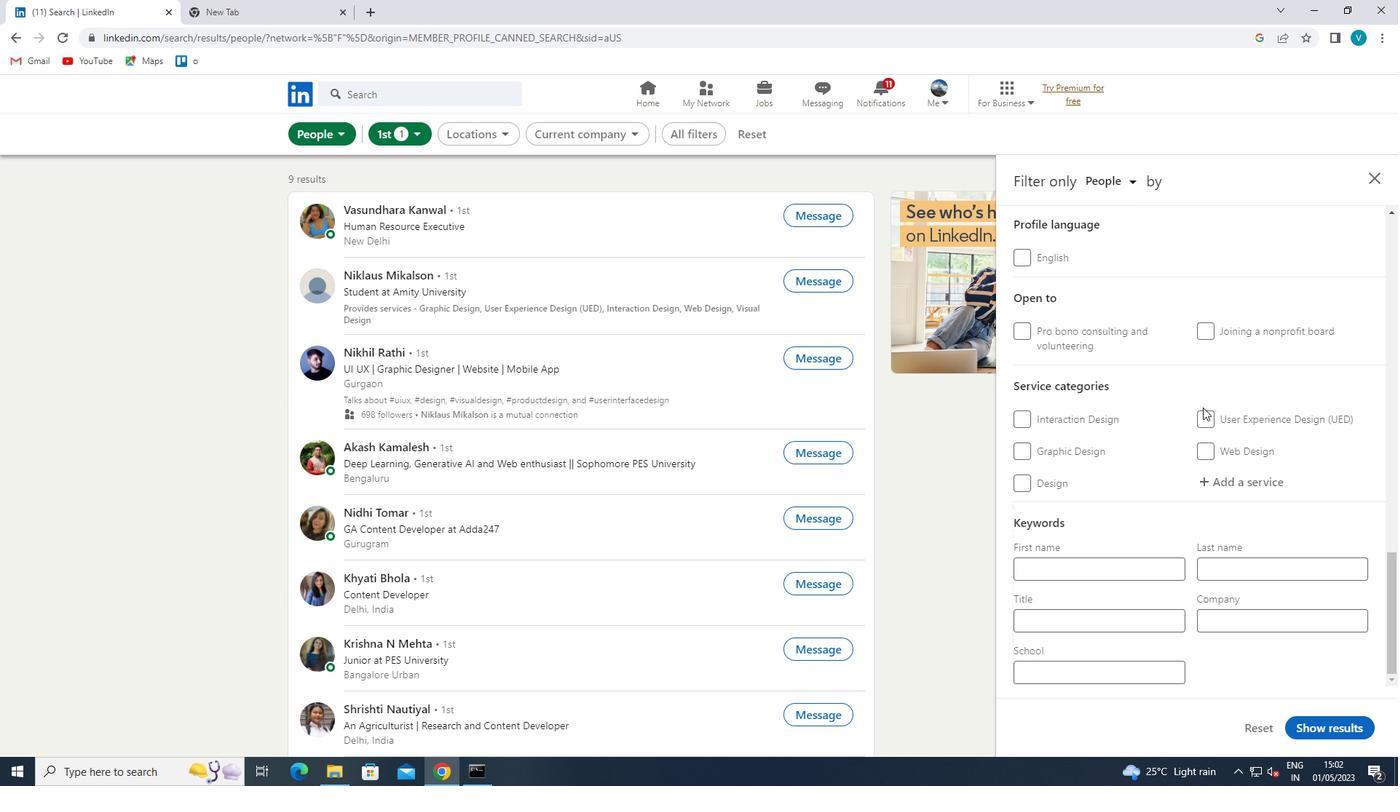 
Action: Mouse pressed left at (1224, 472)
Screenshot: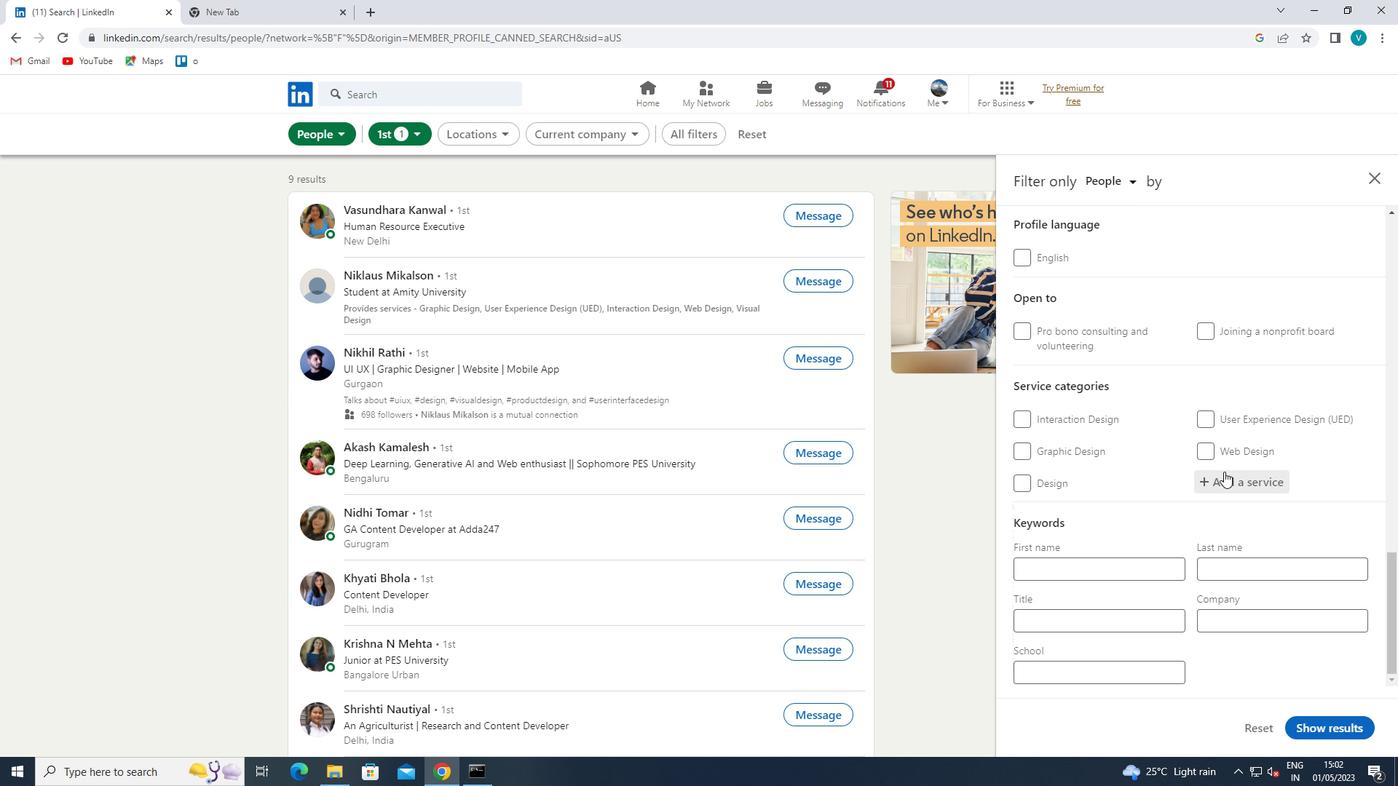 
Action: Mouse moved to (865, 445)
Screenshot: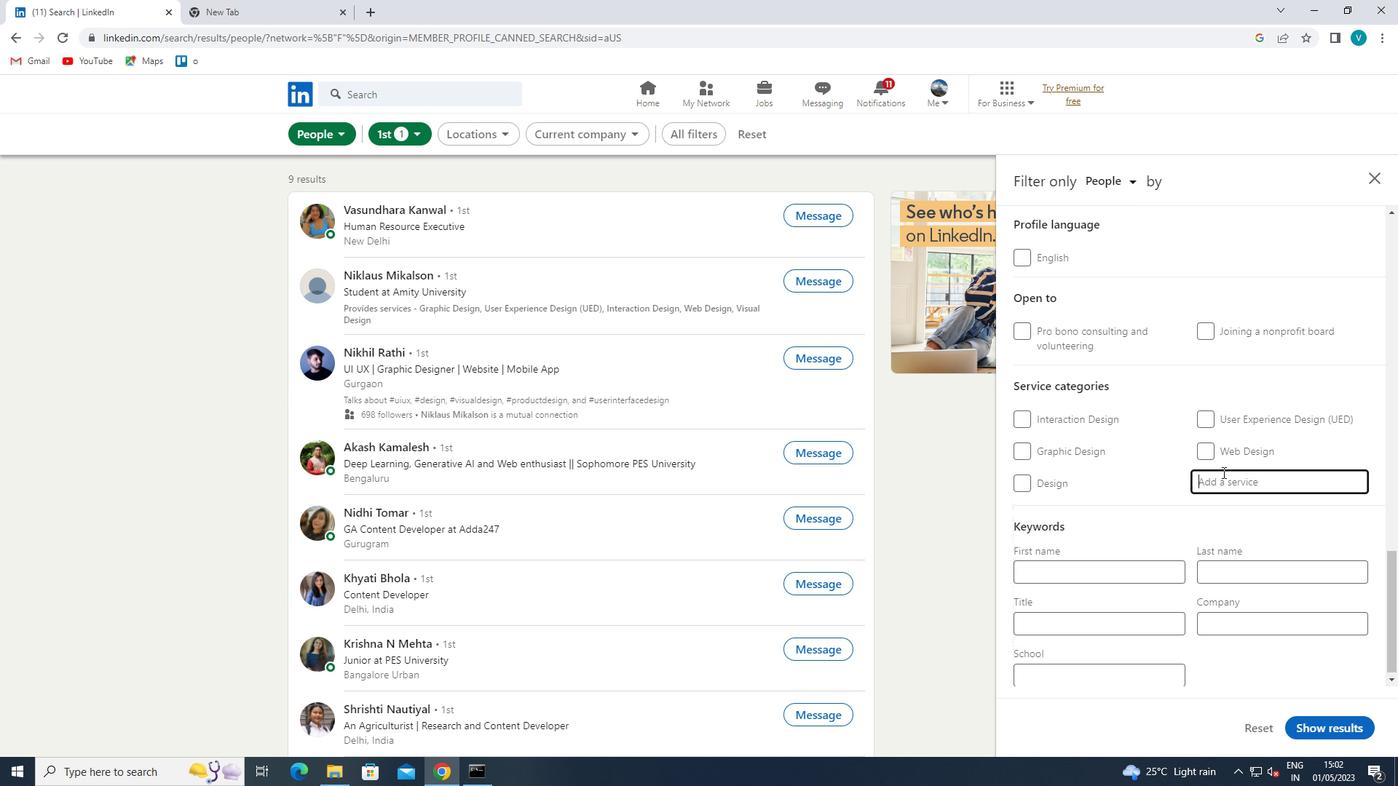 
Action: Key pressed <Key.shift><Key.shift><Key.shift>USER<Key.space><Key.shift><Key.shift><Key.shift><Key.shift>EX
Screenshot: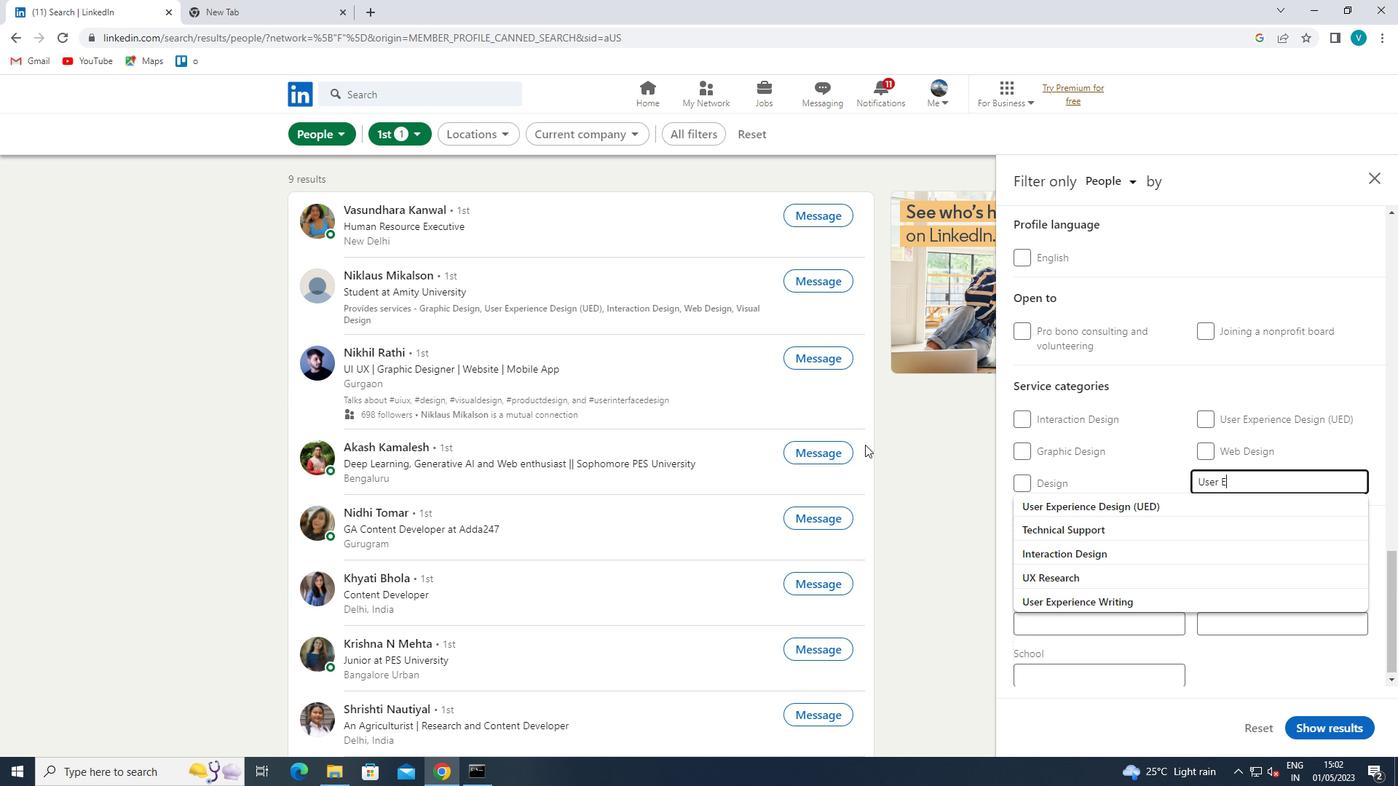 
Action: Mouse moved to (1180, 500)
Screenshot: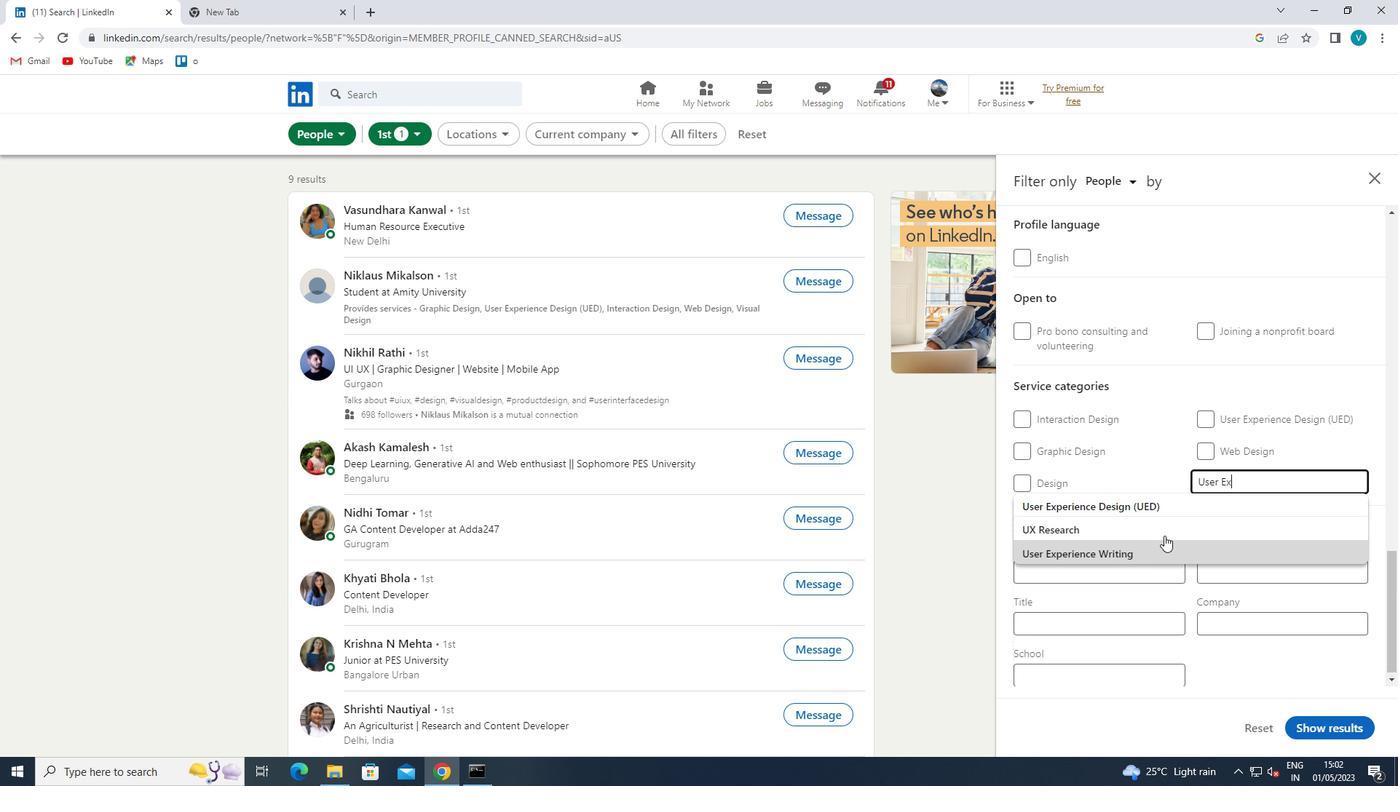 
Action: Mouse pressed left at (1180, 500)
Screenshot: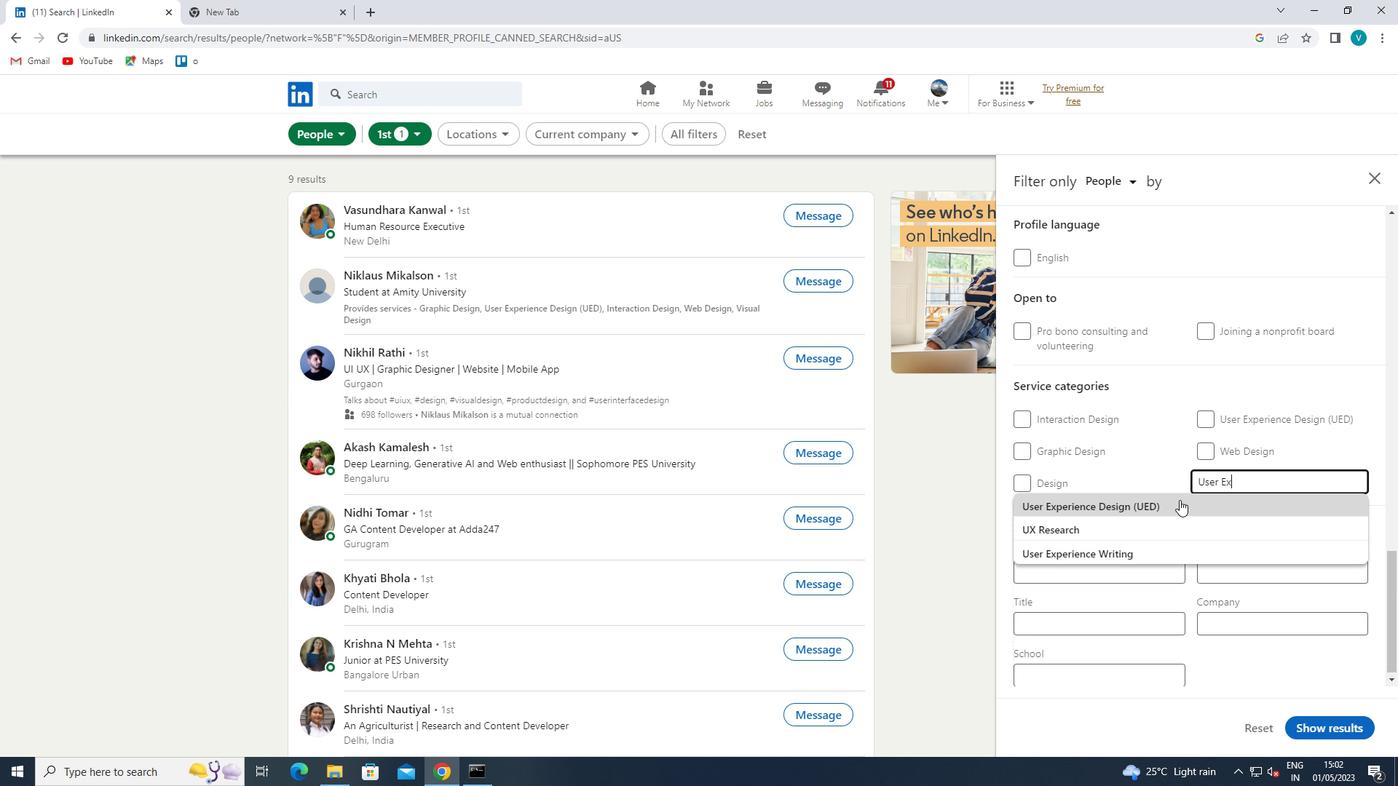 
Action: Mouse moved to (1180, 498)
Screenshot: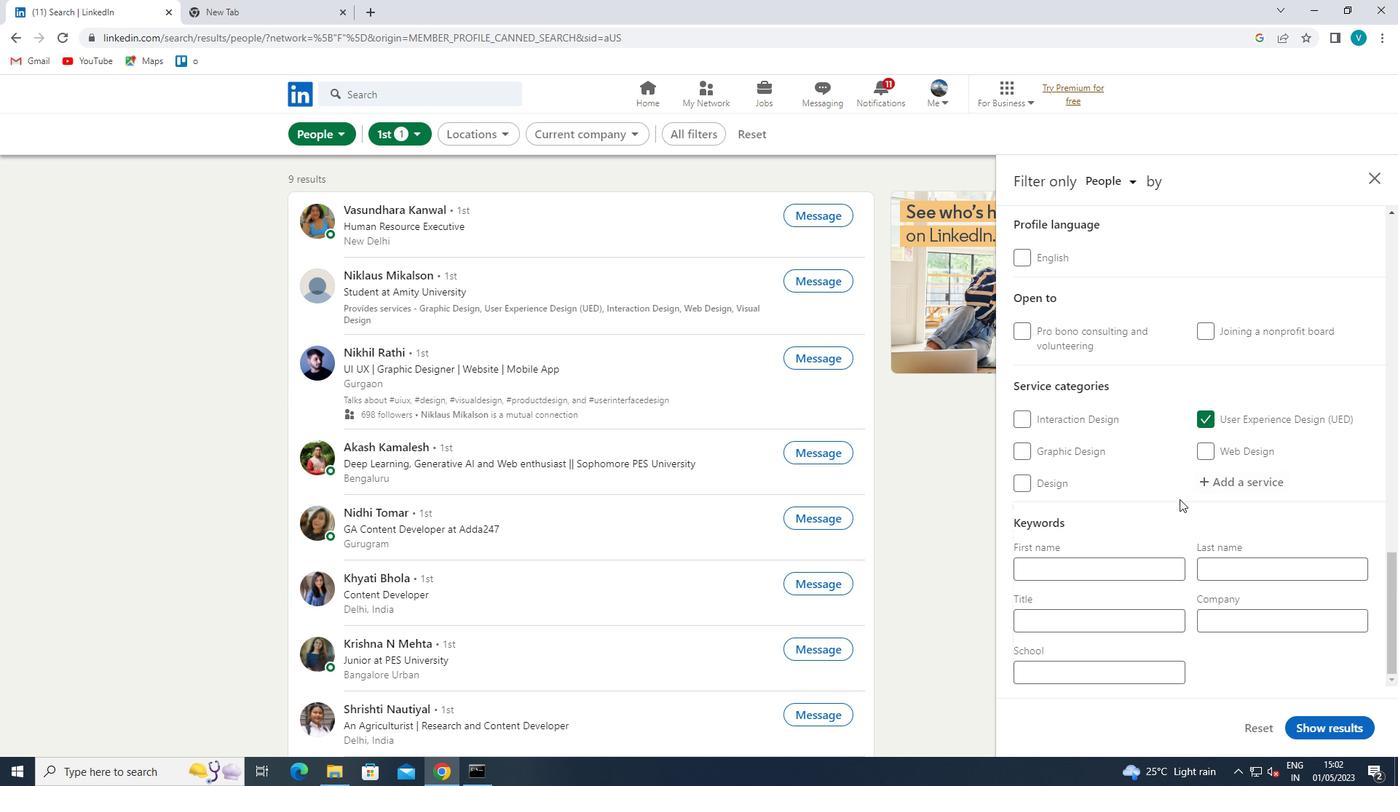 
Action: Mouse scrolled (1180, 497) with delta (0, 0)
Screenshot: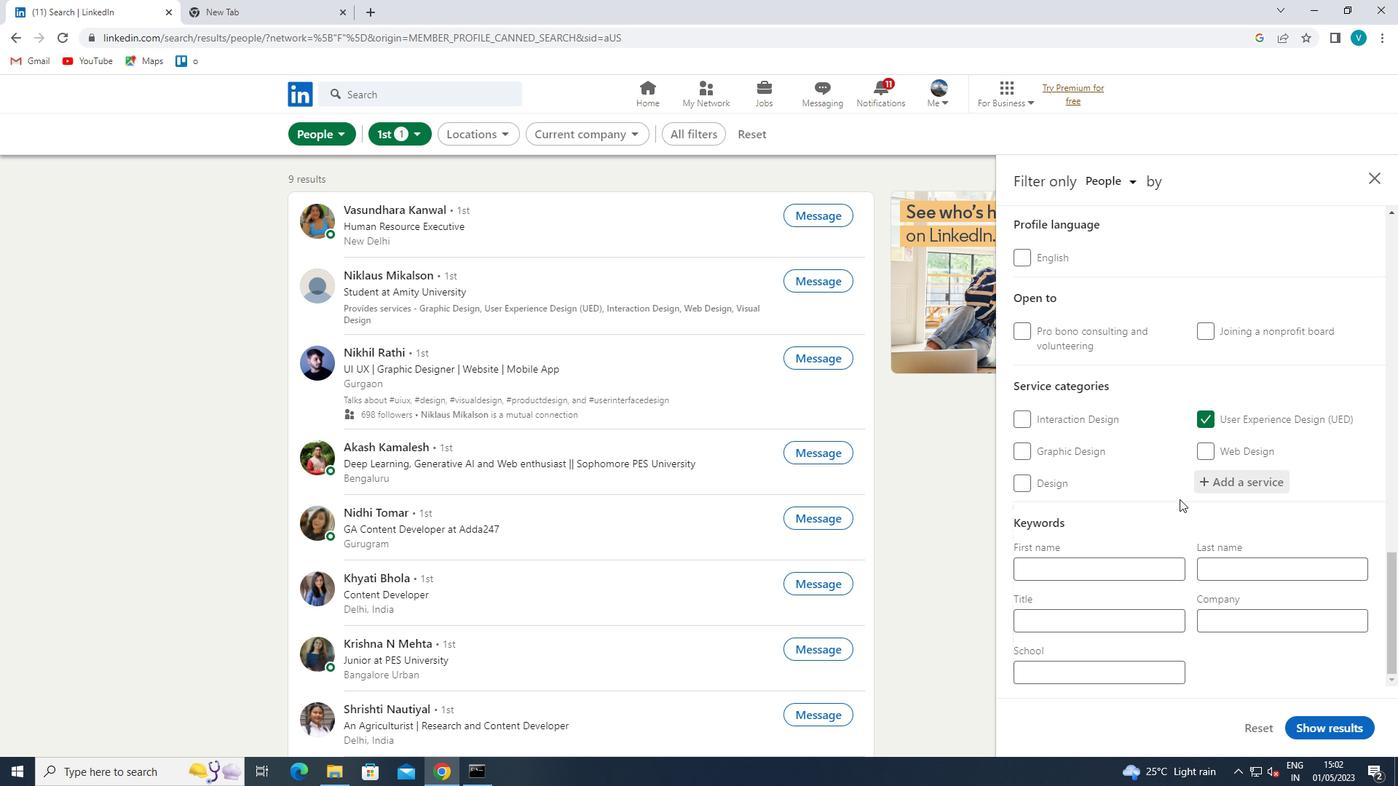 
Action: Mouse scrolled (1180, 497) with delta (0, 0)
Screenshot: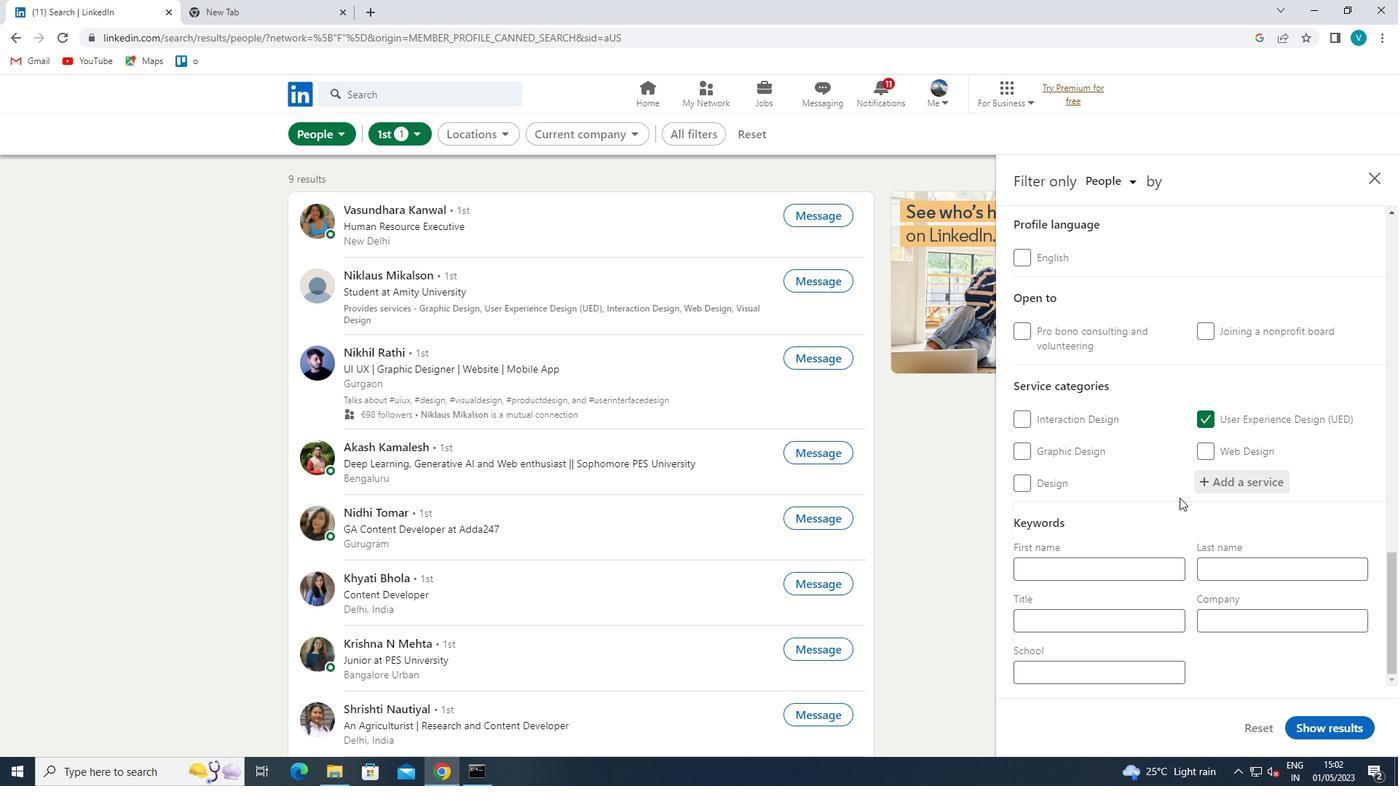 
Action: Mouse moved to (1180, 497)
Screenshot: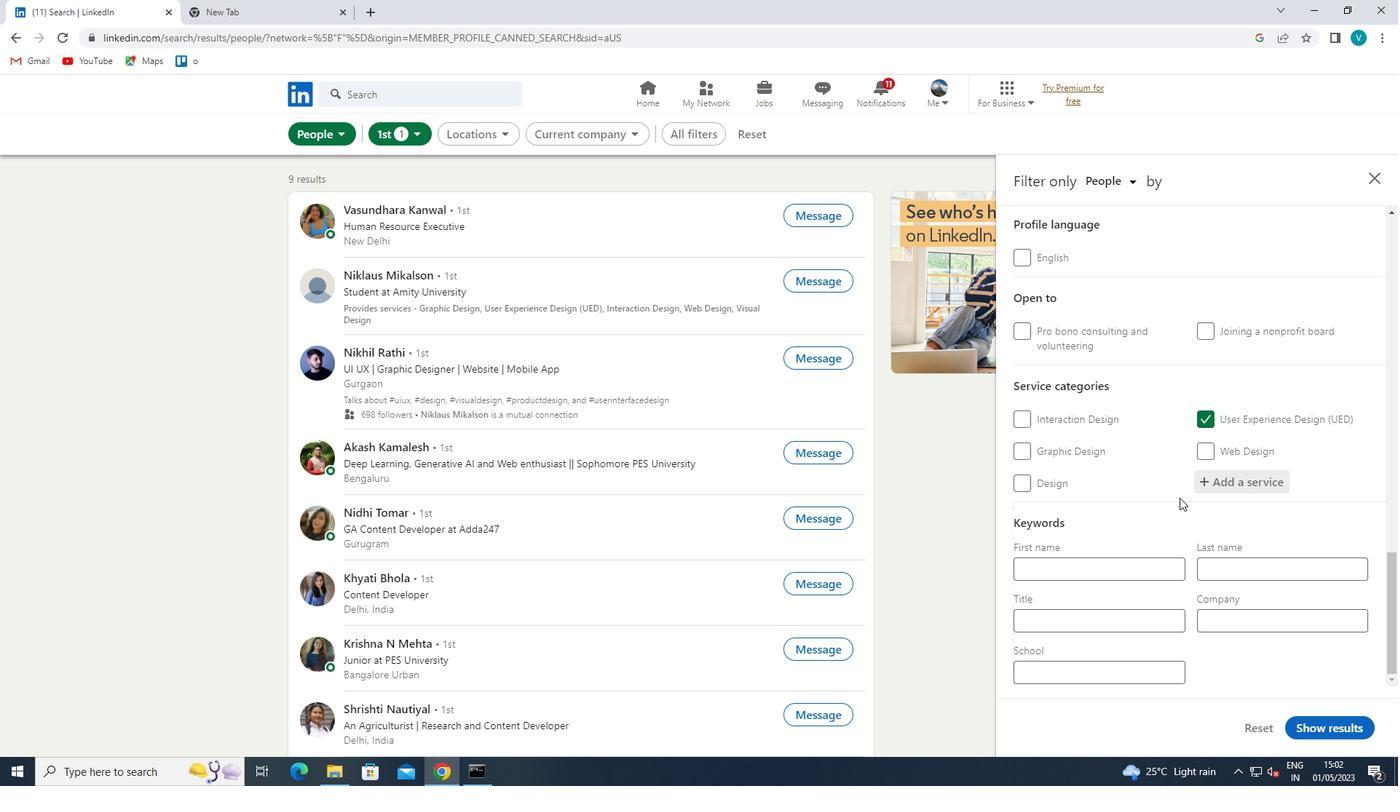 
Action: Mouse scrolled (1180, 496) with delta (0, 0)
Screenshot: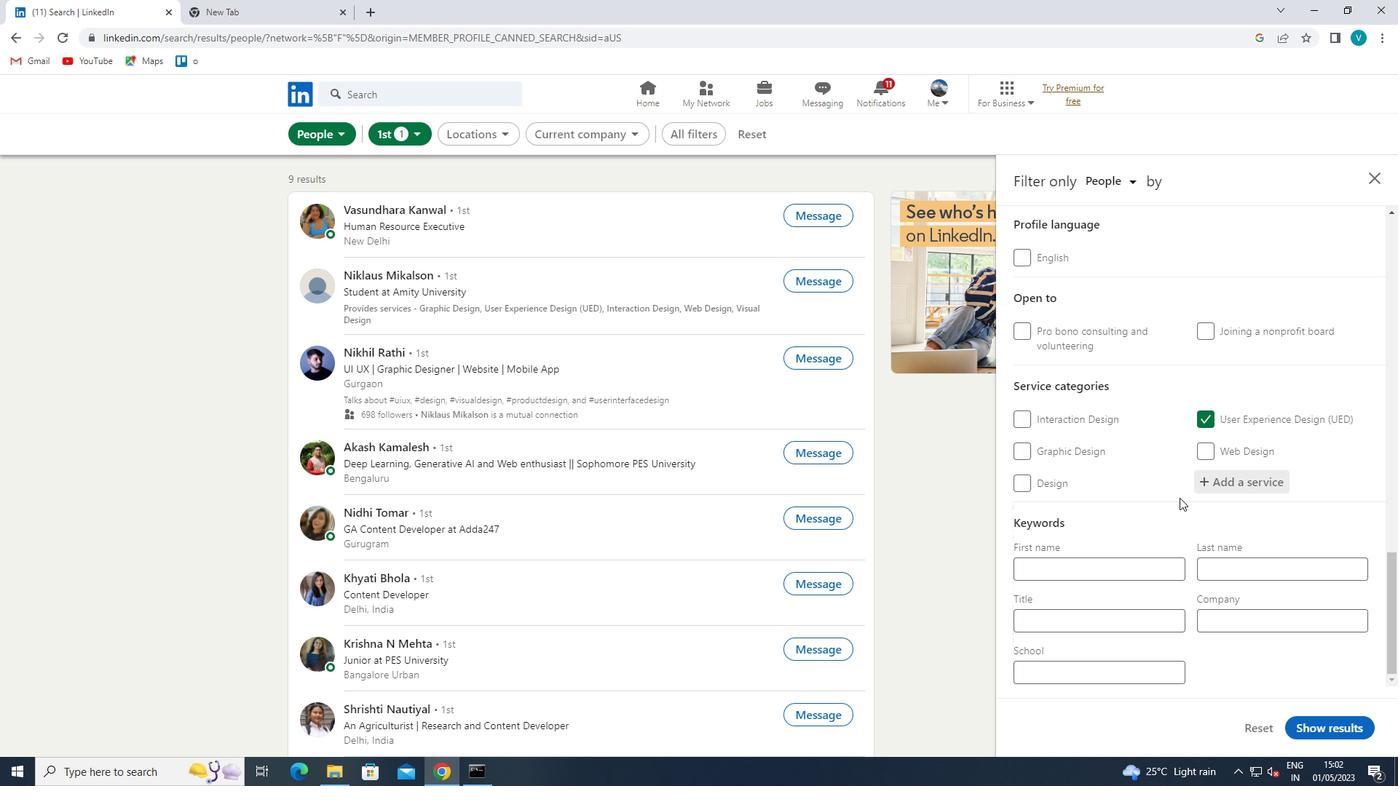 
Action: Mouse moved to (1126, 614)
Screenshot: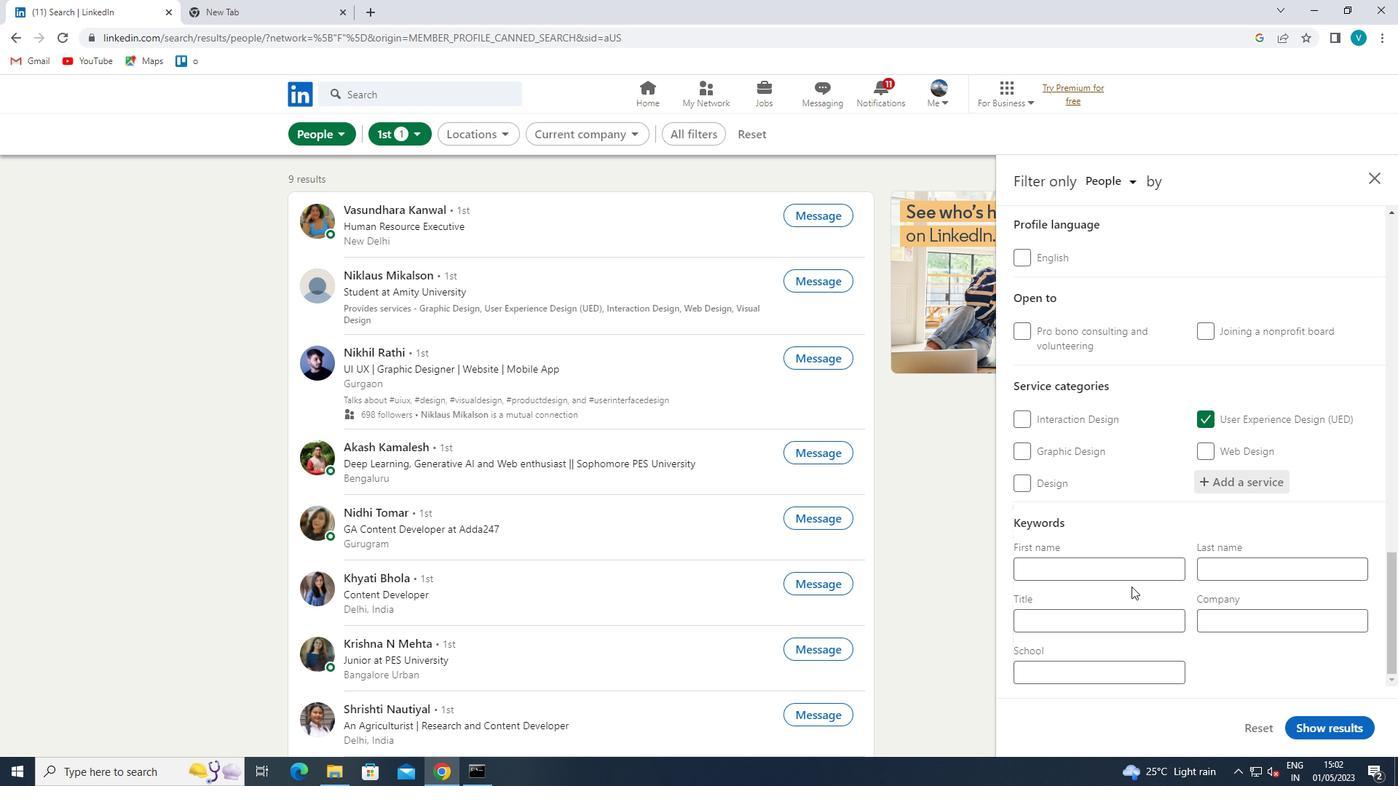 
Action: Mouse pressed left at (1126, 614)
Screenshot: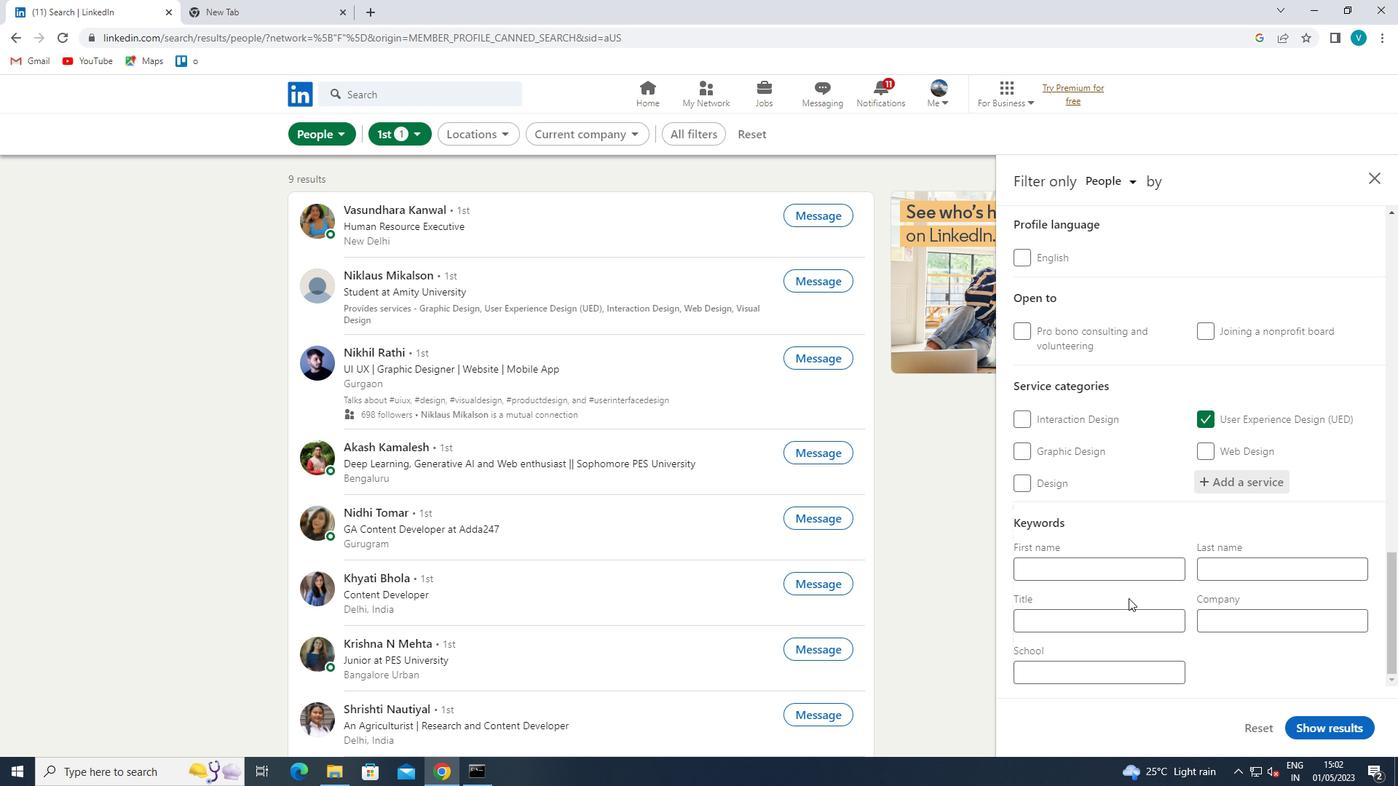 
Action: Mouse moved to (830, 485)
Screenshot: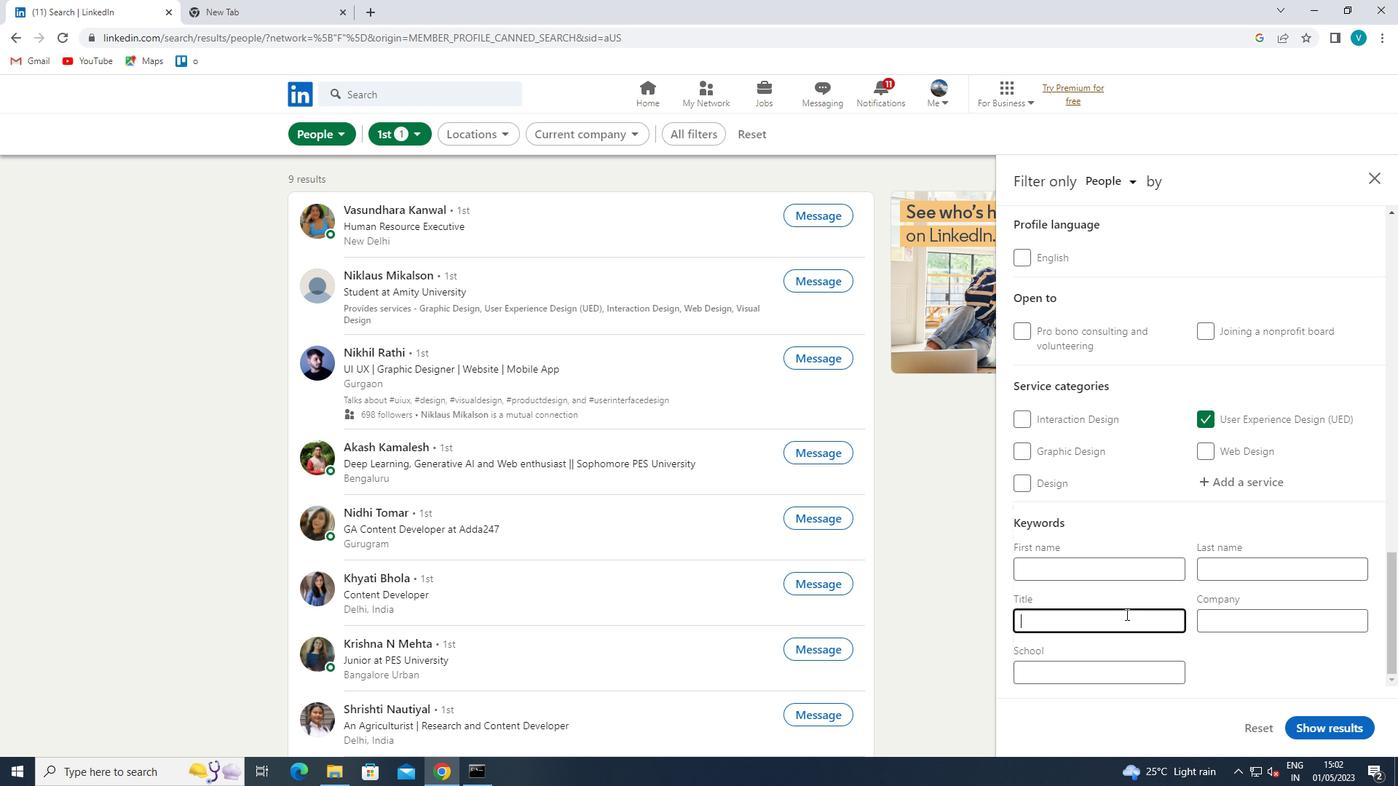 
Action: Key pressed <Key.shift>DIRECTOR<Key.space>F<Key.space><Key.shift>INSIDE<Key.space><Key.shift><Key.left><Key.left><Key.left><Key.left><Key.left><Key.left><Key.left><Key.left><Key.left>O<Key.right><Key.right><Key.right><Key.right><Key.right><Key.right><Key.right><Key.right><Key.right><Key.right><Key.right><Key.right><Key.left><Key.right><Key.shift>SALES<Key.space>
Screenshot: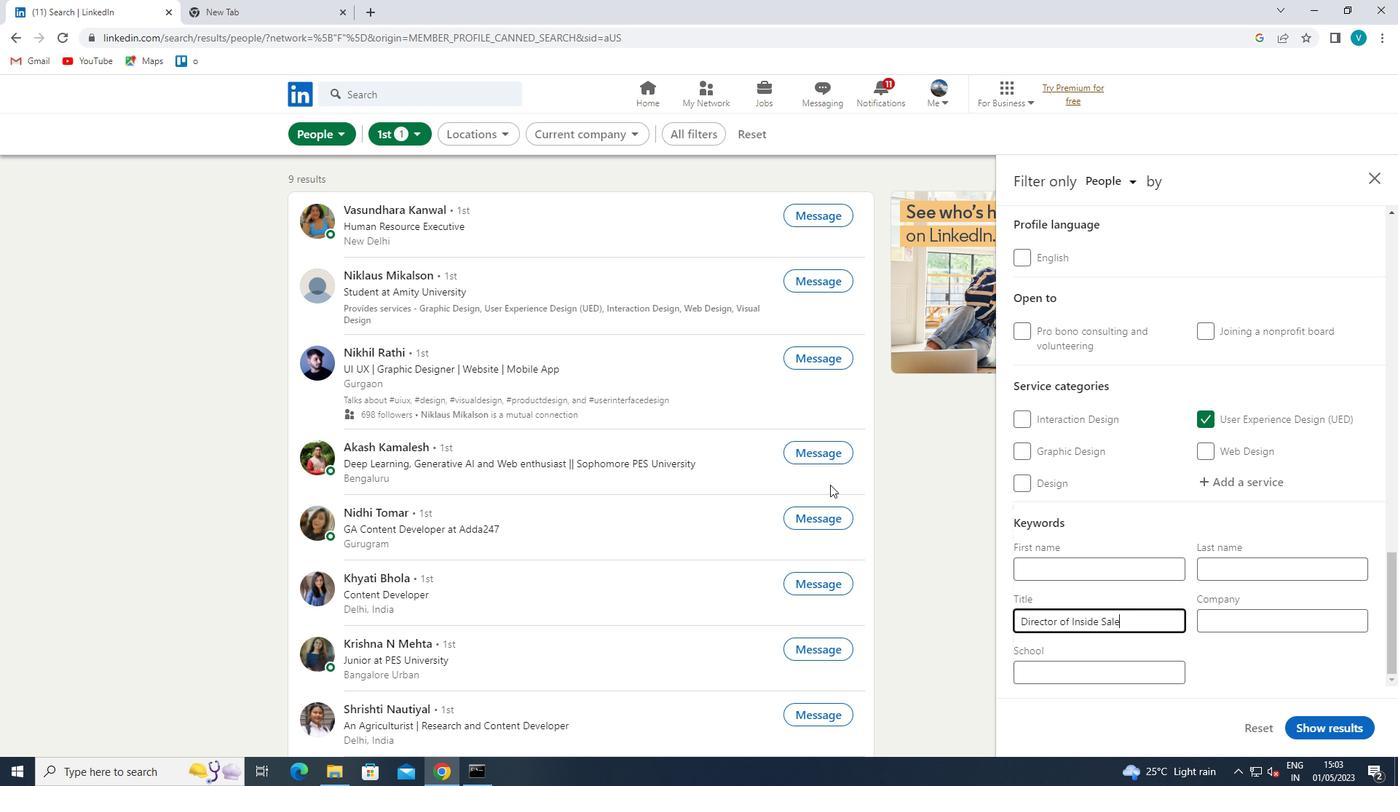 
Action: Mouse moved to (1295, 731)
Screenshot: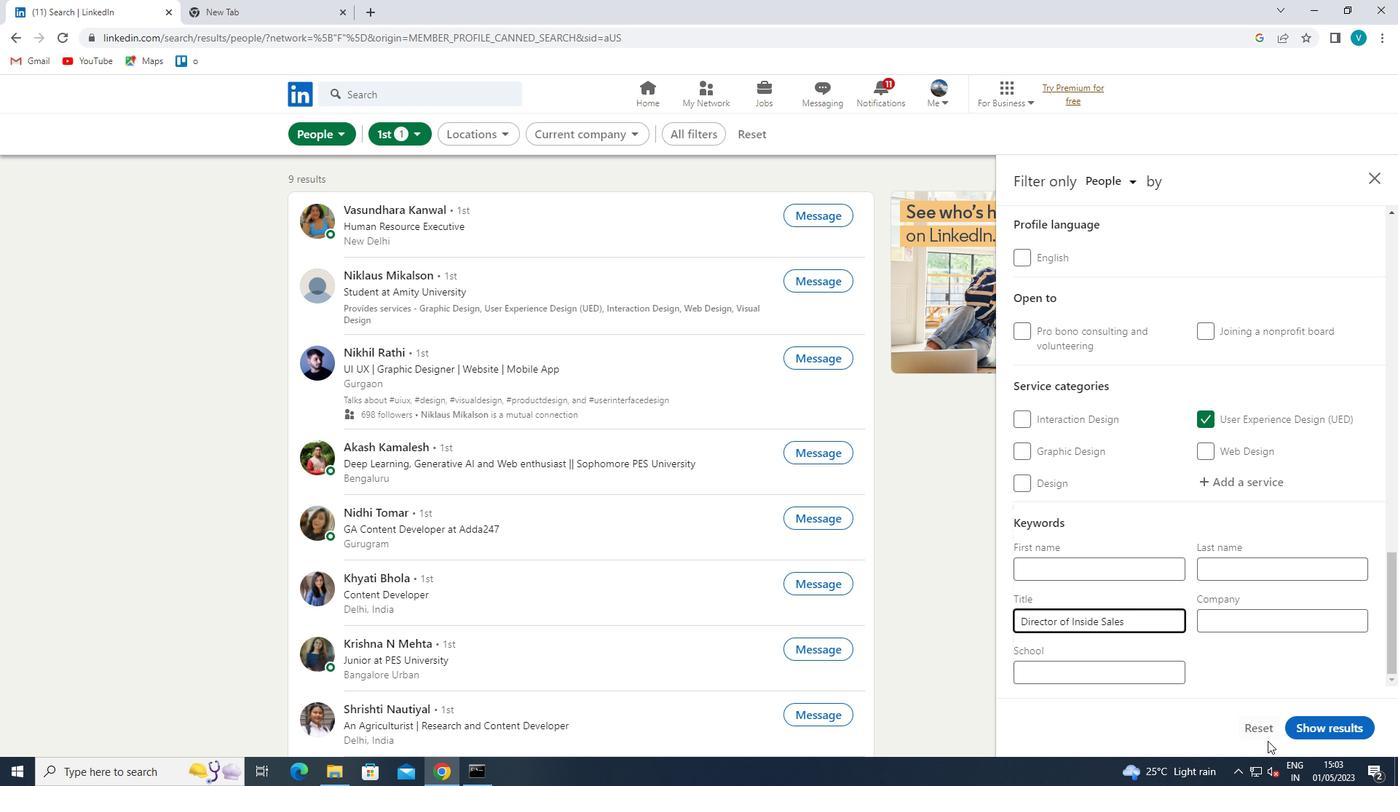 
Action: Mouse pressed left at (1295, 731)
Screenshot: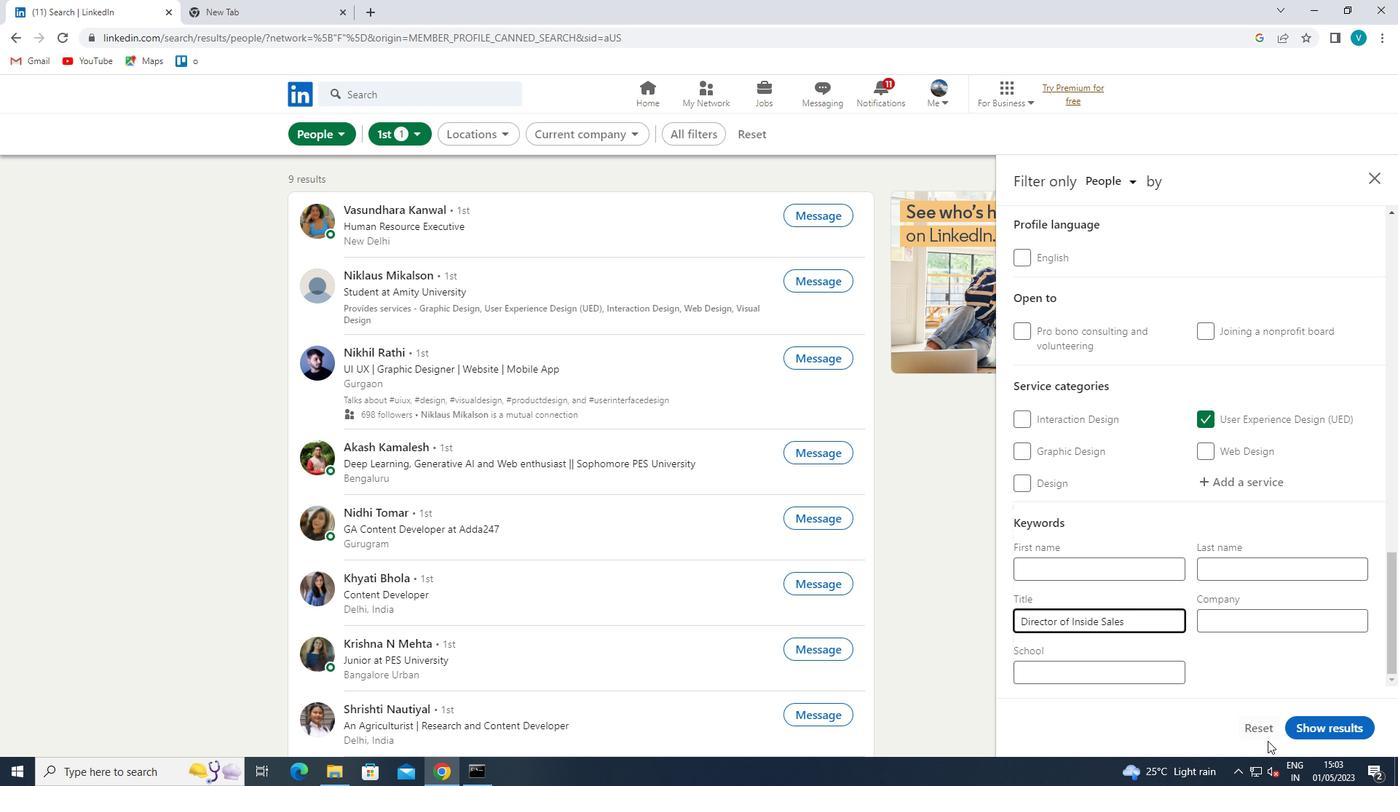 
Action: Mouse moved to (1090, 289)
Screenshot: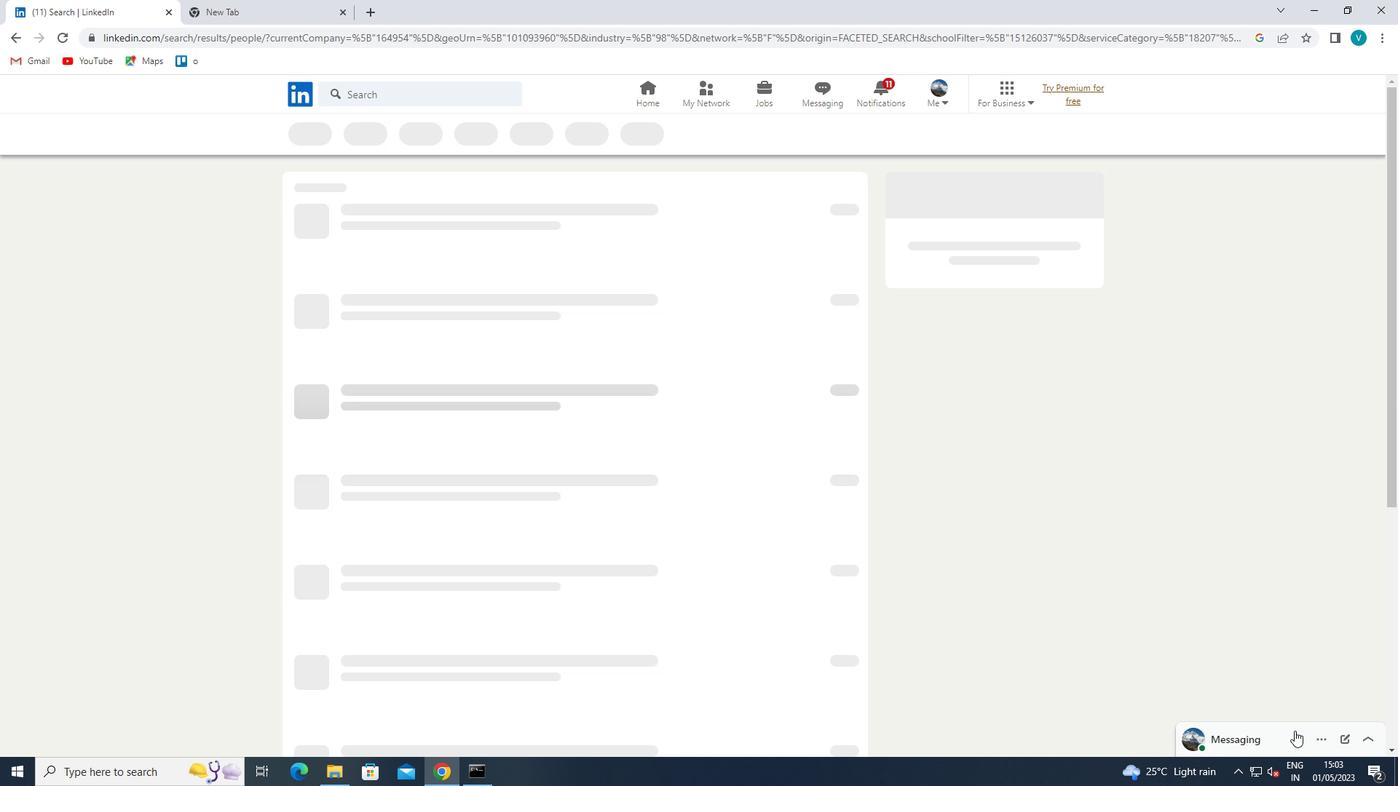 
